 Task: Find connections with filter location Rajapolah with filter topic #Energywith filter profile language English with filter current company Brookfield Asset Management with filter school Bharati Vidyapeeth University College Of Engineering, Pune with filter industry Accounting with filter service category HR Consulting with filter keywords title Conservation Scientist
Action: Mouse moved to (581, 62)
Screenshot: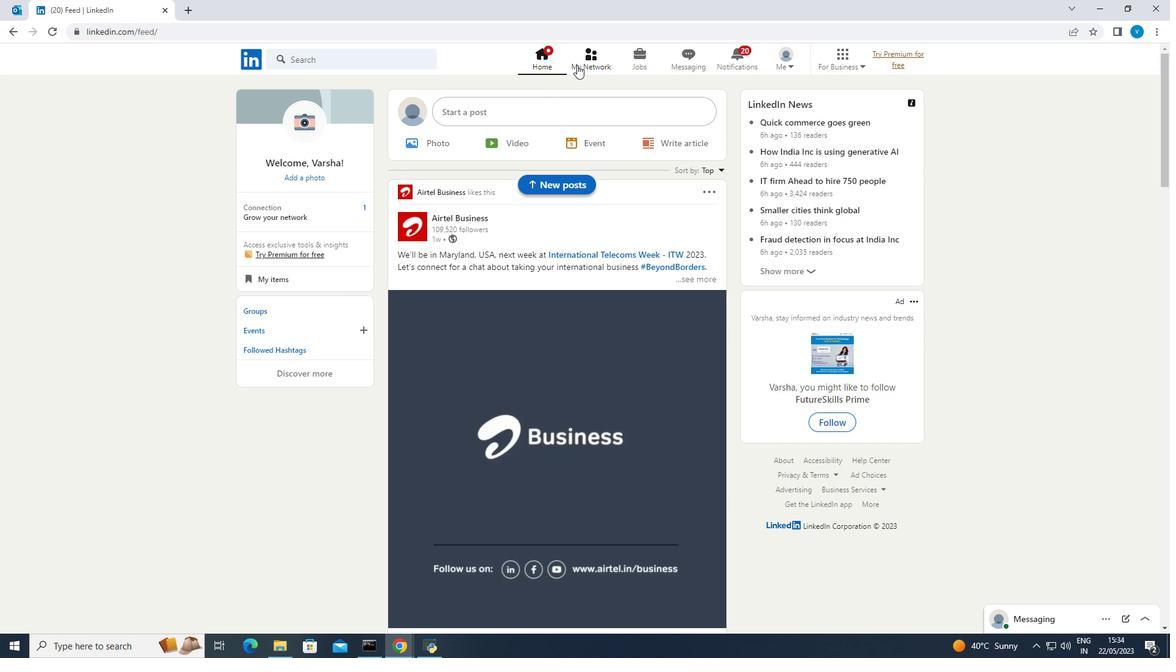 
Action: Mouse pressed left at (581, 62)
Screenshot: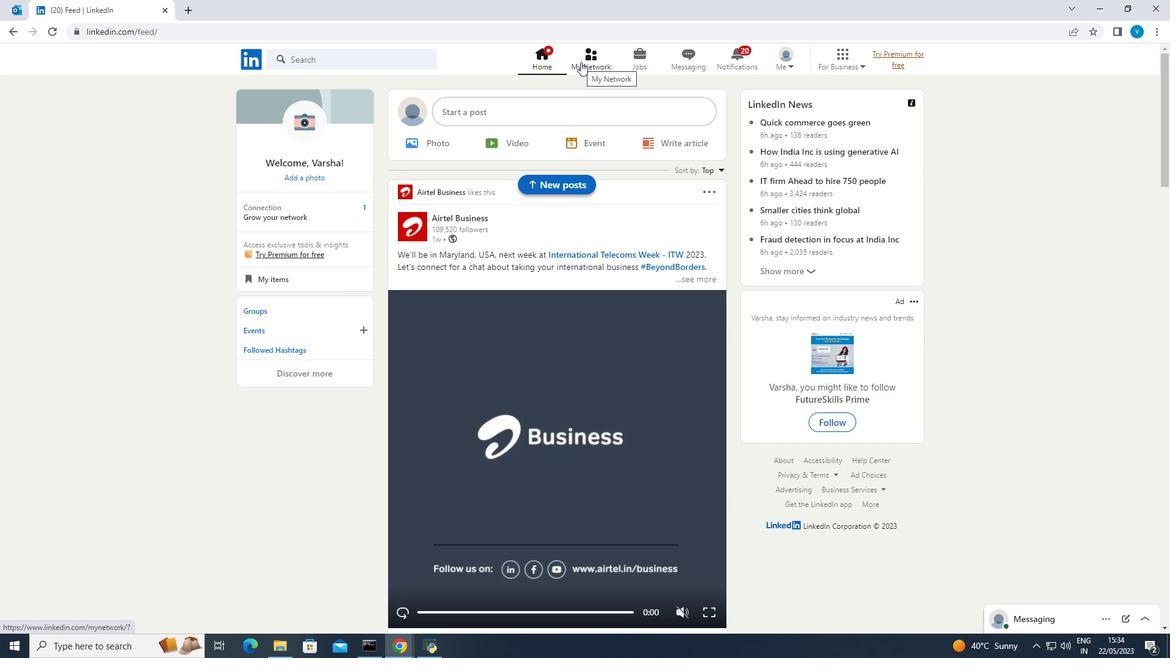 
Action: Mouse moved to (328, 127)
Screenshot: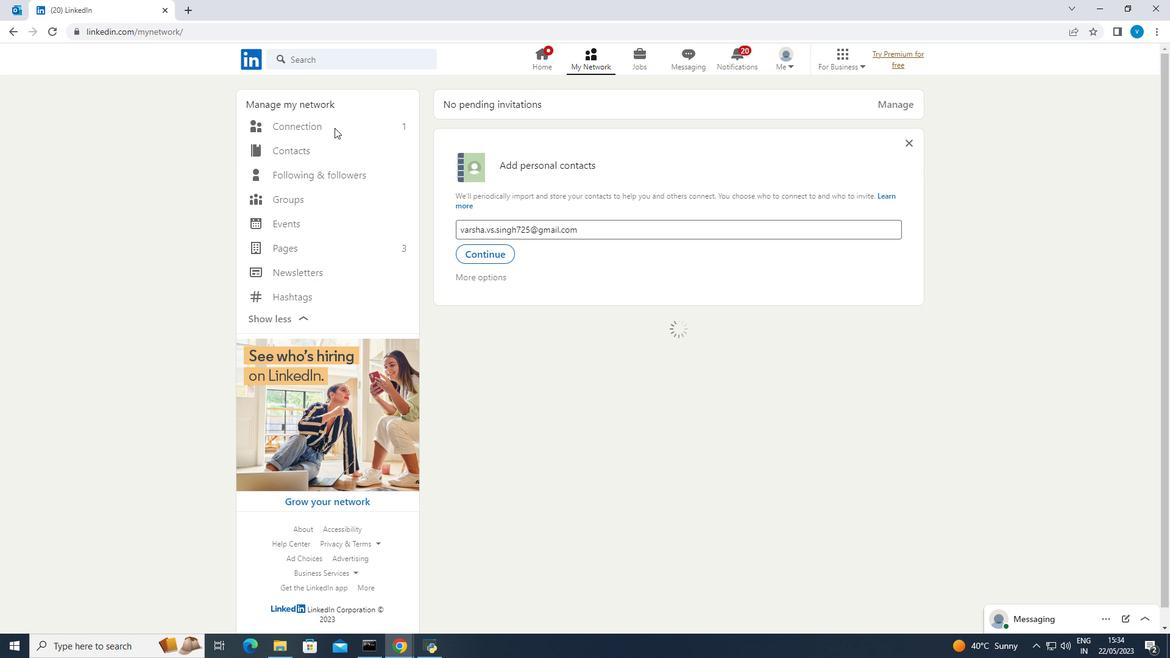 
Action: Mouse pressed left at (328, 127)
Screenshot: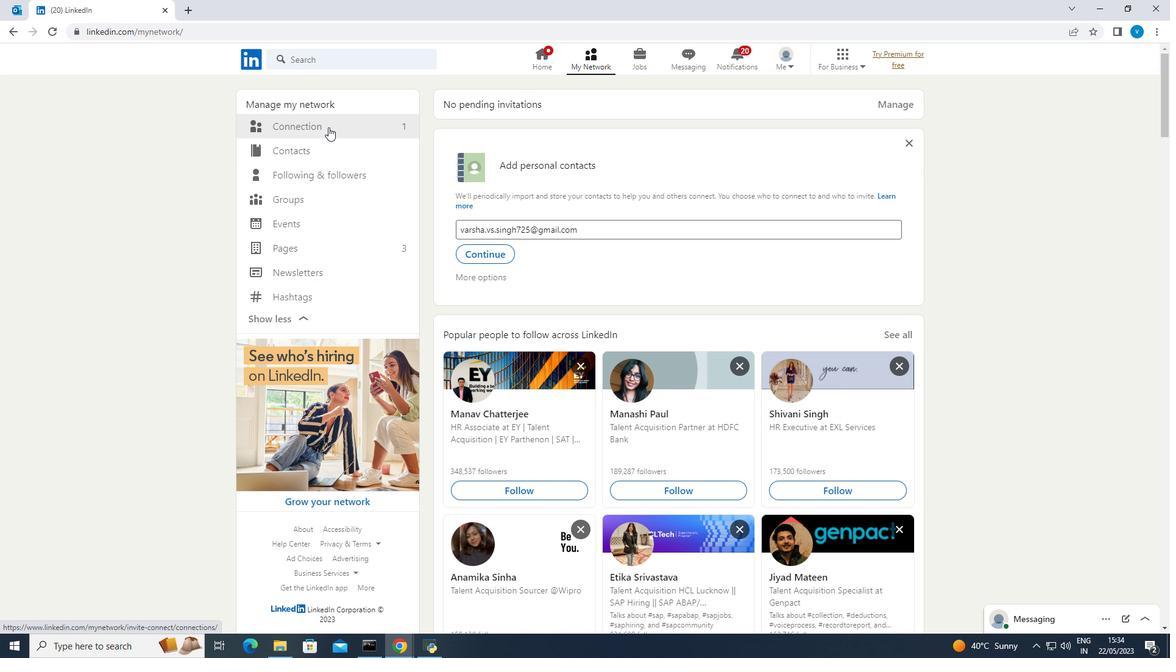 
Action: Mouse moved to (655, 131)
Screenshot: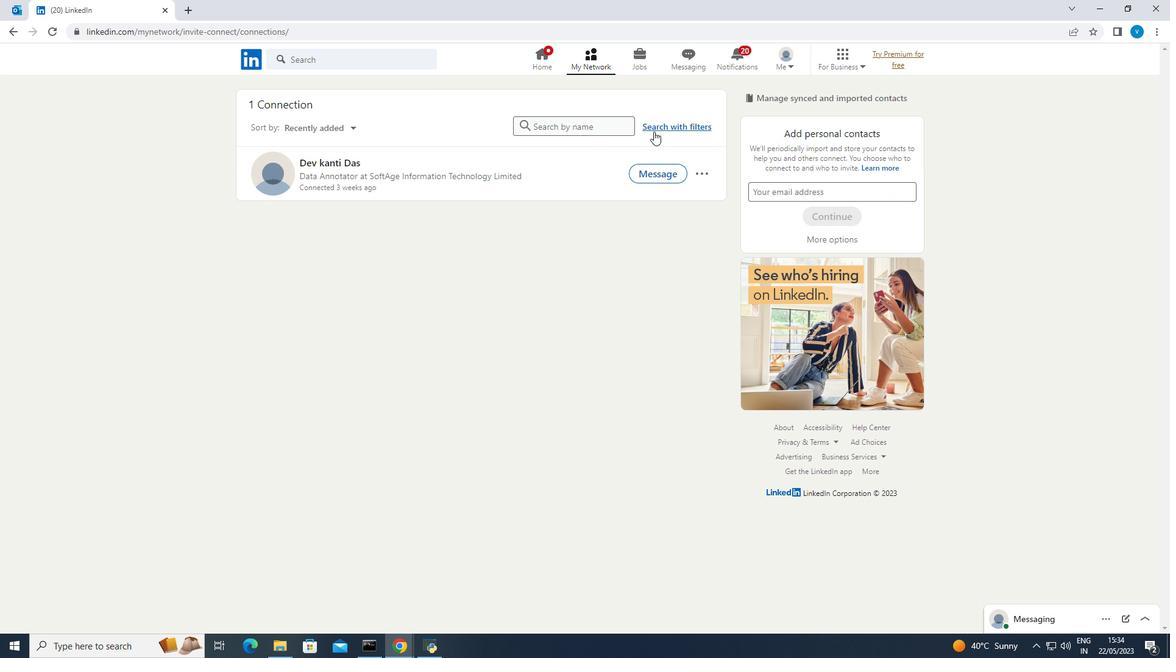 
Action: Mouse pressed left at (655, 131)
Screenshot: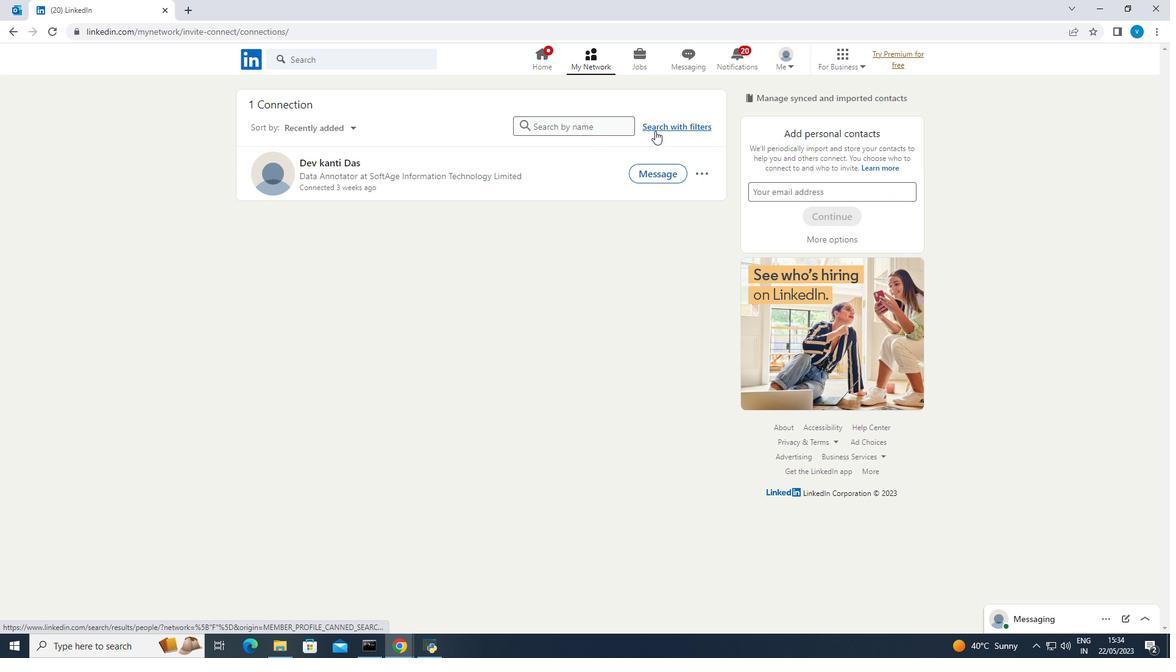 
Action: Mouse moved to (630, 97)
Screenshot: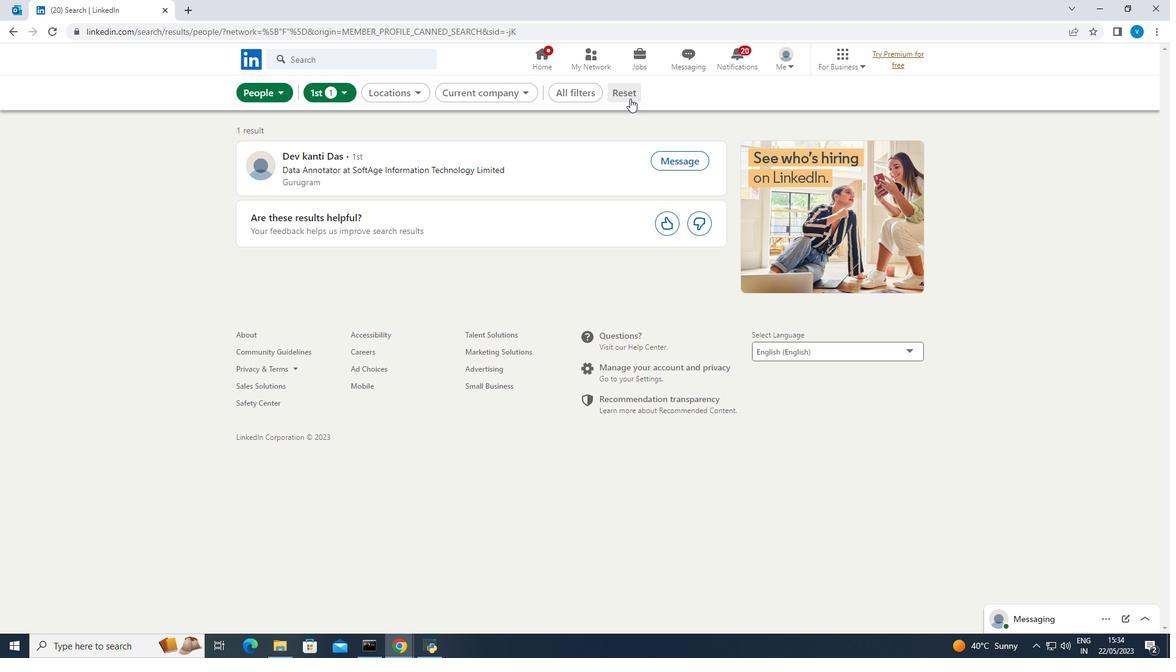 
Action: Mouse pressed left at (630, 97)
Screenshot: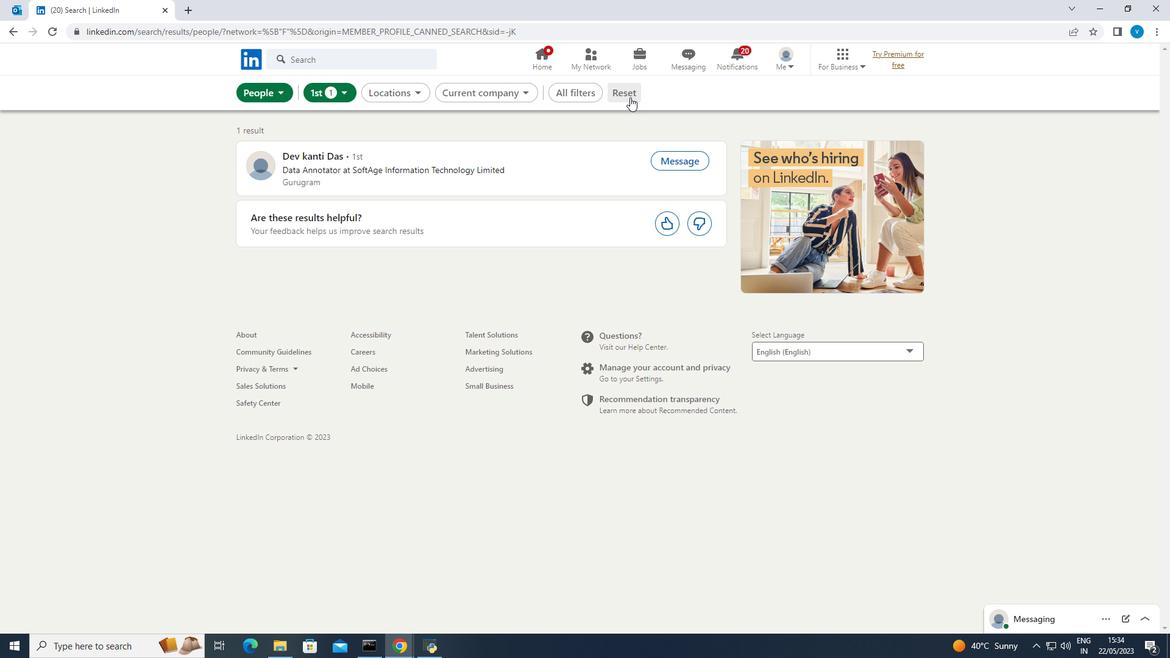 
Action: Mouse moved to (614, 99)
Screenshot: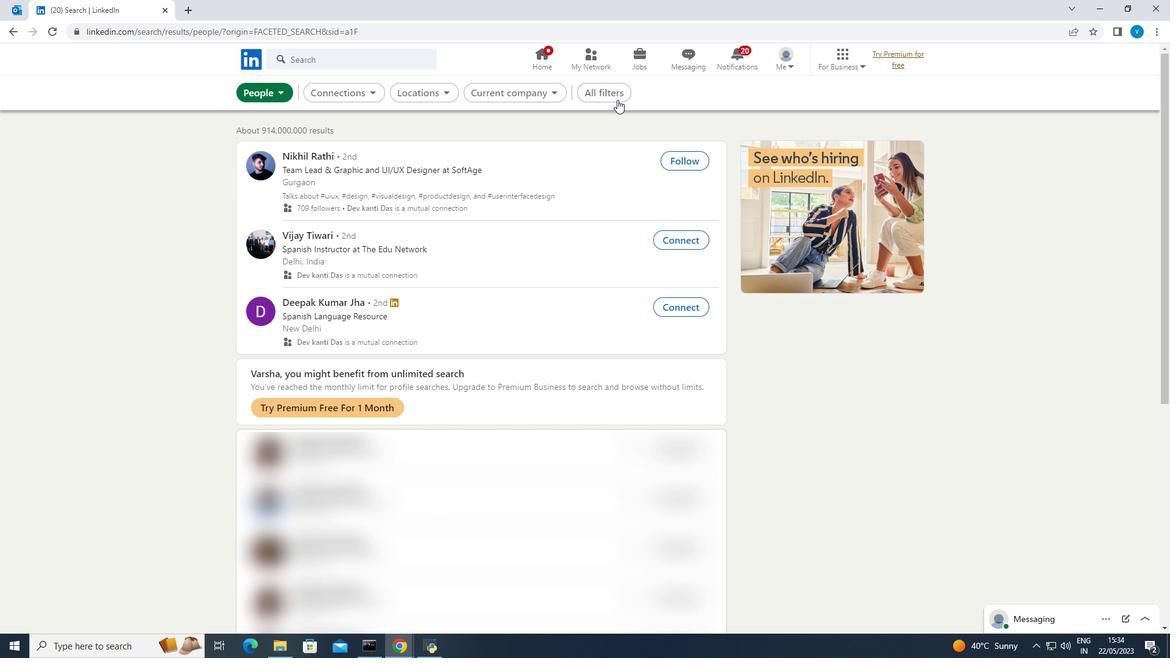 
Action: Mouse pressed left at (614, 99)
Screenshot: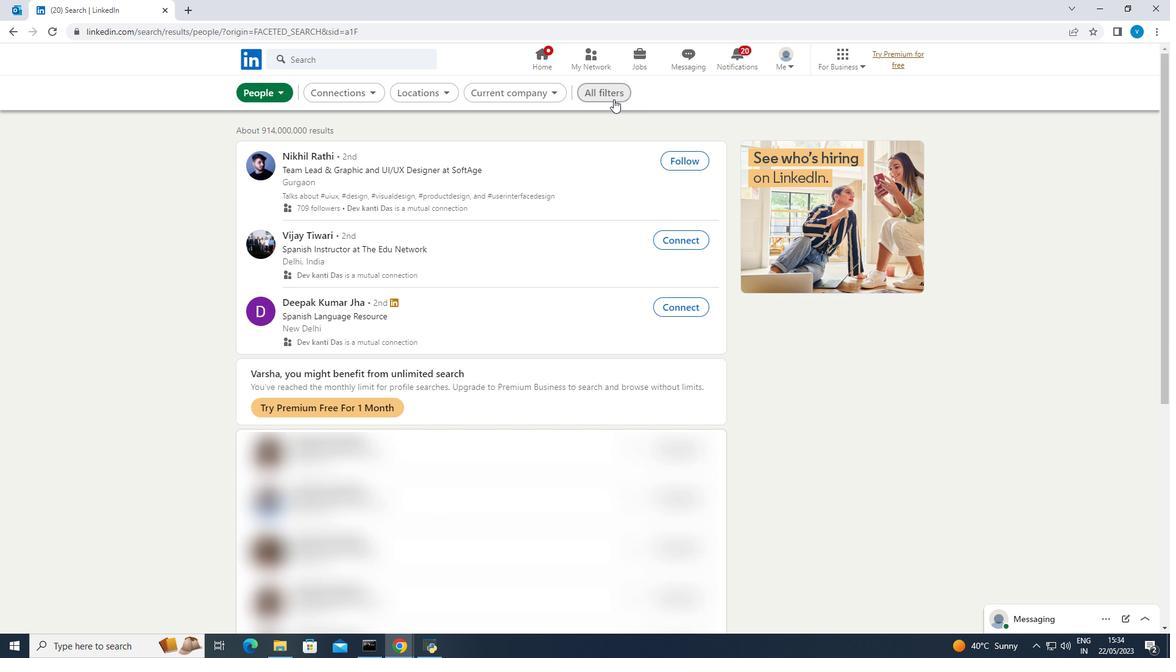 
Action: Mouse moved to (836, 190)
Screenshot: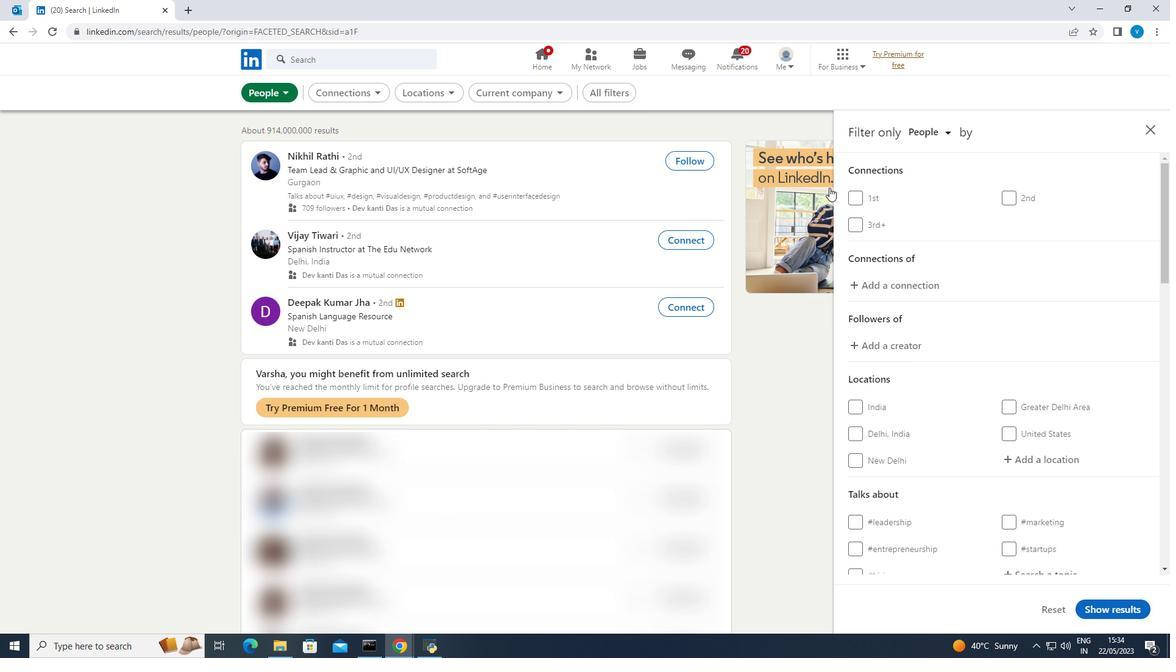 
Action: Mouse scrolled (836, 189) with delta (0, 0)
Screenshot: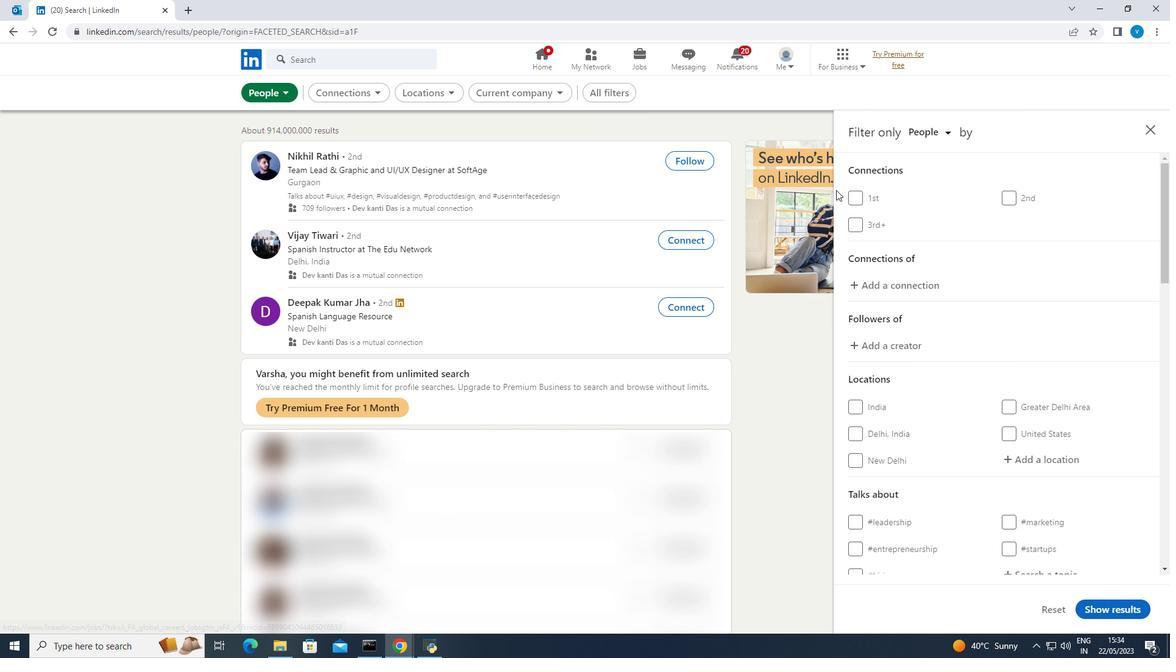 
Action: Mouse moved to (836, 190)
Screenshot: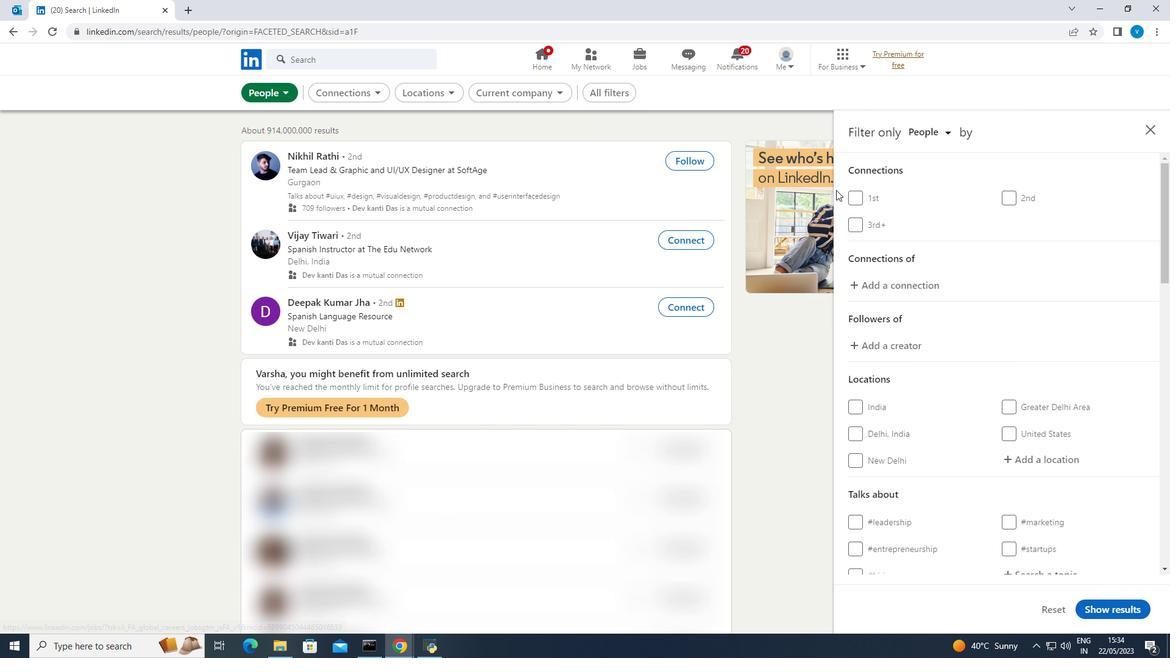 
Action: Mouse scrolled (836, 189) with delta (0, 0)
Screenshot: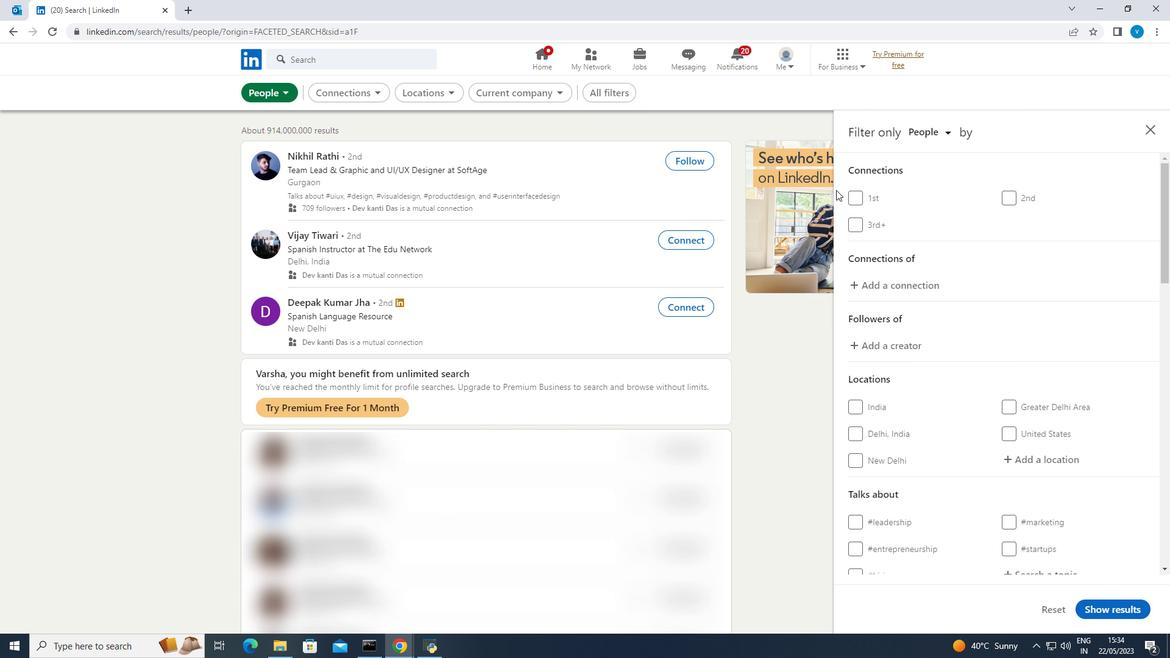 
Action: Mouse scrolled (836, 189) with delta (0, 0)
Screenshot: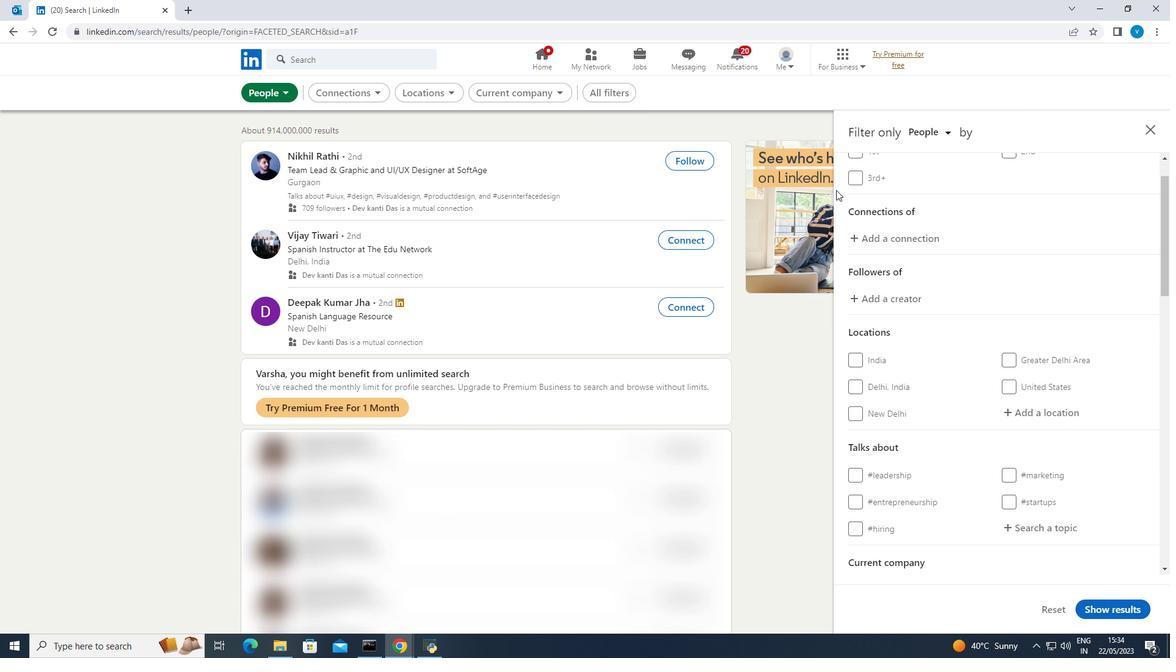 
Action: Mouse moved to (1020, 268)
Screenshot: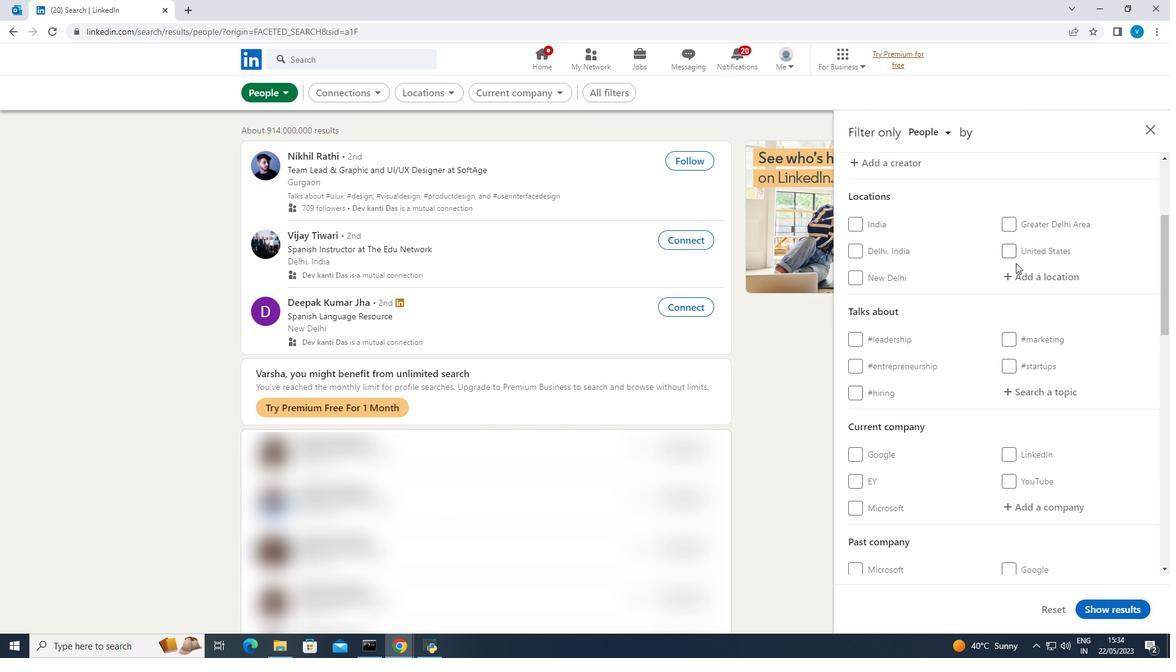 
Action: Mouse pressed left at (1020, 268)
Screenshot: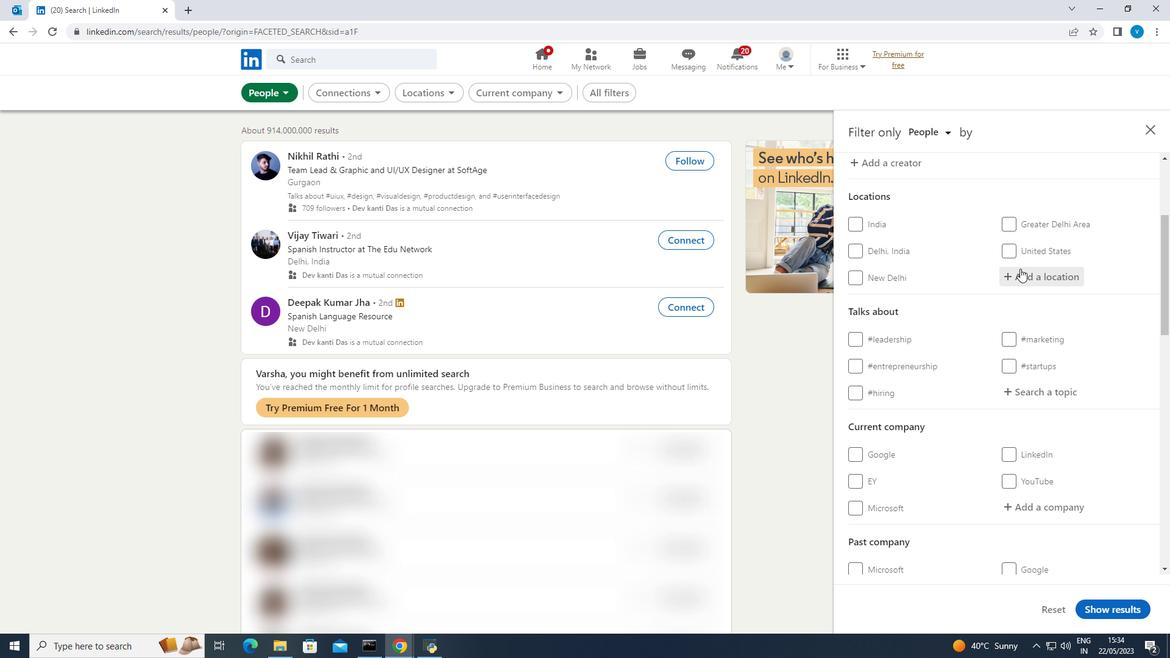 
Action: Mouse moved to (967, 237)
Screenshot: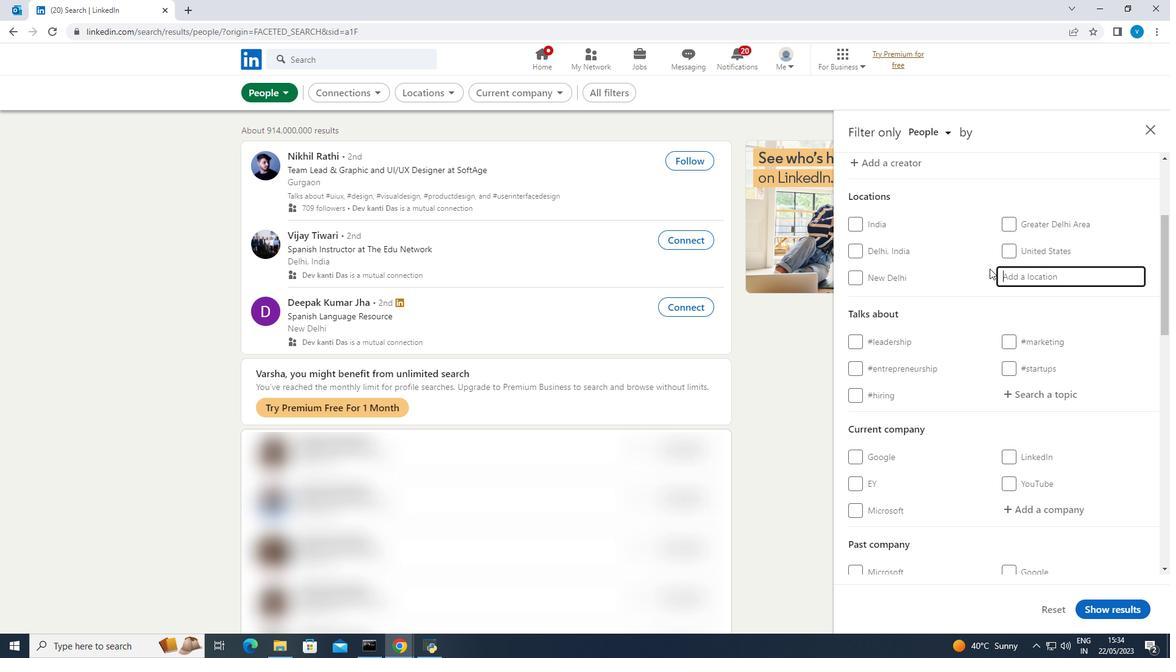 
Action: Key pressed <Key.shift><Key.shift><Key.shift><Key.shift><Key.shift><Key.shift>Rajapolah
Screenshot: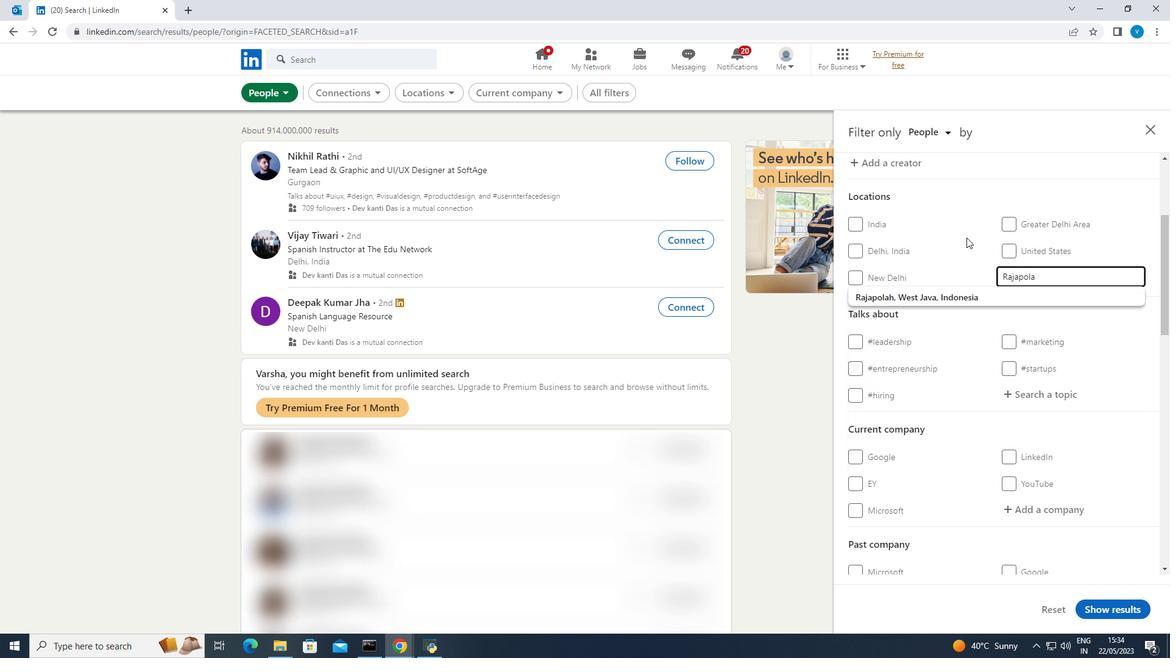 
Action: Mouse moved to (1024, 389)
Screenshot: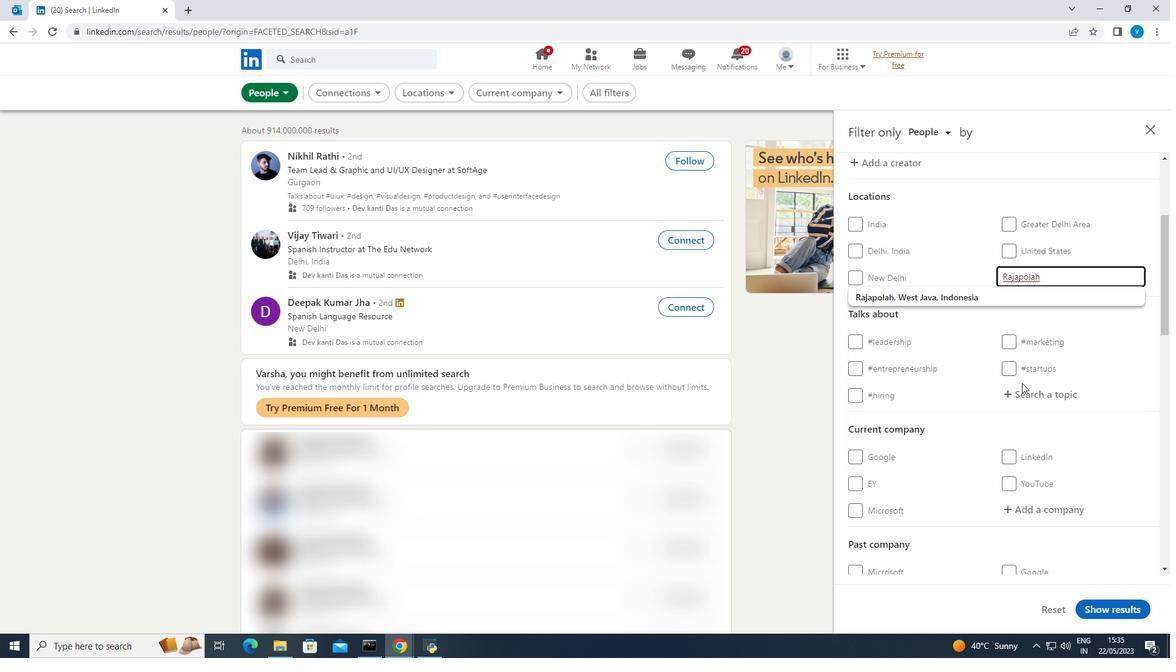 
Action: Mouse pressed left at (1024, 389)
Screenshot: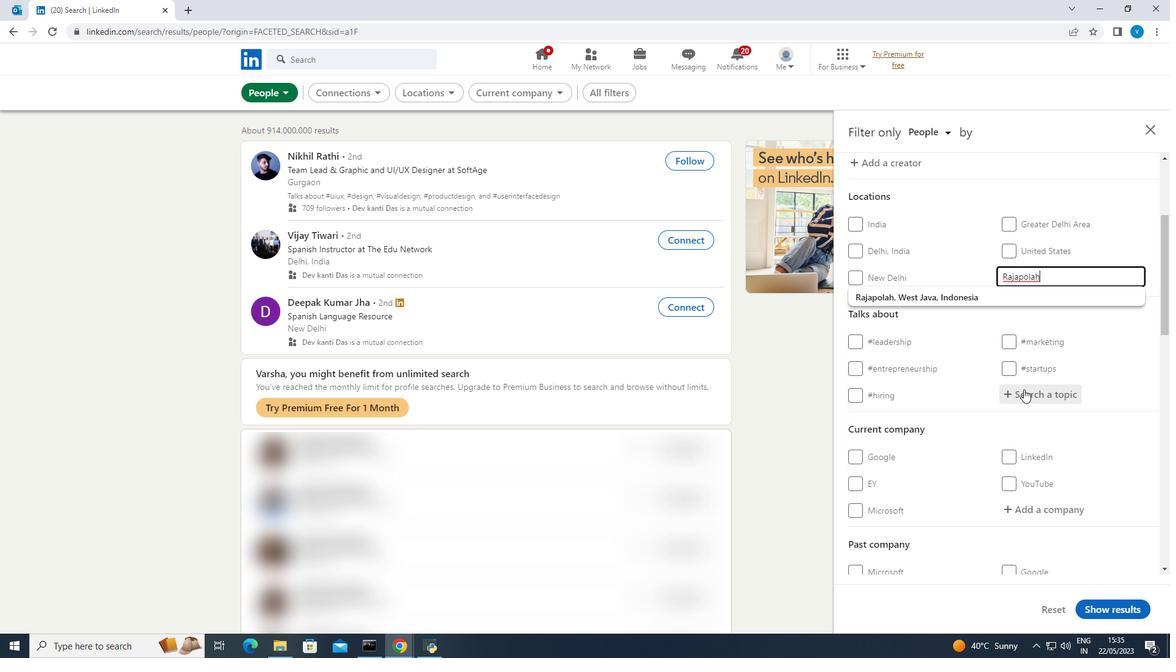 
Action: Key pressed <Key.shift><Key.shift><Key.shift><Key.shift><Key.shift><Key.shift><Key.shift><Key.shift><Key.shift><Key.shift><Key.shift><Key.shift><Key.shift><Key.shift>#<Key.shift><Key.shift><Key.shift>Energy
Screenshot: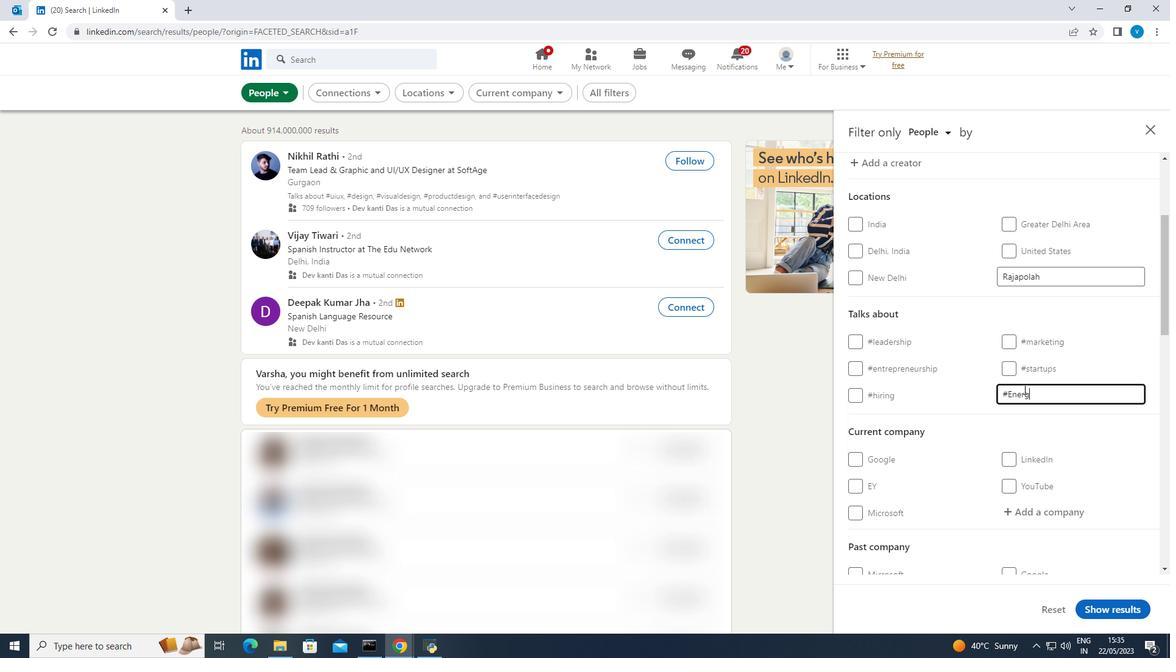 
Action: Mouse moved to (939, 425)
Screenshot: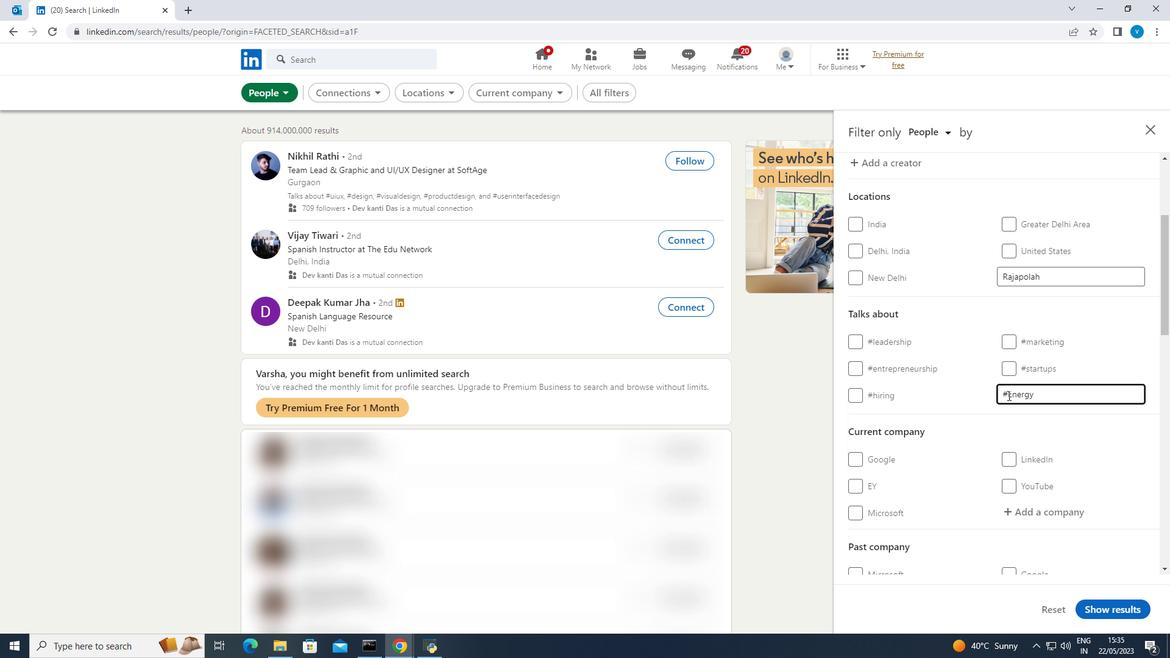 
Action: Mouse scrolled (939, 424) with delta (0, 0)
Screenshot: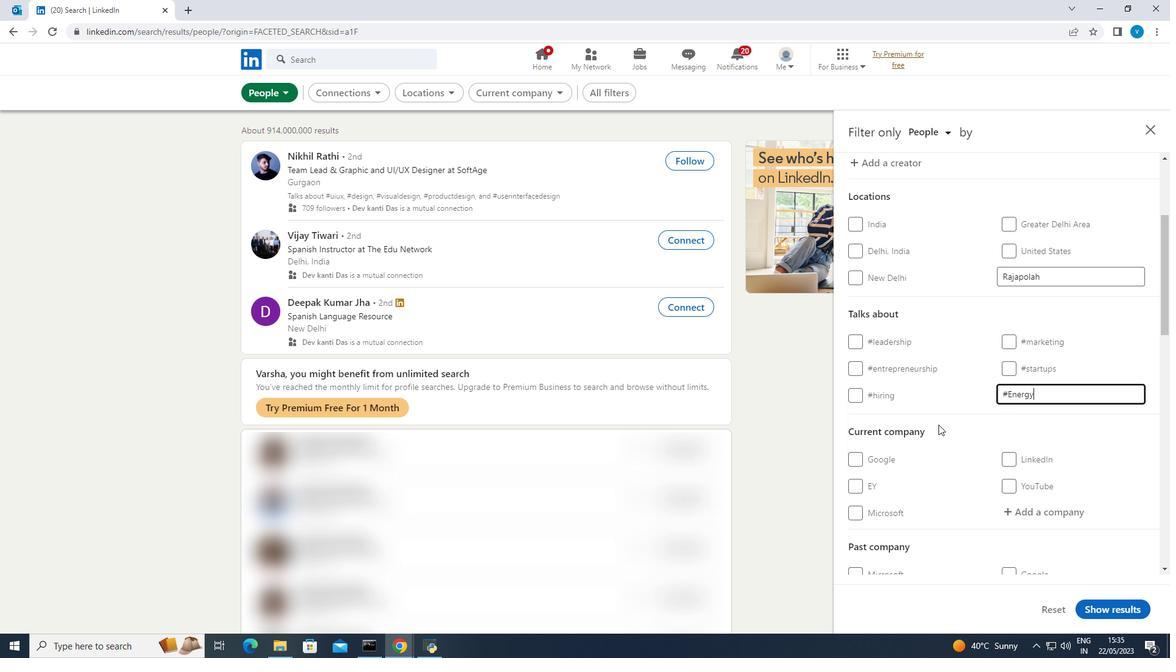 
Action: Mouse scrolled (939, 424) with delta (0, 0)
Screenshot: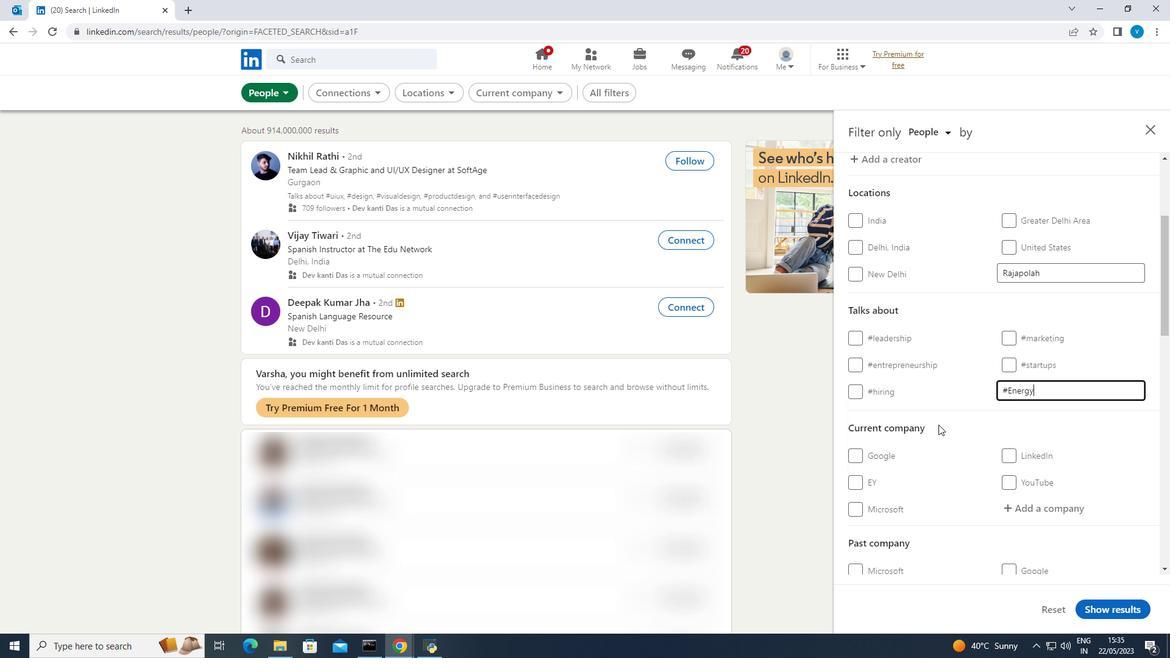 
Action: Mouse scrolled (939, 424) with delta (0, 0)
Screenshot: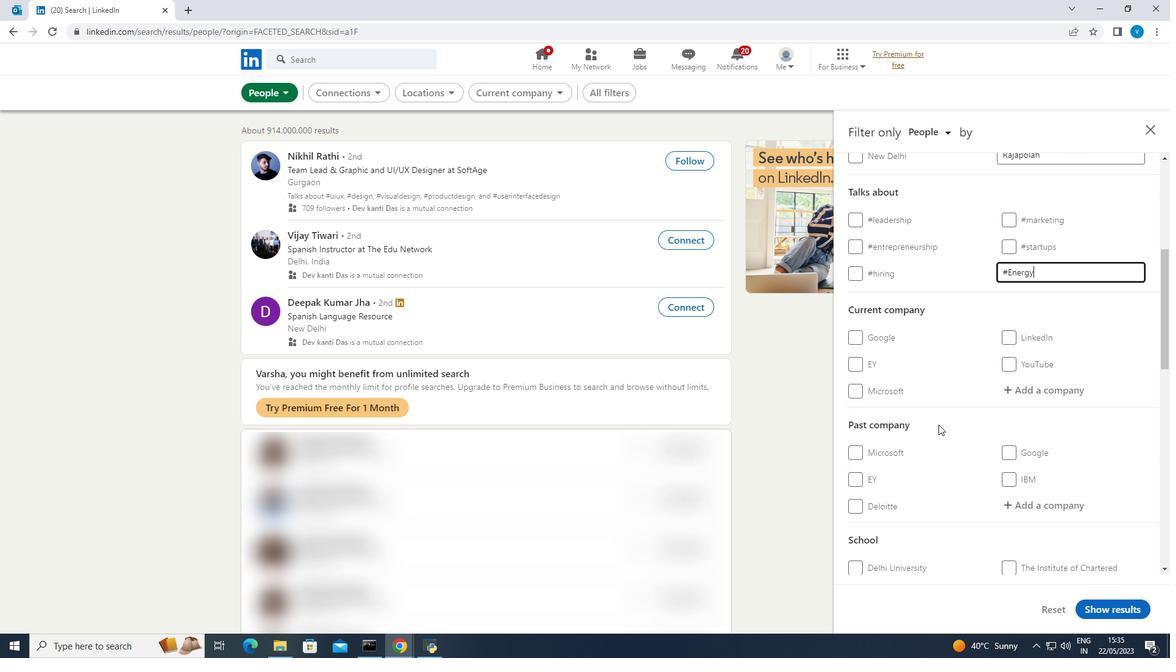 
Action: Mouse scrolled (939, 424) with delta (0, 0)
Screenshot: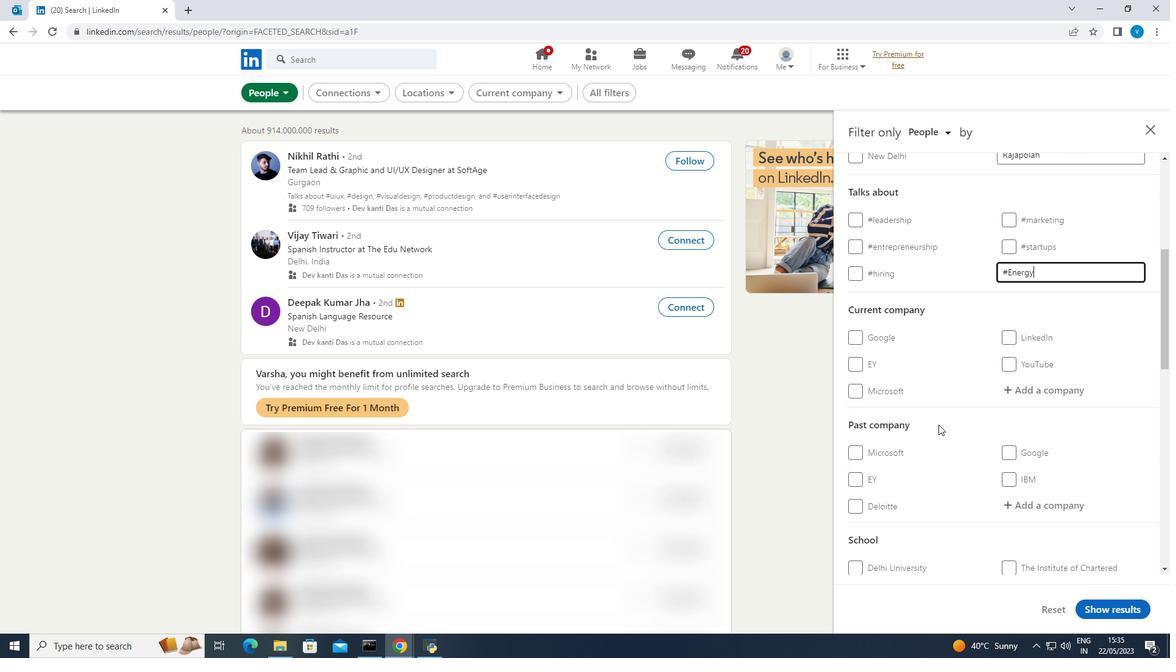
Action: Mouse scrolled (939, 424) with delta (0, 0)
Screenshot: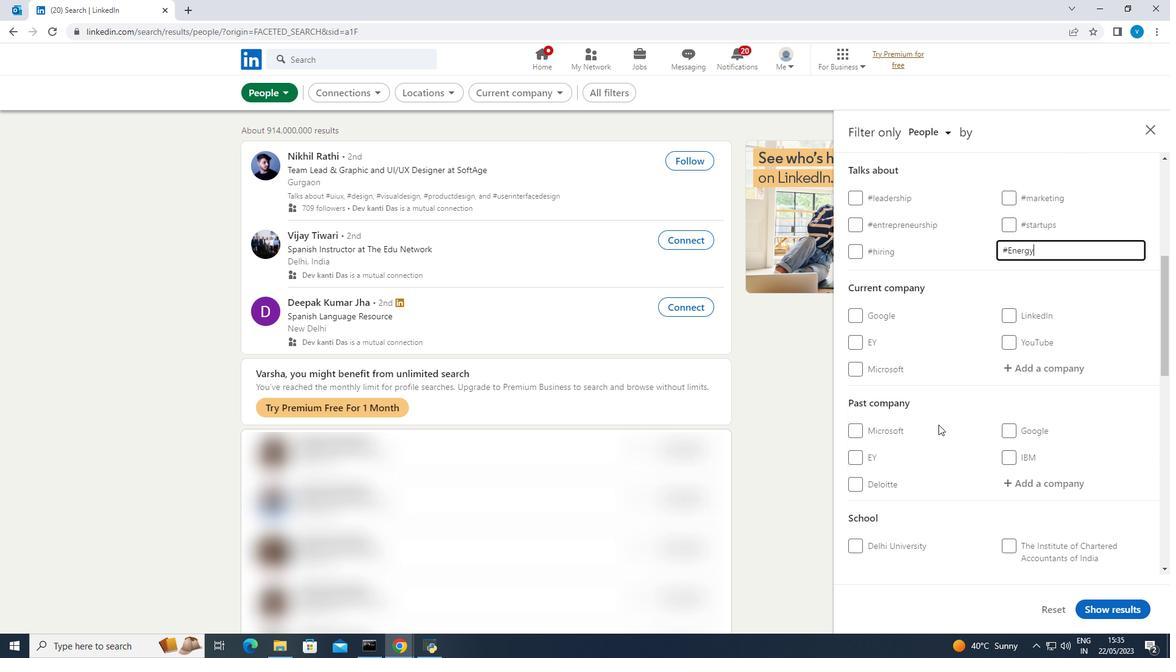 
Action: Mouse moved to (939, 425)
Screenshot: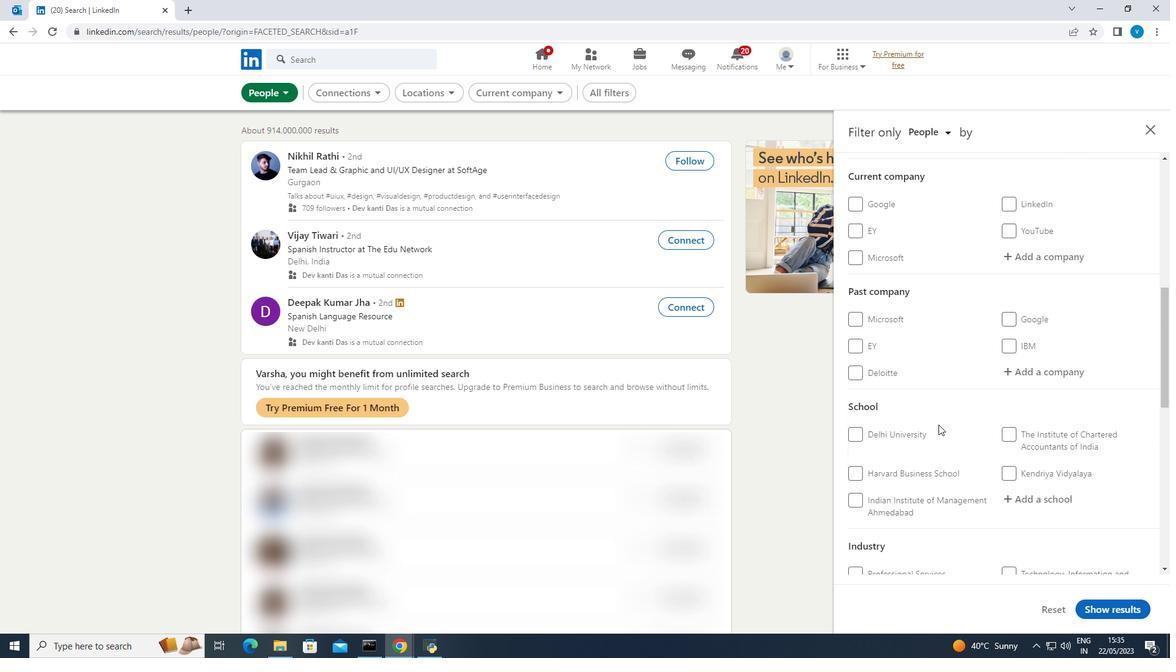 
Action: Mouse scrolled (939, 424) with delta (0, 0)
Screenshot: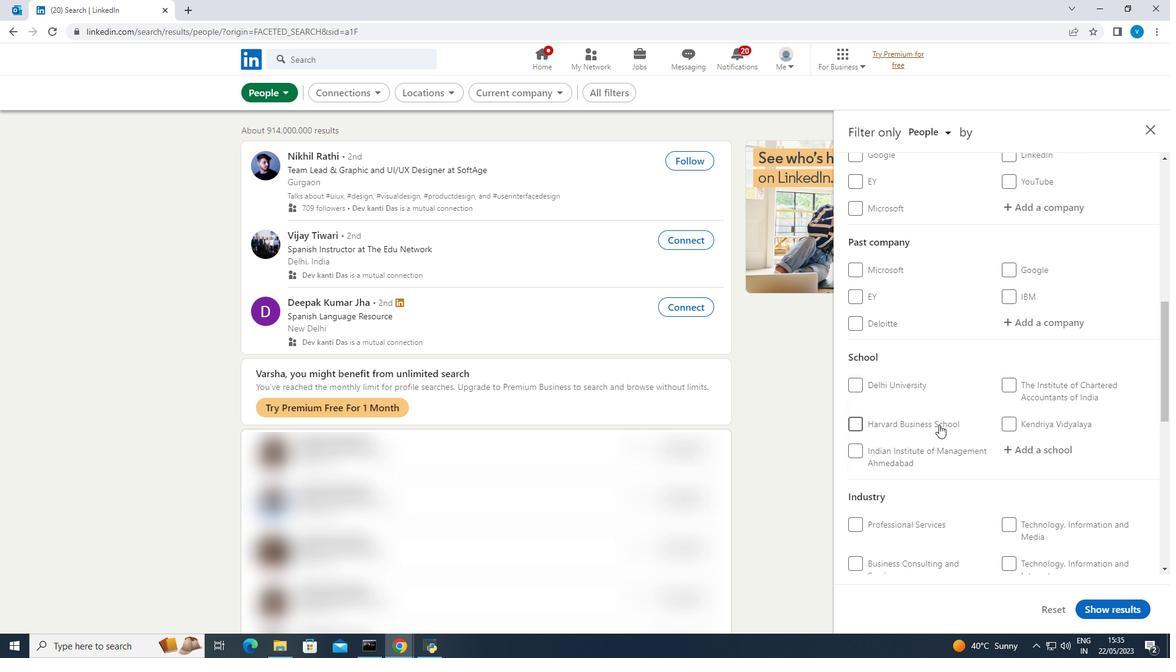 
Action: Mouse scrolled (939, 424) with delta (0, 0)
Screenshot: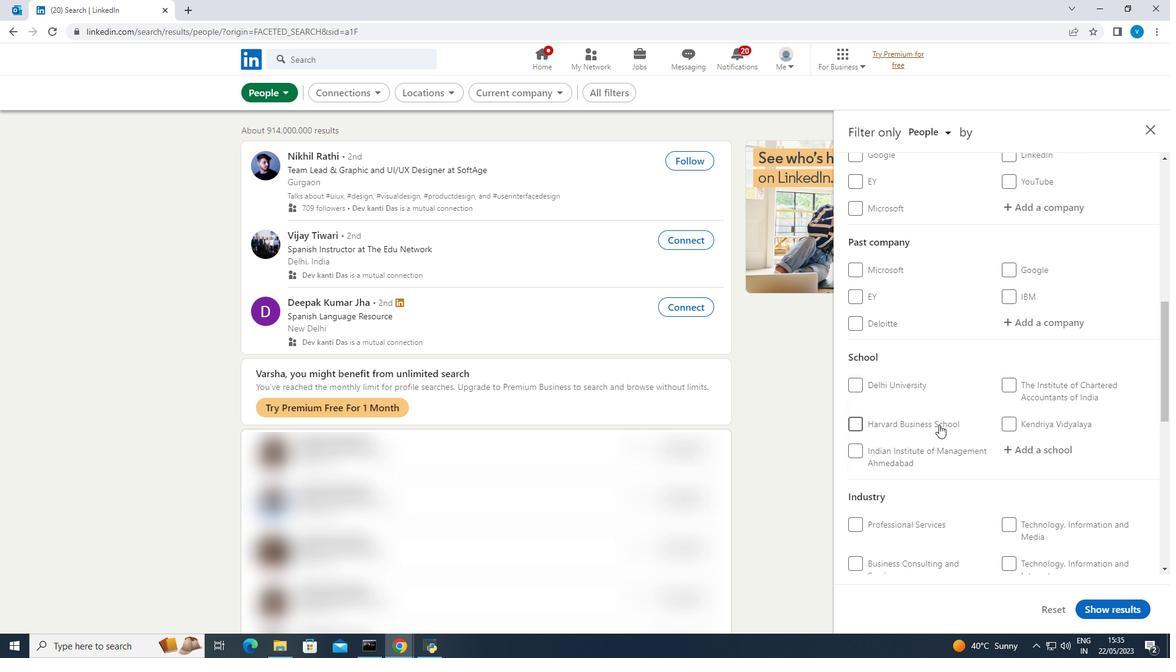 
Action: Mouse scrolled (939, 424) with delta (0, 0)
Screenshot: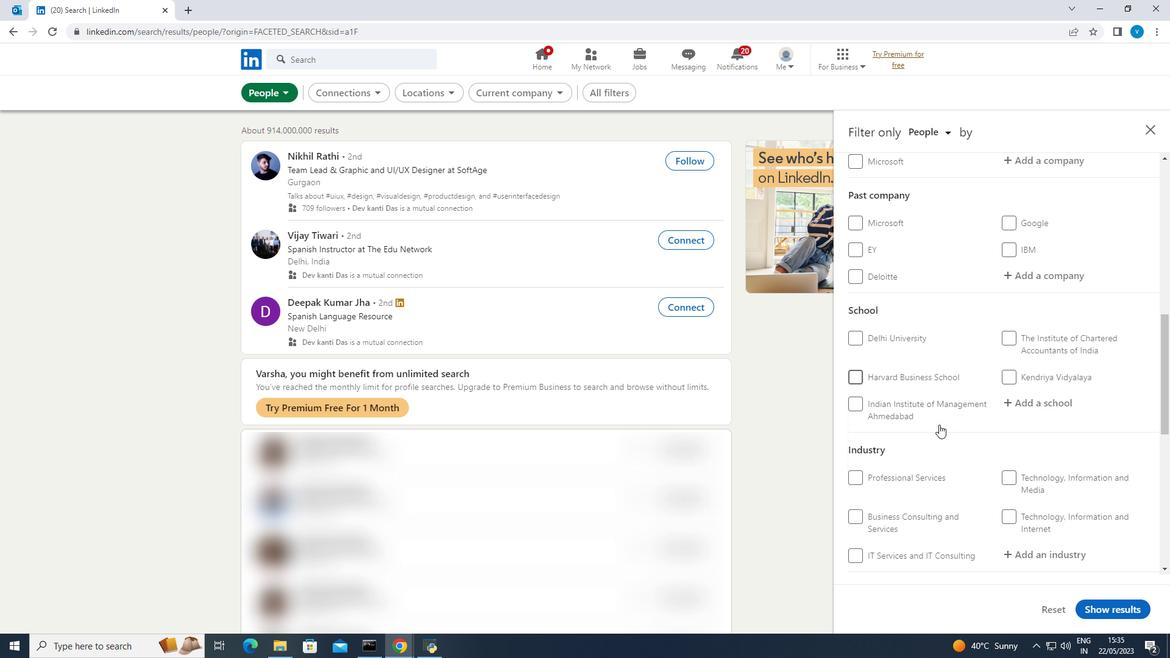 
Action: Mouse moved to (856, 482)
Screenshot: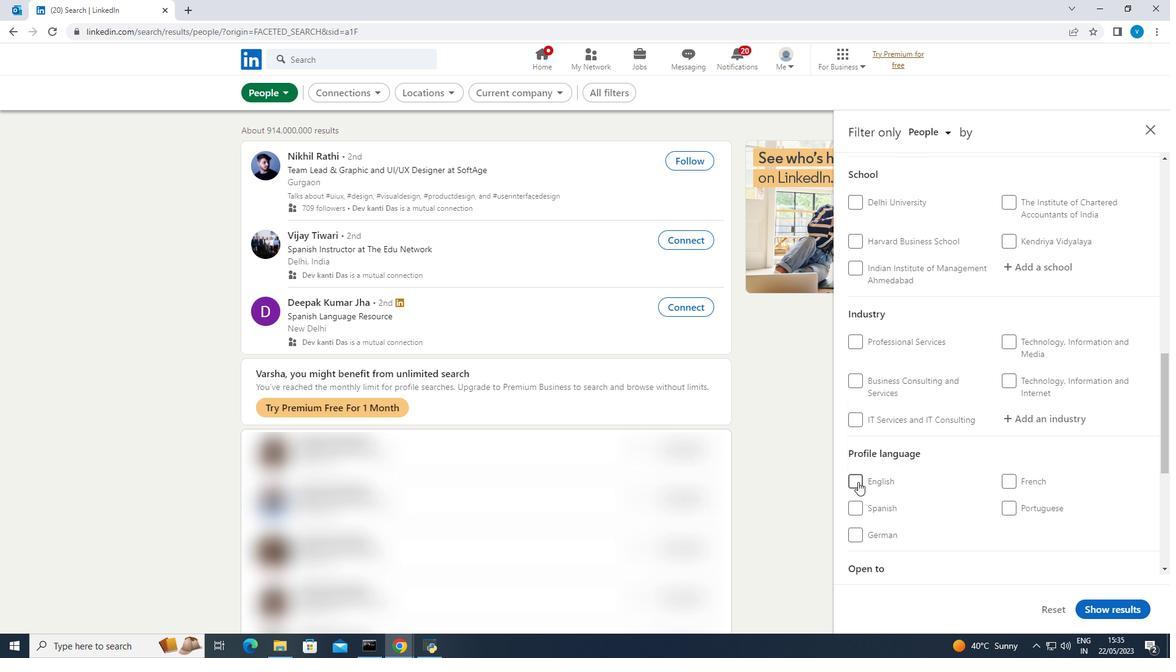 
Action: Mouse pressed left at (856, 482)
Screenshot: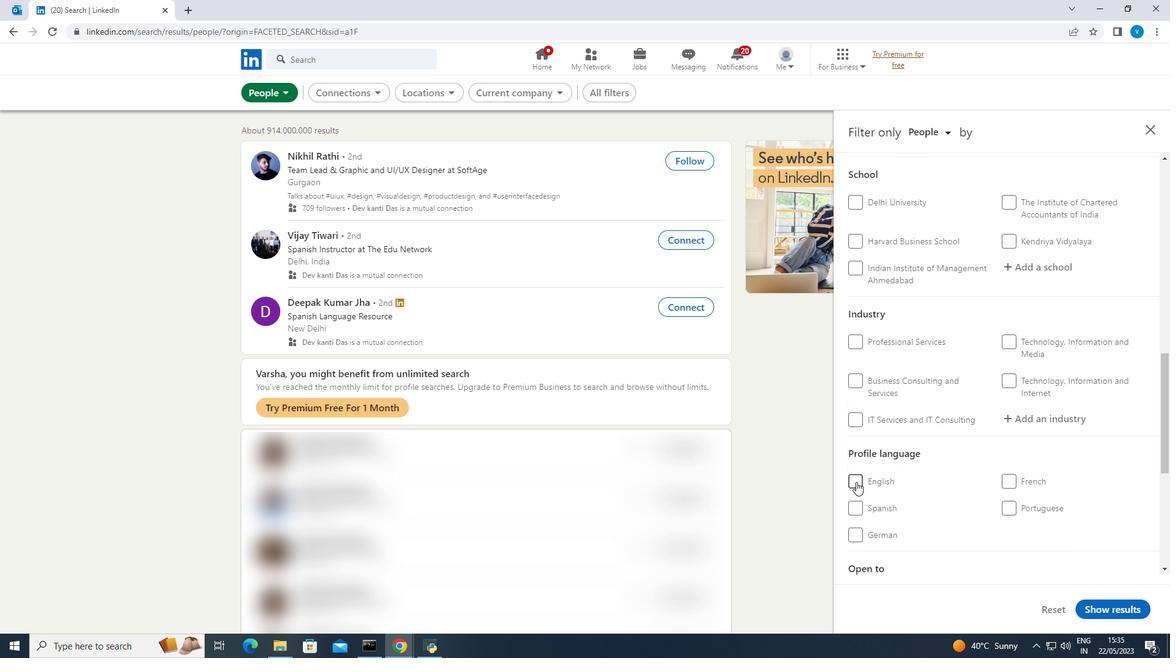 
Action: Mouse moved to (914, 464)
Screenshot: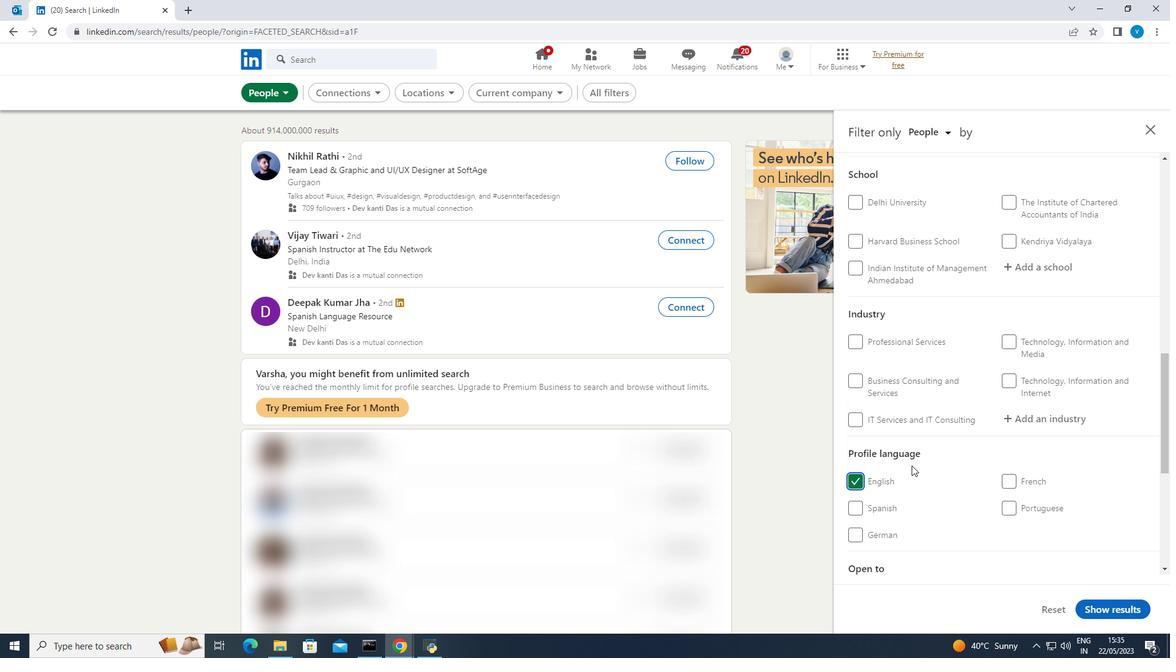 
Action: Mouse scrolled (914, 465) with delta (0, 0)
Screenshot: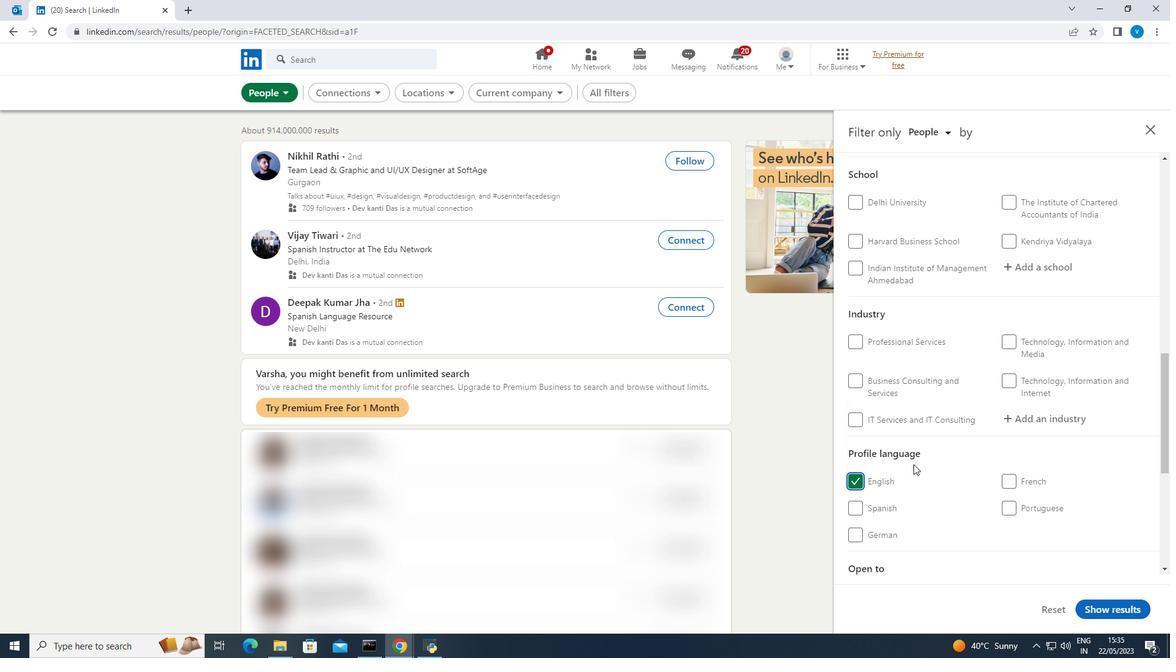 
Action: Mouse scrolled (914, 465) with delta (0, 0)
Screenshot: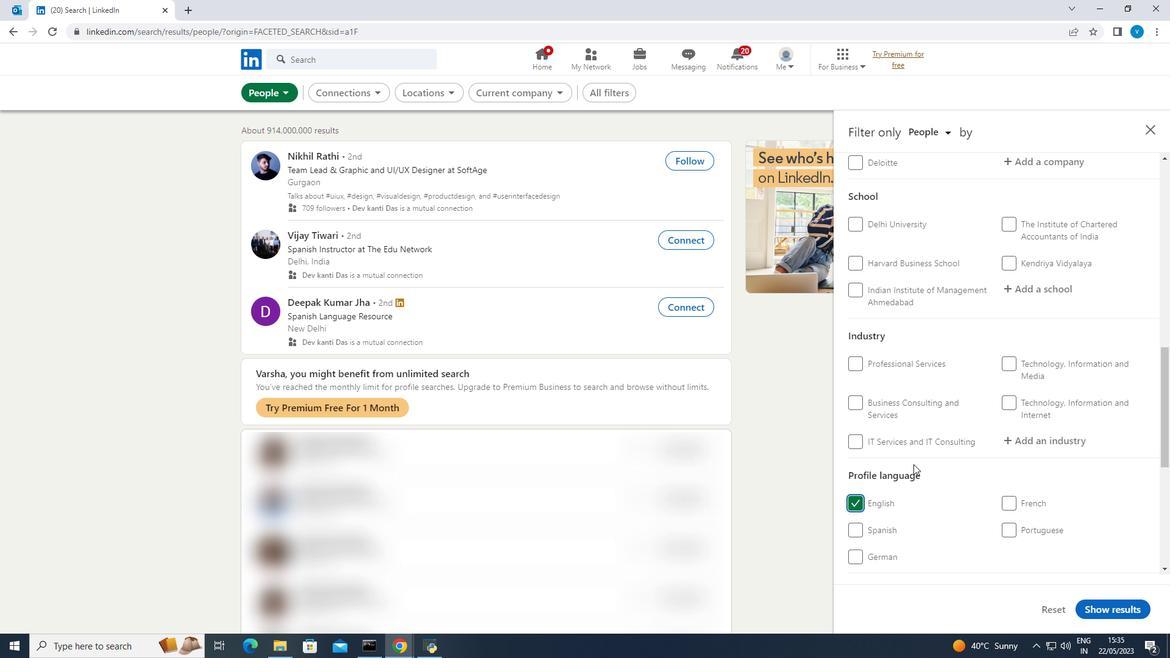 
Action: Mouse moved to (916, 463)
Screenshot: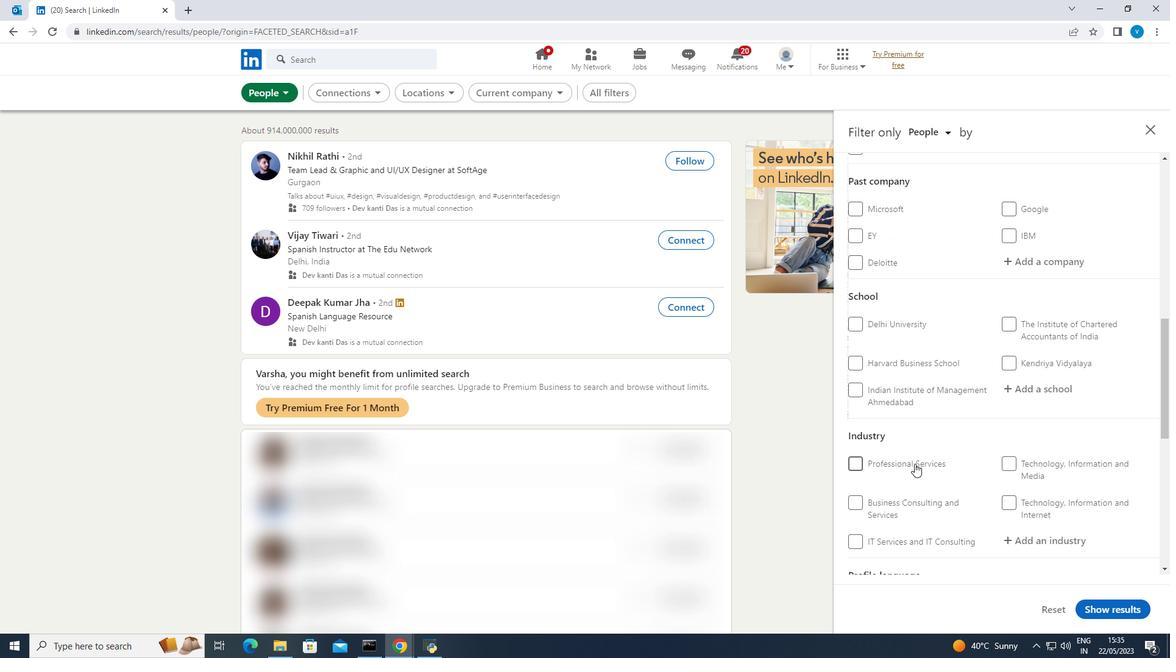 
Action: Mouse scrolled (916, 464) with delta (0, 0)
Screenshot: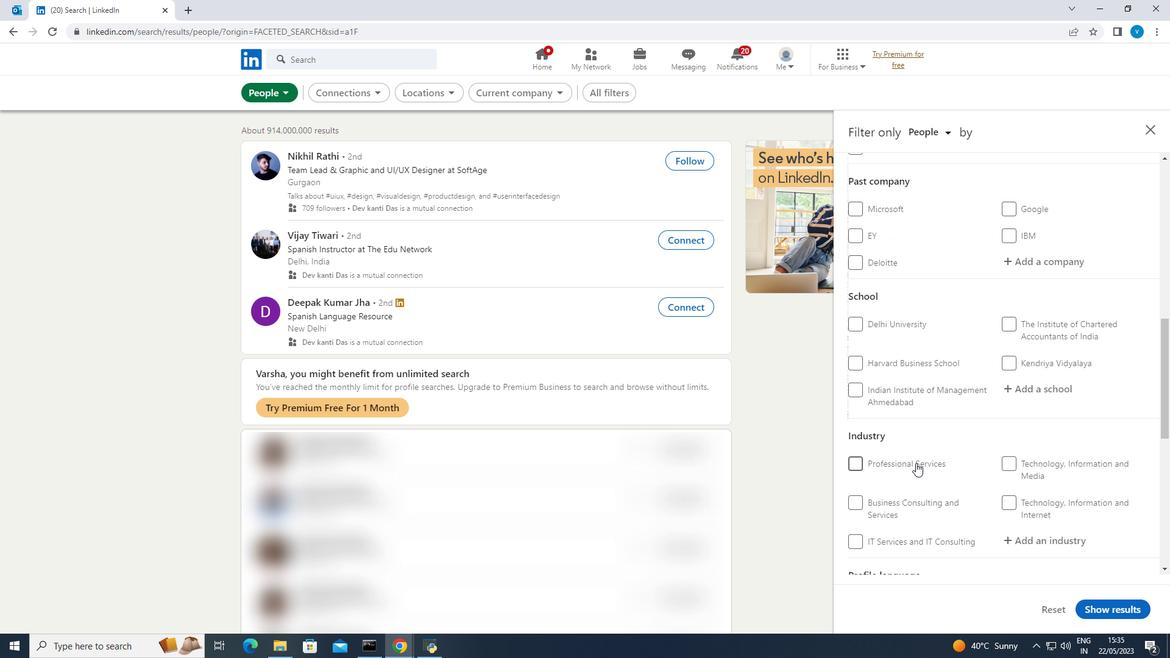 
Action: Mouse scrolled (916, 464) with delta (0, 0)
Screenshot: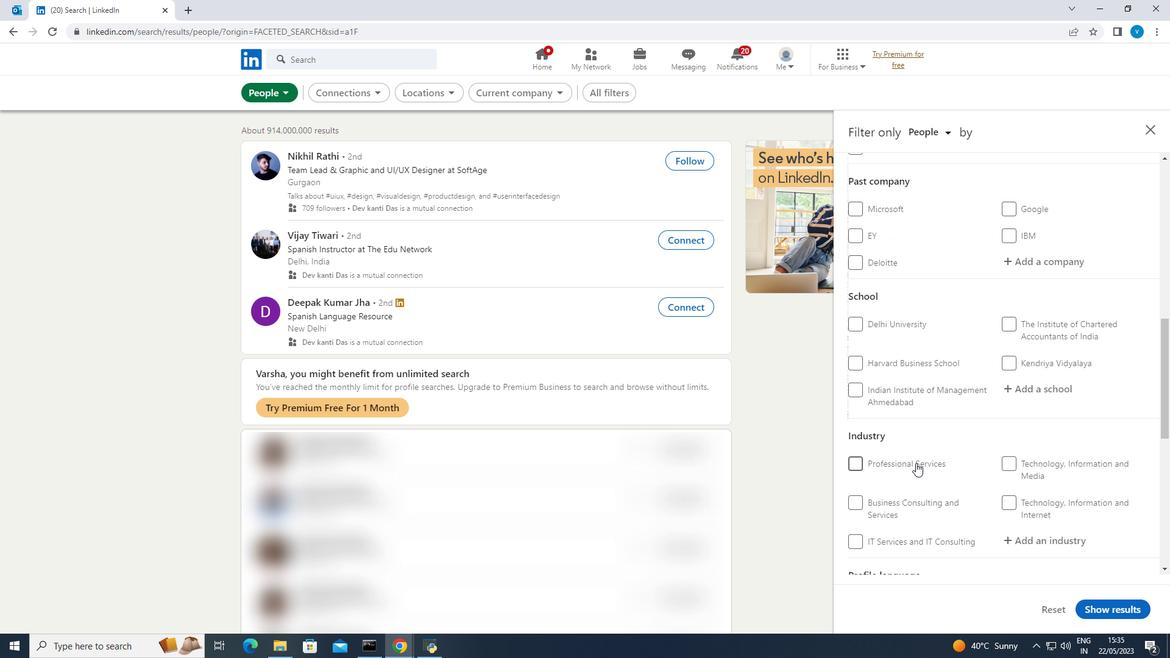 
Action: Mouse scrolled (916, 464) with delta (0, 0)
Screenshot: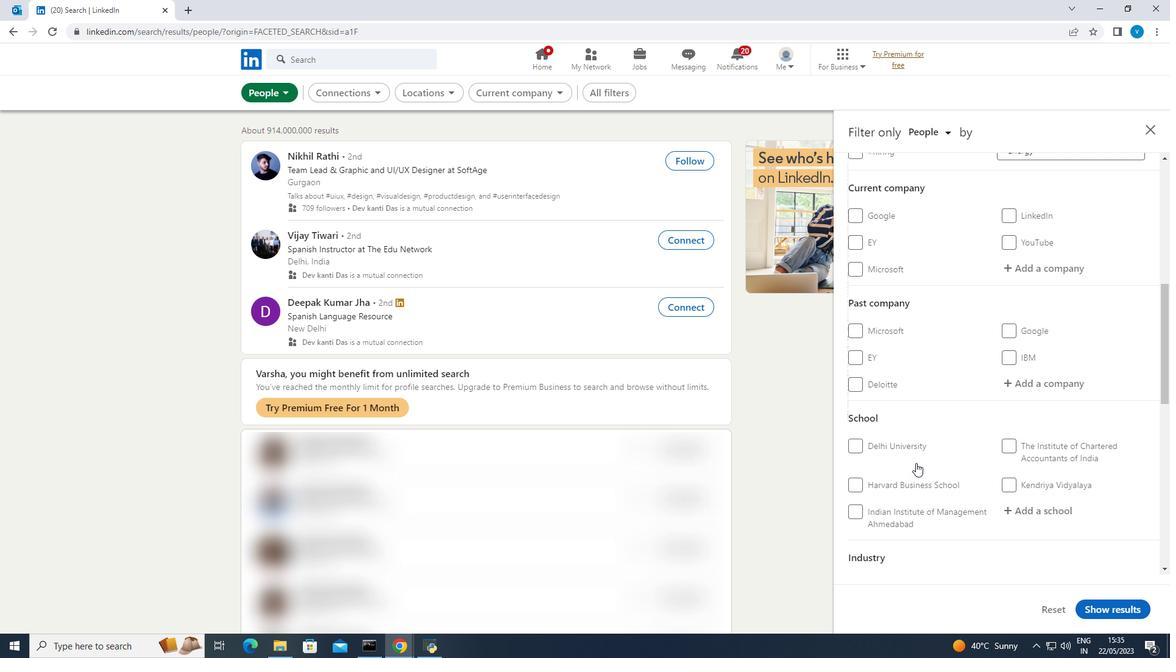 
Action: Mouse moved to (1025, 329)
Screenshot: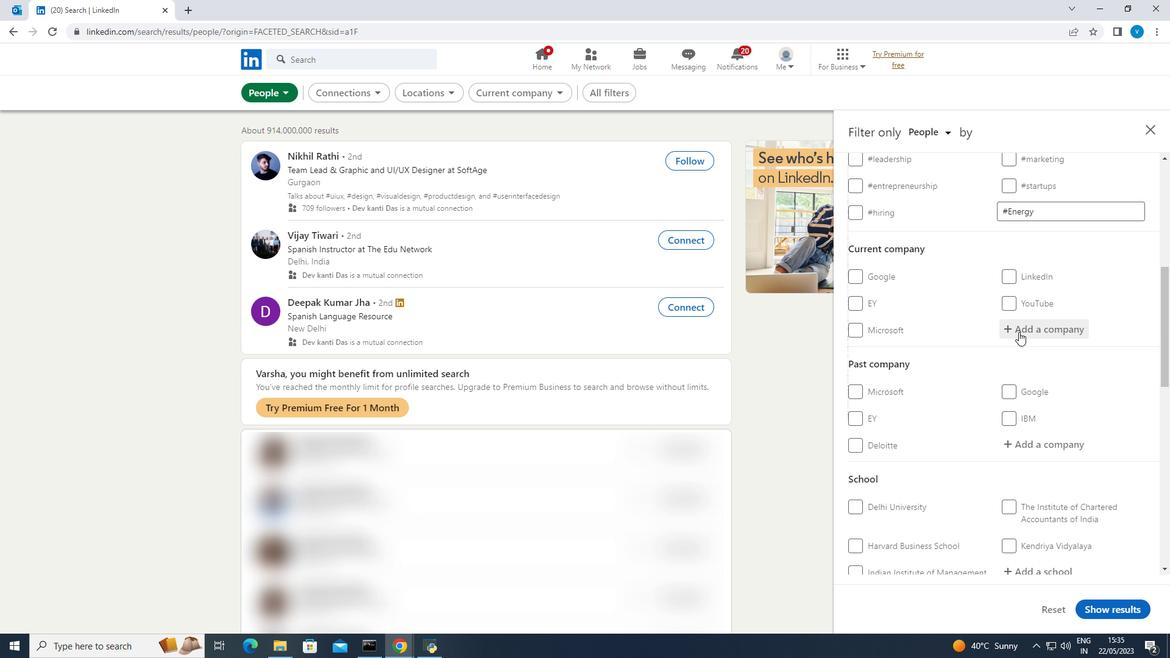 
Action: Mouse pressed left at (1025, 329)
Screenshot: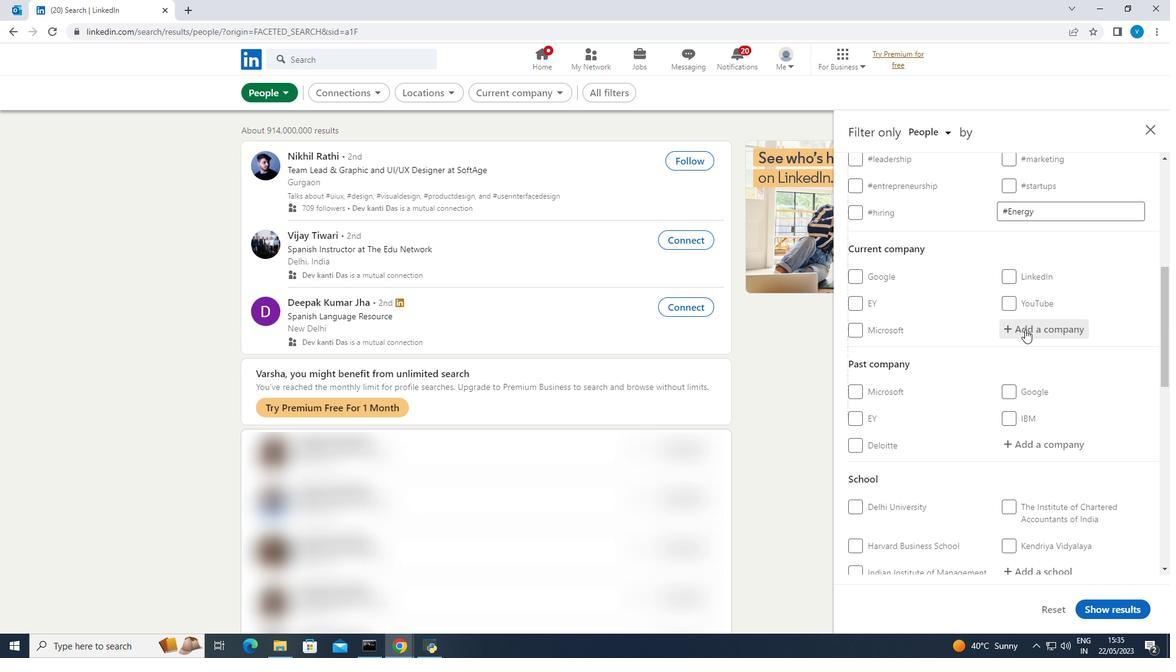 
Action: Mouse moved to (1010, 315)
Screenshot: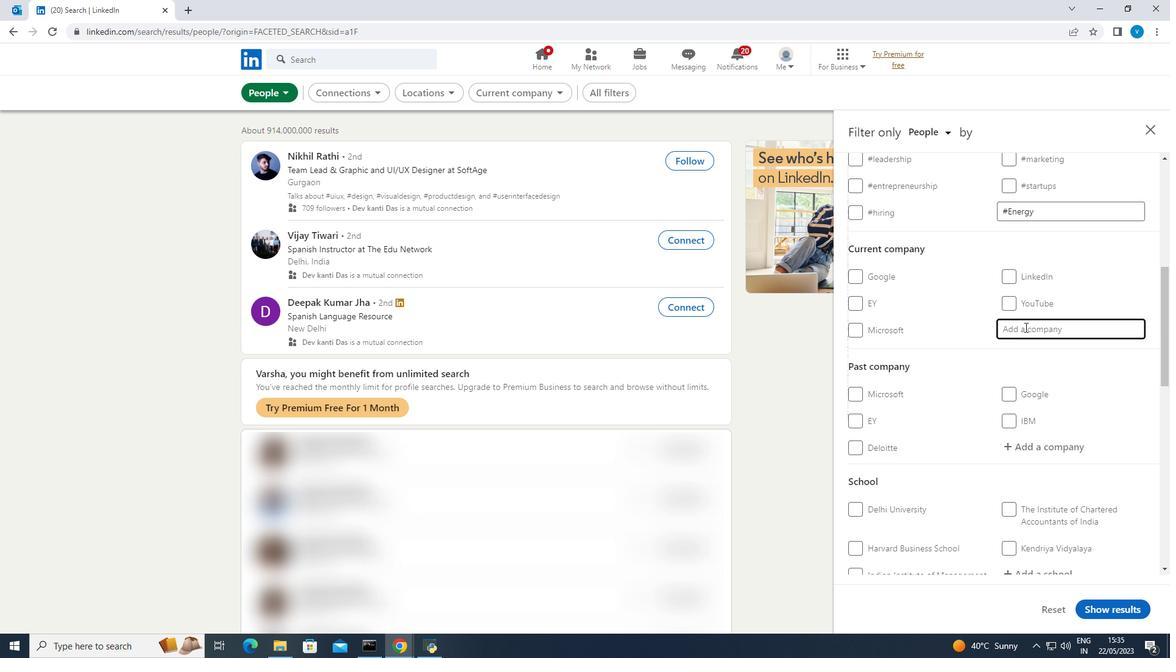 
Action: Key pressed <Key.shift><Key.shift><Key.shift><Key.shift><Key.shift>Brookfield
Screenshot: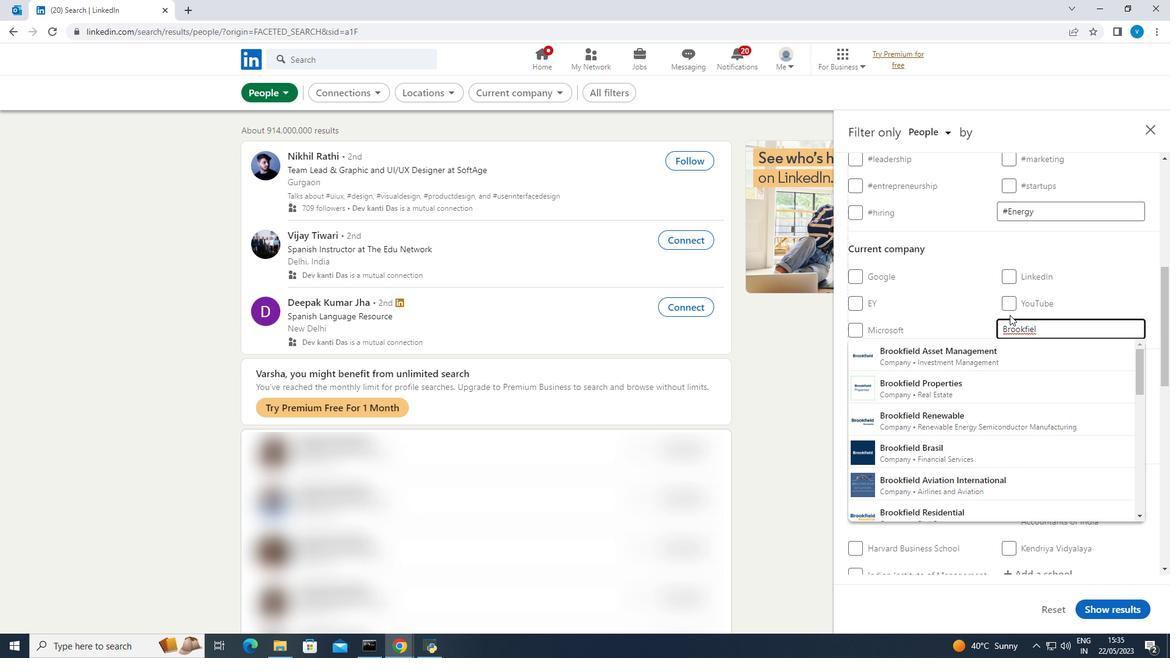 
Action: Mouse moved to (978, 349)
Screenshot: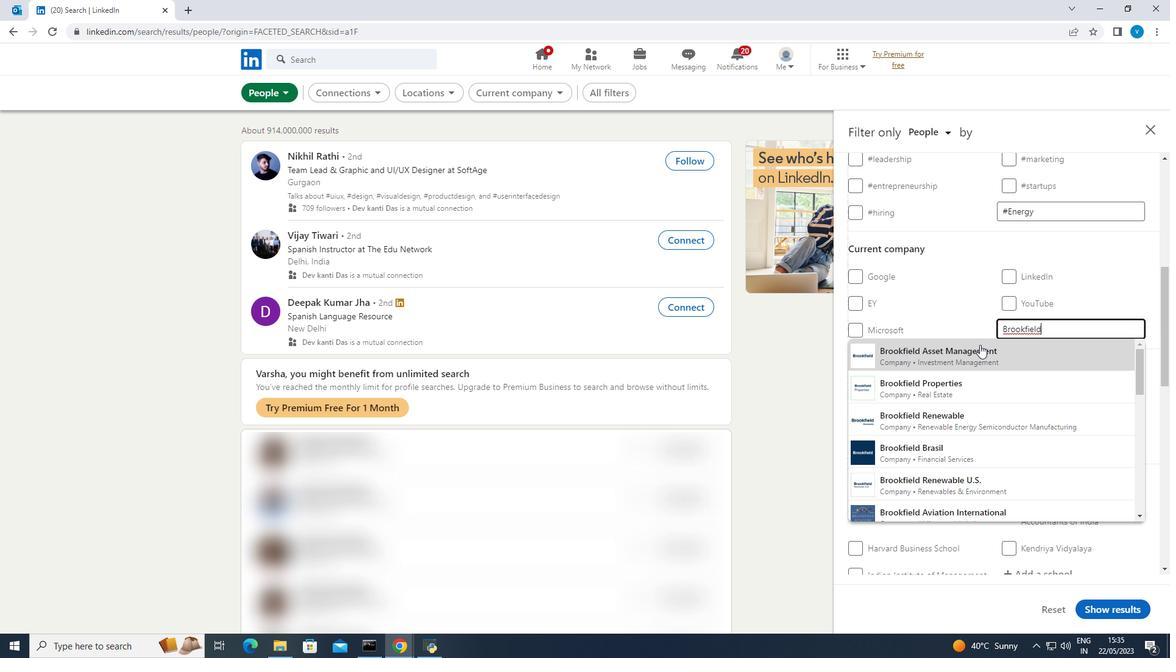 
Action: Mouse pressed left at (978, 349)
Screenshot: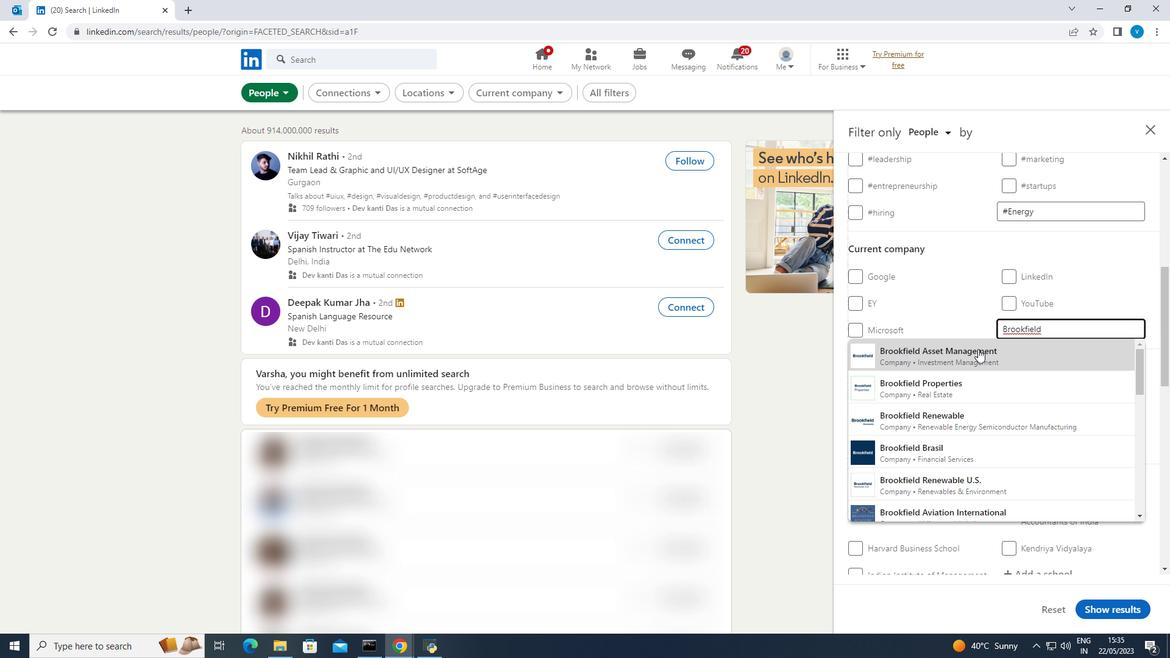 
Action: Mouse moved to (980, 349)
Screenshot: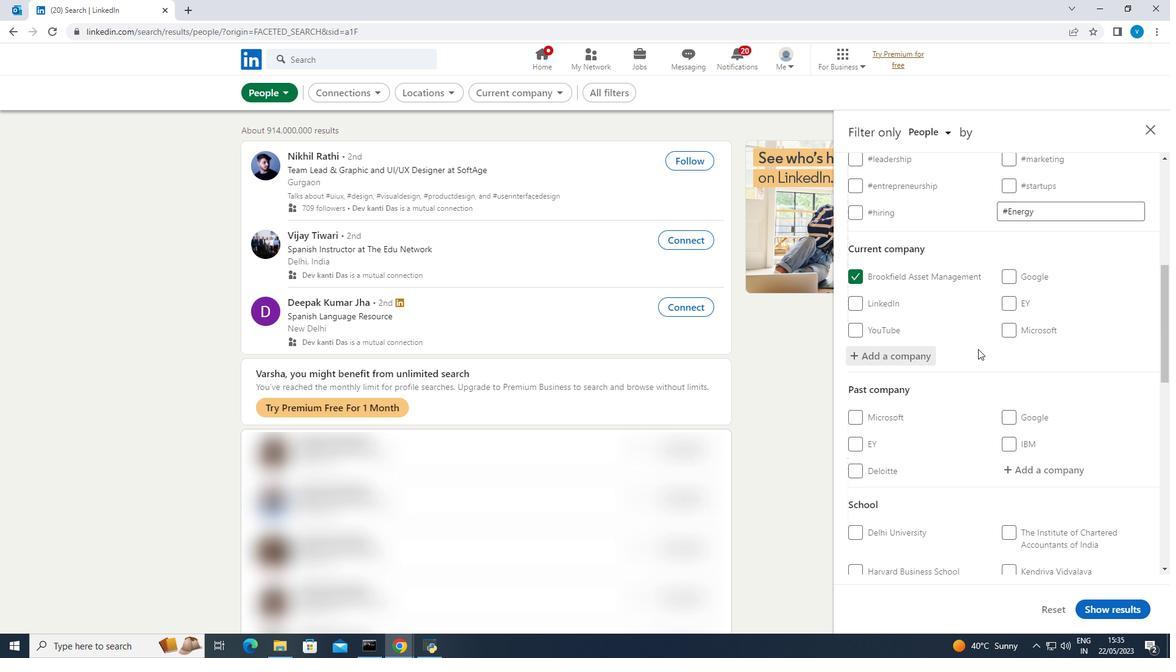 
Action: Mouse scrolled (980, 348) with delta (0, 0)
Screenshot: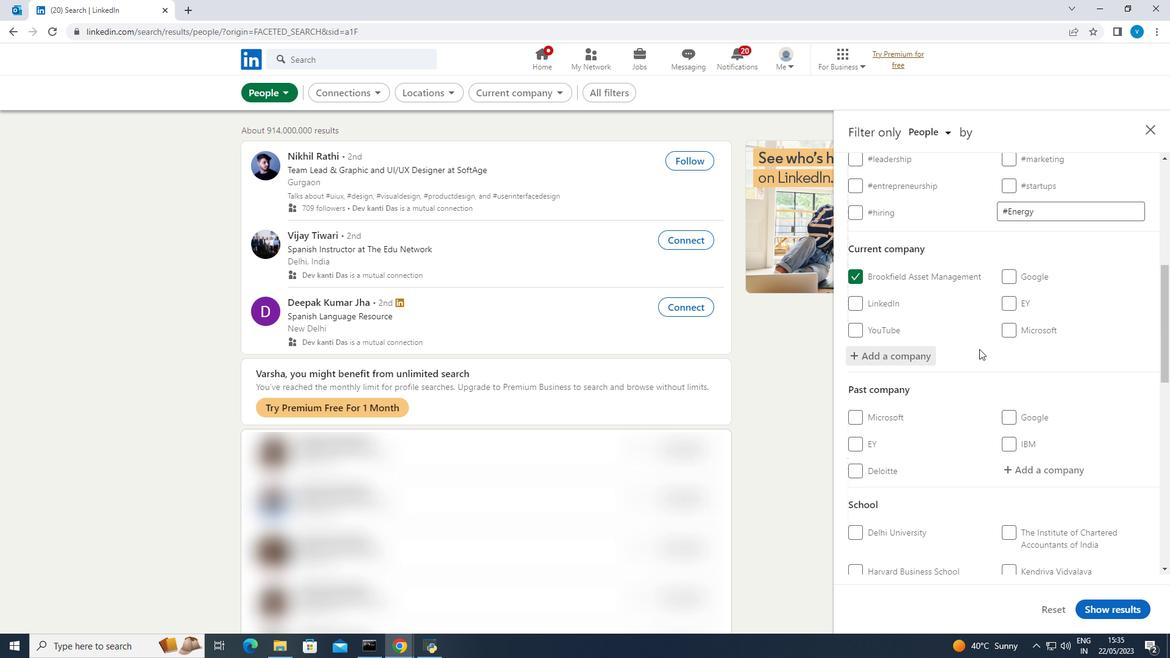 
Action: Mouse scrolled (980, 348) with delta (0, 0)
Screenshot: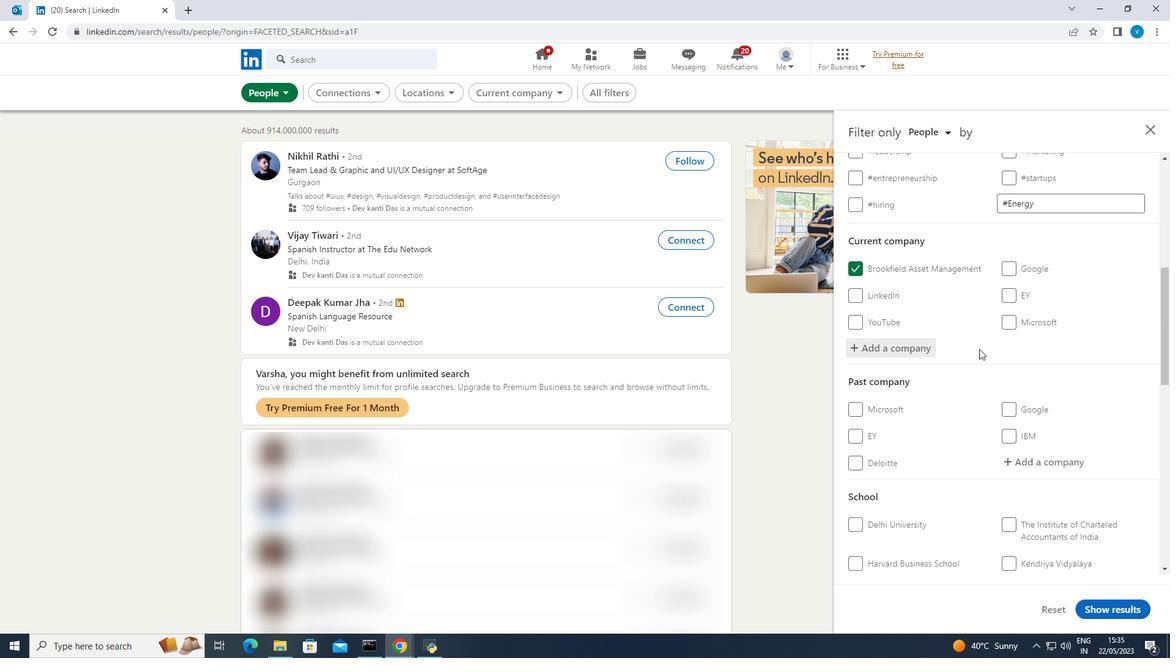
Action: Mouse moved to (980, 349)
Screenshot: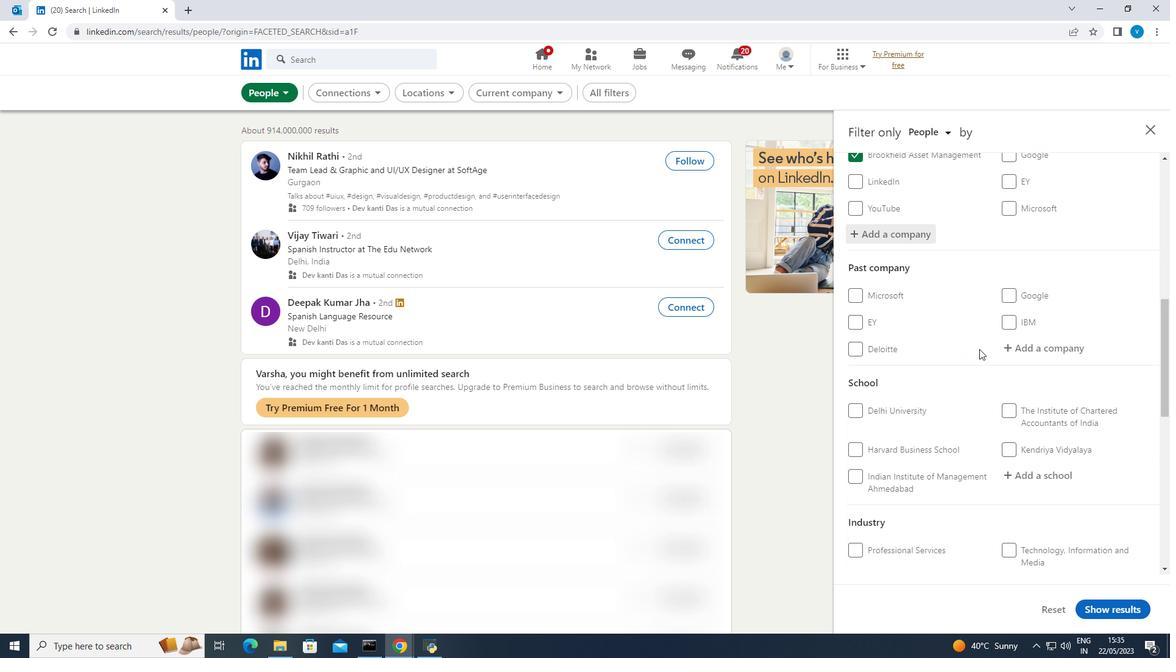 
Action: Mouse scrolled (980, 348) with delta (0, 0)
Screenshot: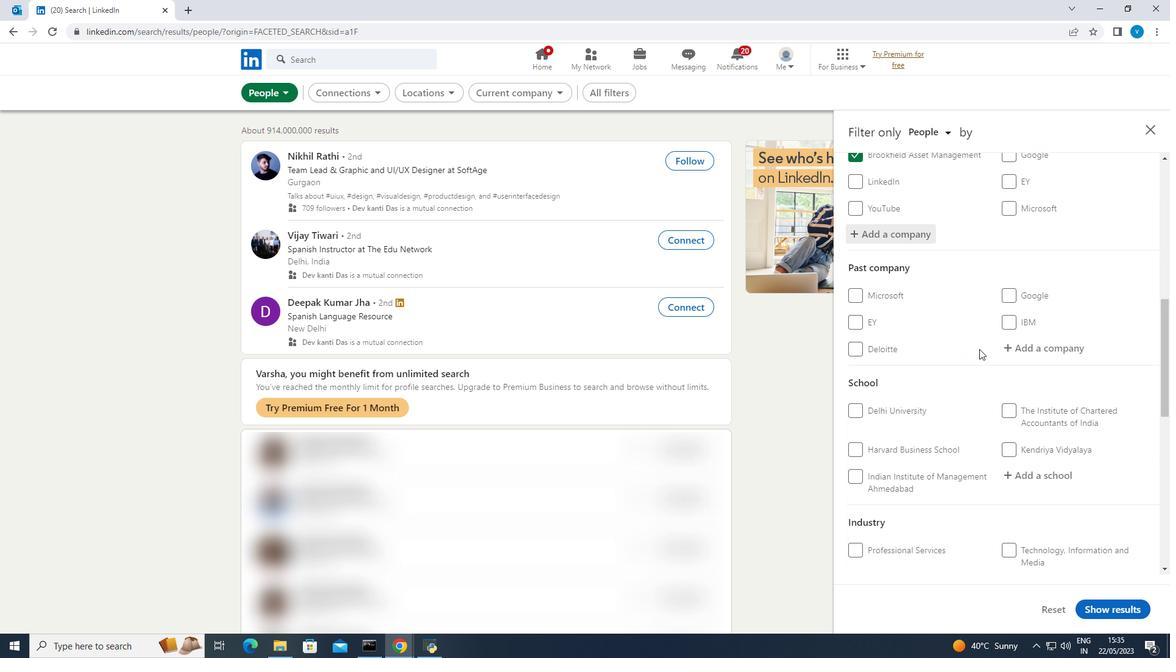 
Action: Mouse moved to (1042, 418)
Screenshot: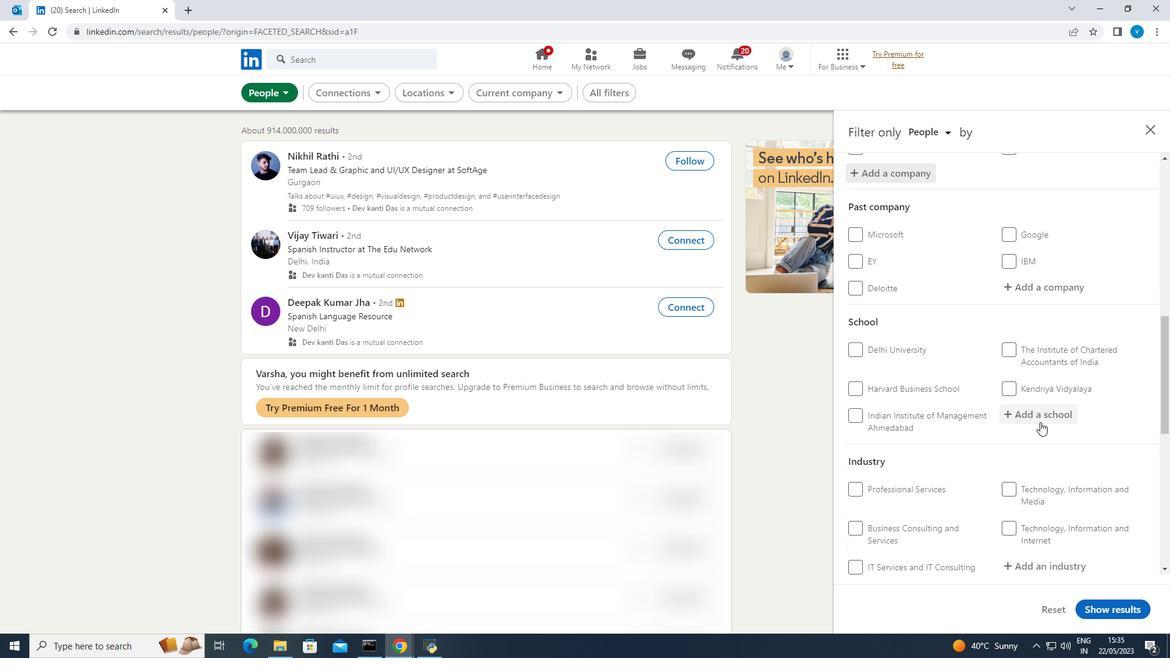
Action: Mouse pressed left at (1042, 418)
Screenshot: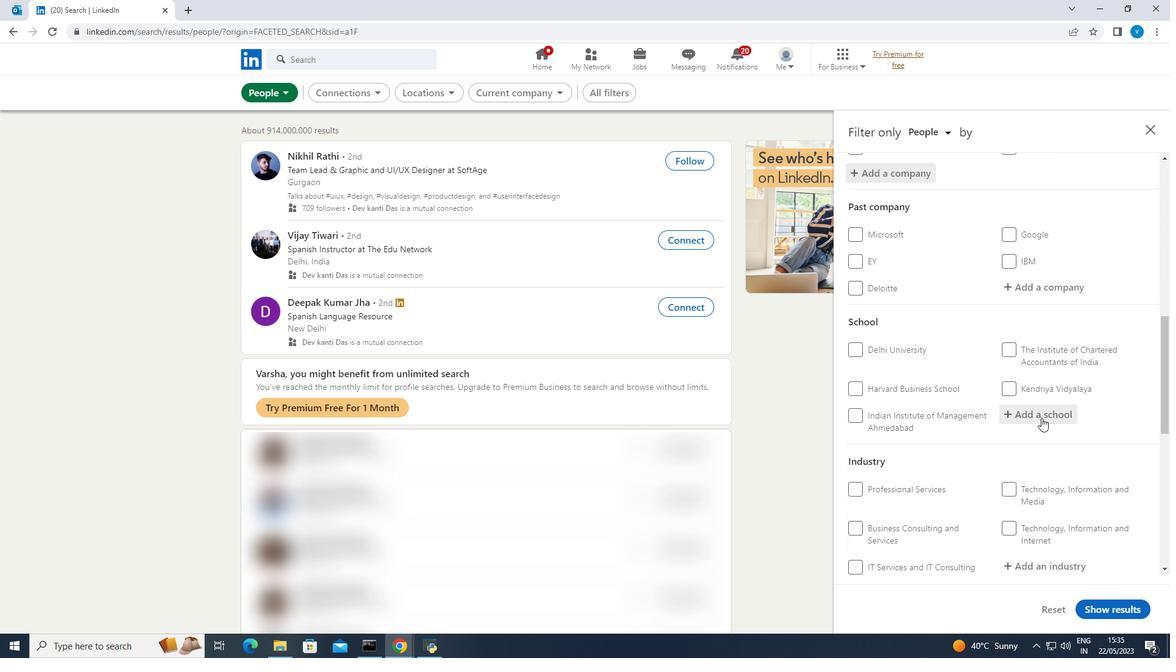 
Action: Key pressed <Key.shift><Key.shift><Key.shift><Key.shift><Key.shift><Key.shift><Key.shift><Key.shift>Bharati<Key.space><Key.shift><Key.shift><Key.shift><Key.shift><Key.shift><Key.shift><Key.shift><Key.shift><Key.shift>Vidyapeeth
Screenshot: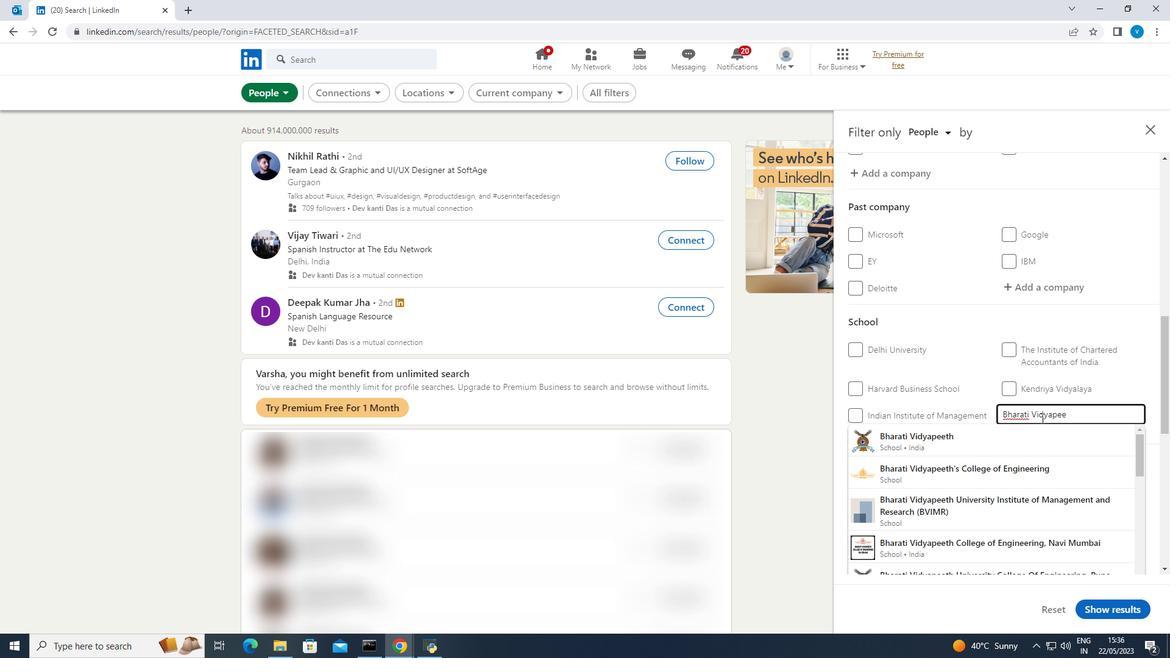 
Action: Mouse moved to (1046, 543)
Screenshot: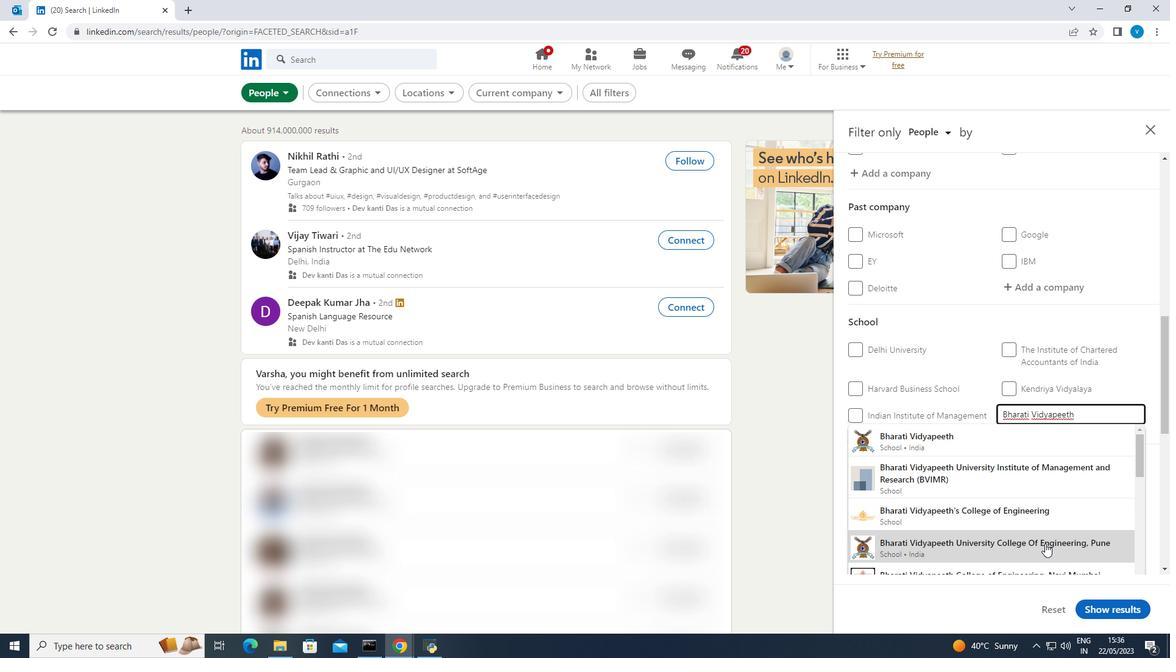 
Action: Mouse pressed left at (1046, 543)
Screenshot: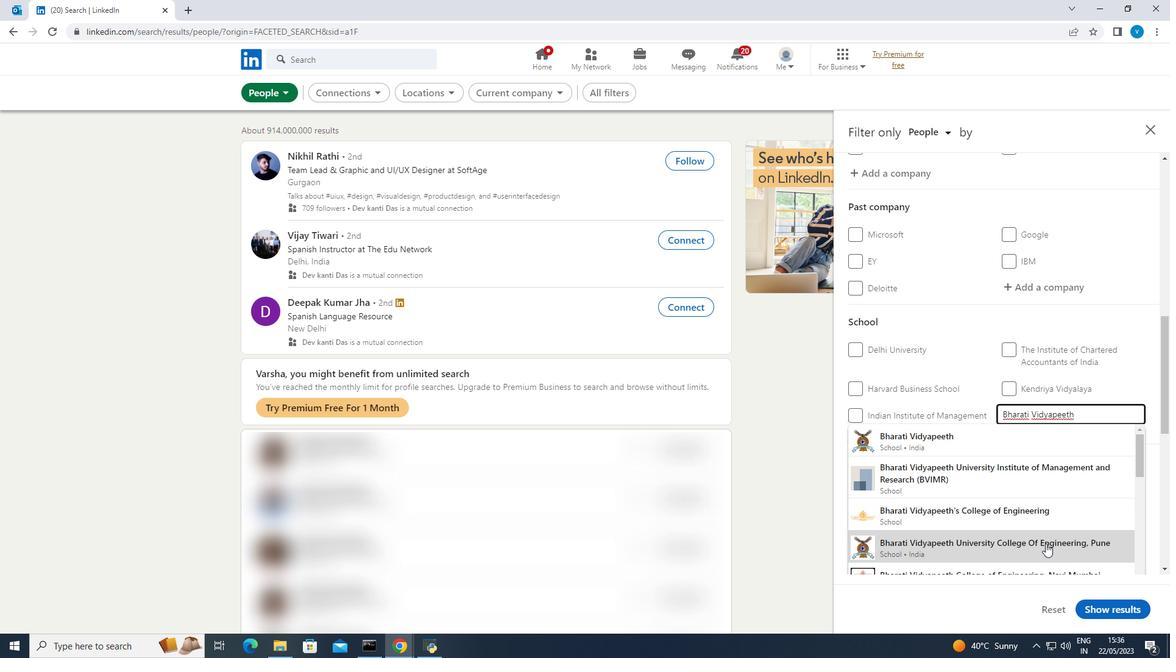 
Action: Mouse moved to (1050, 526)
Screenshot: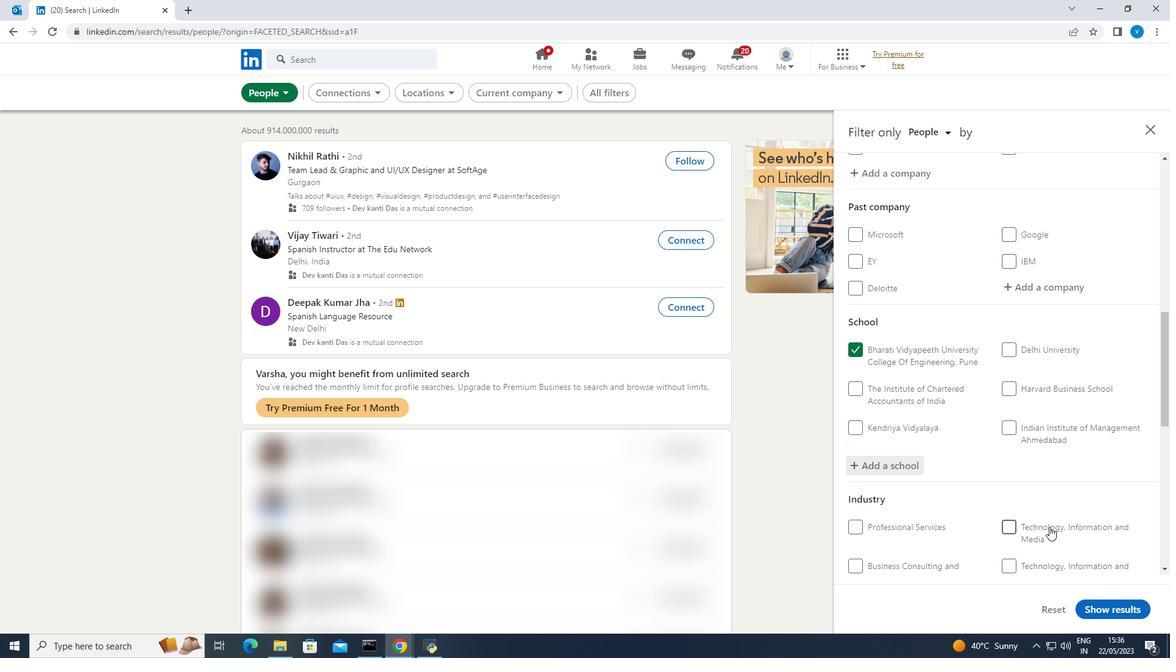 
Action: Mouse scrolled (1050, 526) with delta (0, 0)
Screenshot: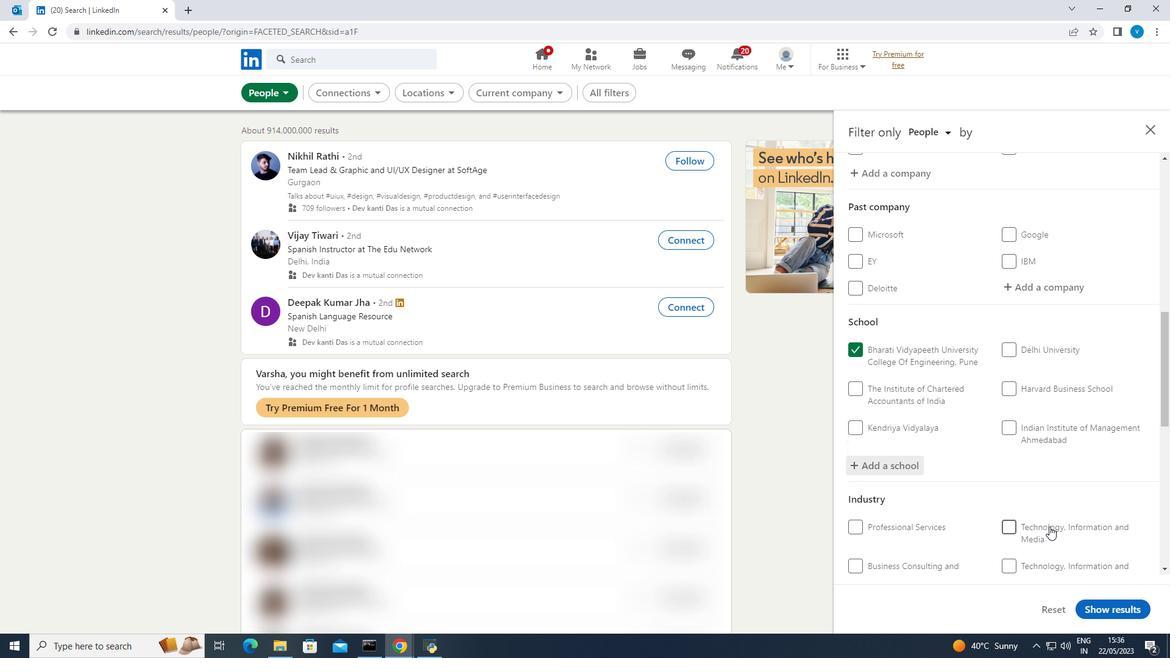 
Action: Mouse moved to (1051, 526)
Screenshot: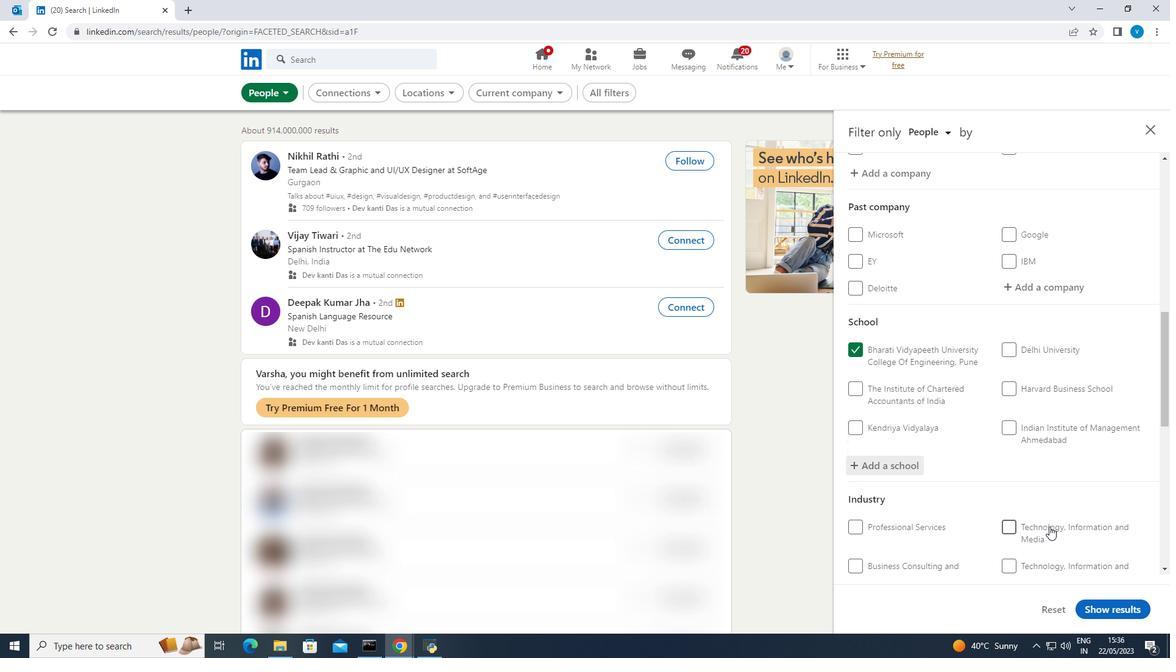 
Action: Mouse scrolled (1051, 525) with delta (0, 0)
Screenshot: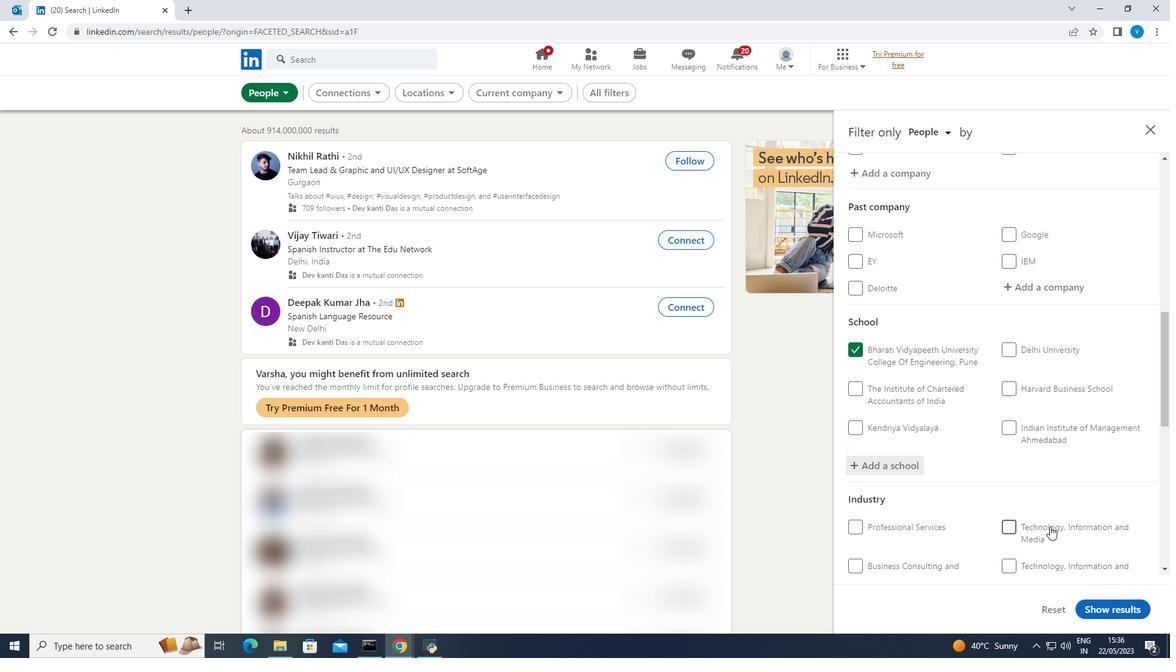 
Action: Mouse moved to (1061, 508)
Screenshot: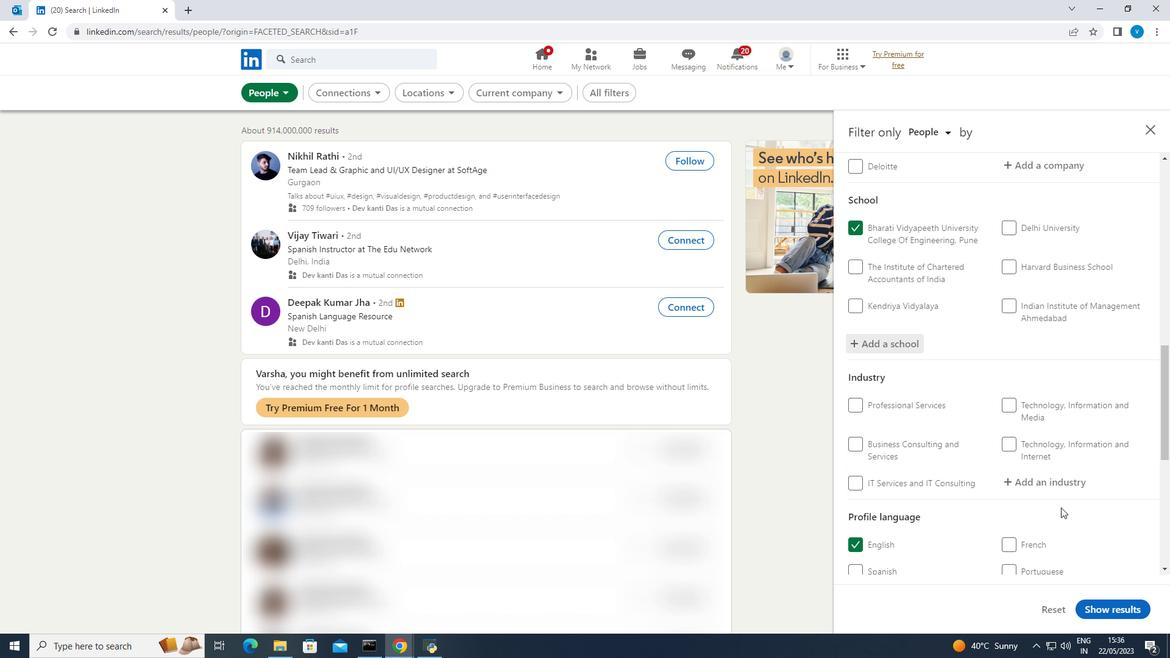
Action: Mouse scrolled (1061, 507) with delta (0, 0)
Screenshot: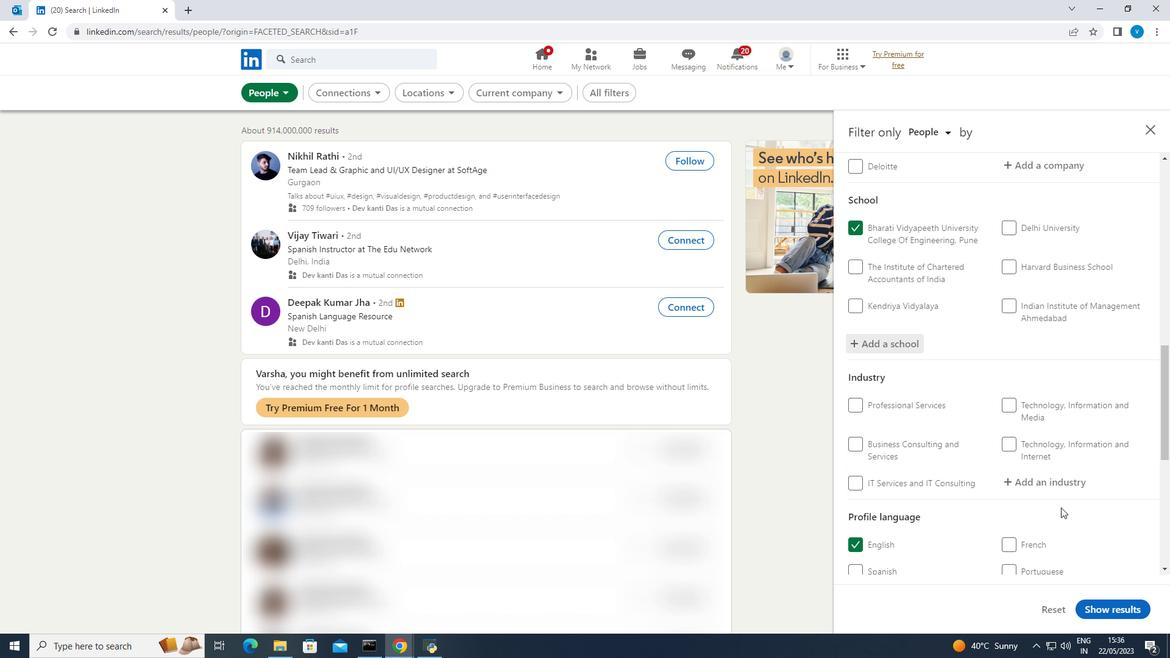 
Action: Mouse moved to (1074, 424)
Screenshot: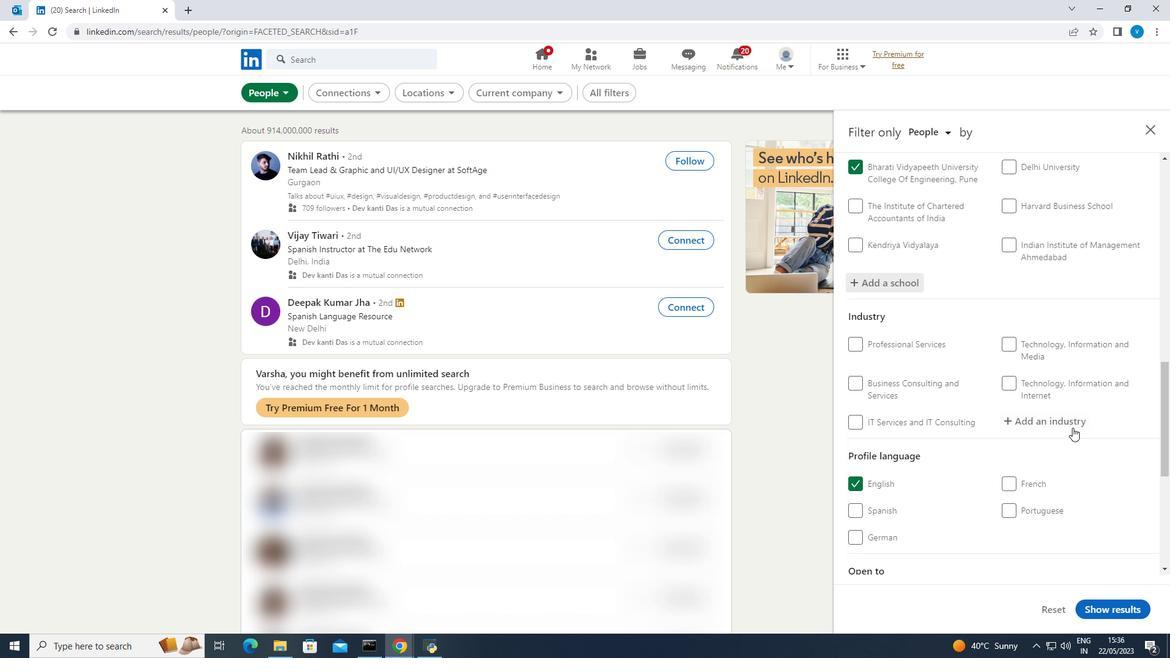 
Action: Mouse pressed left at (1074, 424)
Screenshot: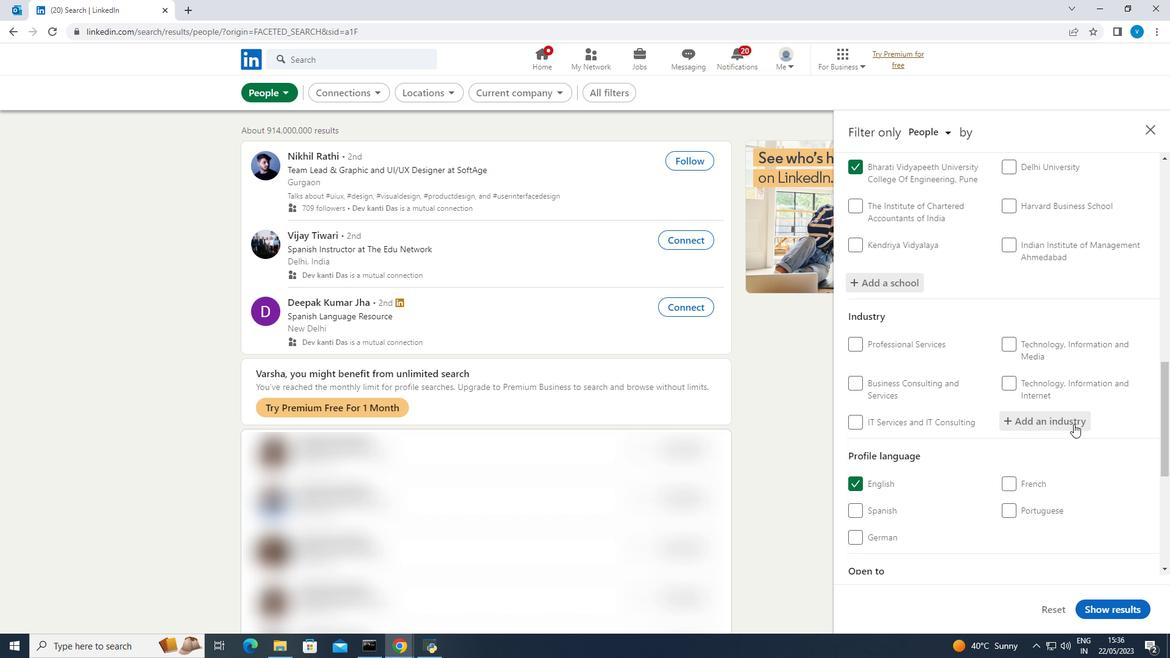 
Action: Mouse moved to (1076, 422)
Screenshot: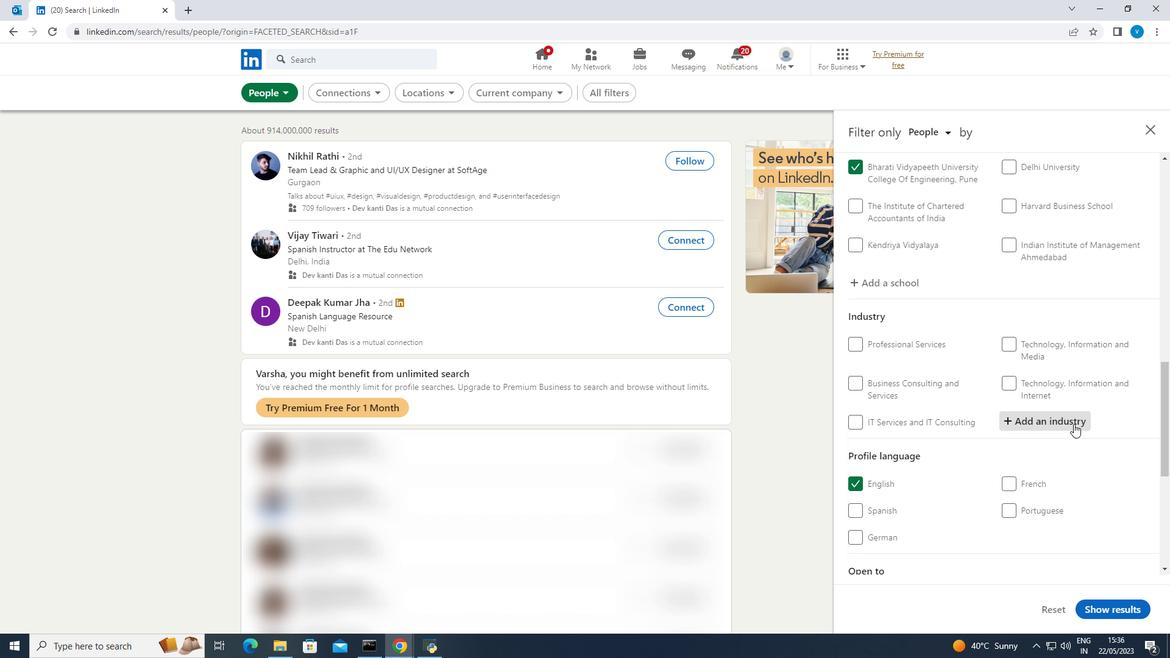 
Action: Key pressed <Key.shift><Key.shift><Key.shift>Acc
Screenshot: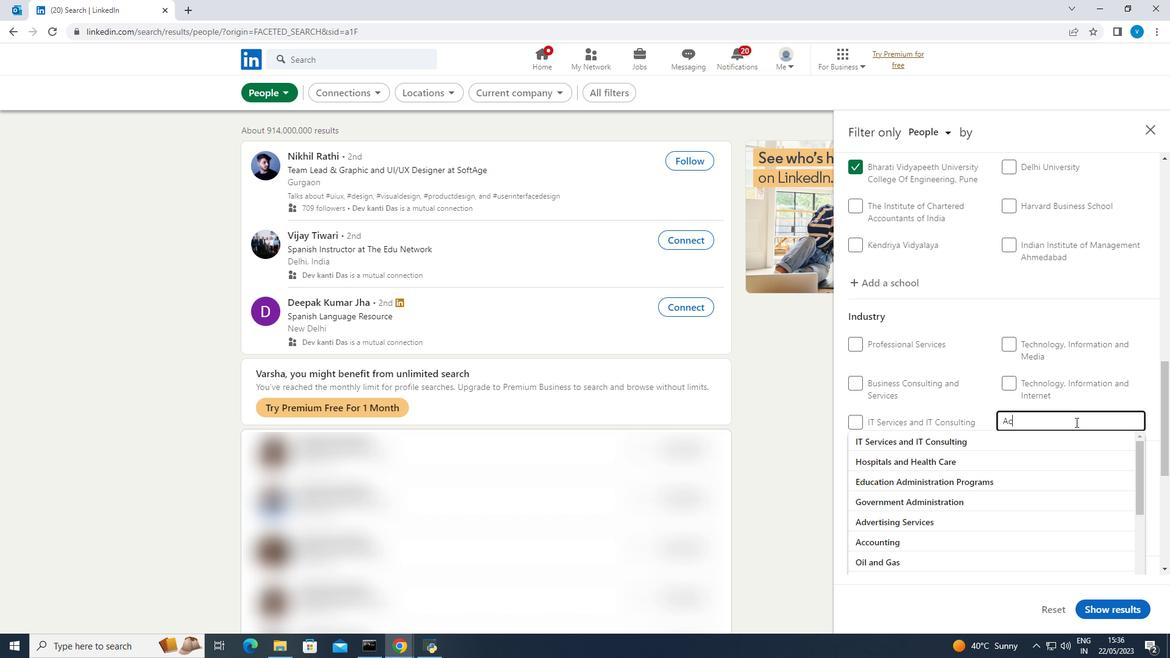 
Action: Mouse moved to (1031, 437)
Screenshot: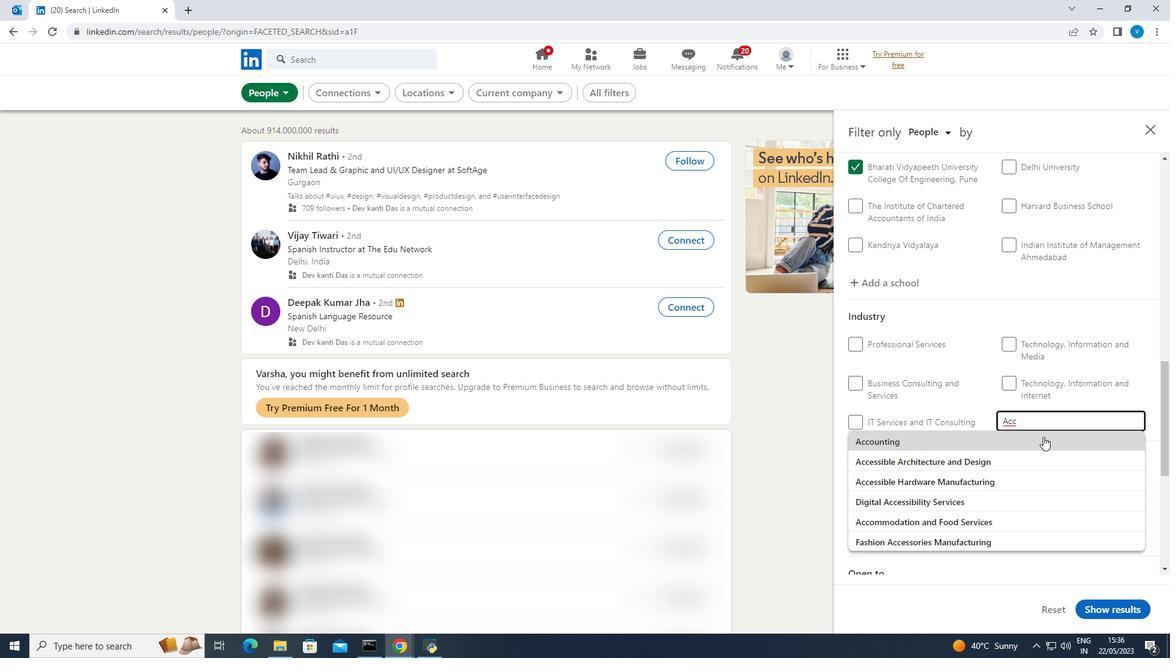 
Action: Mouse pressed left at (1031, 437)
Screenshot: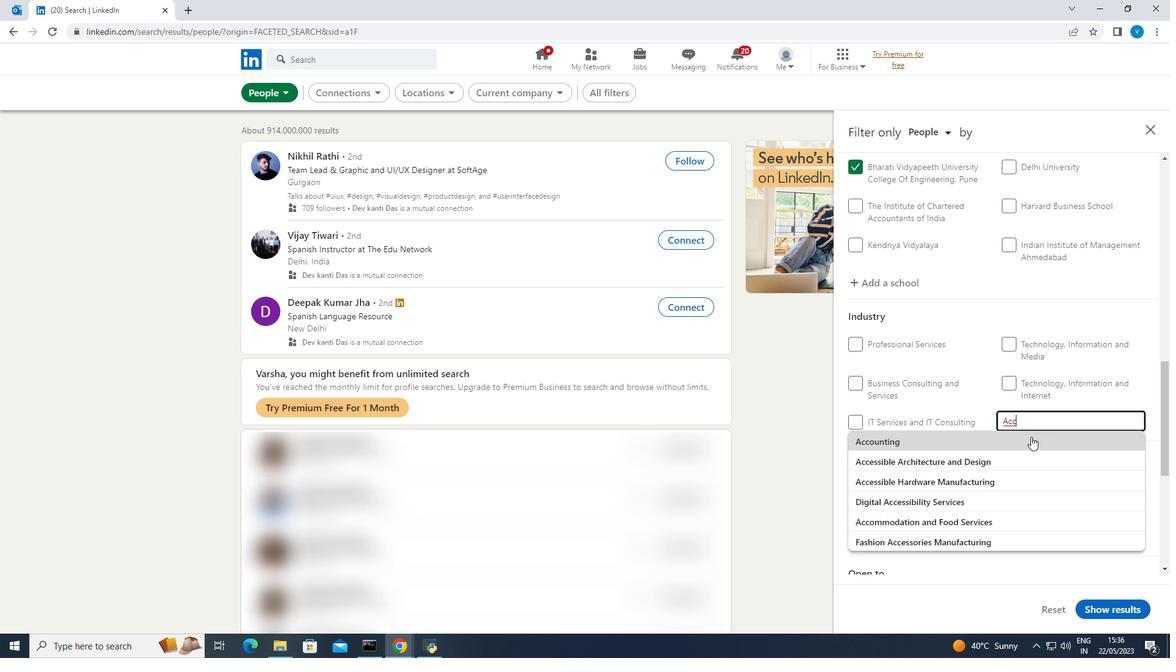 
Action: Mouse scrolled (1031, 436) with delta (0, 0)
Screenshot: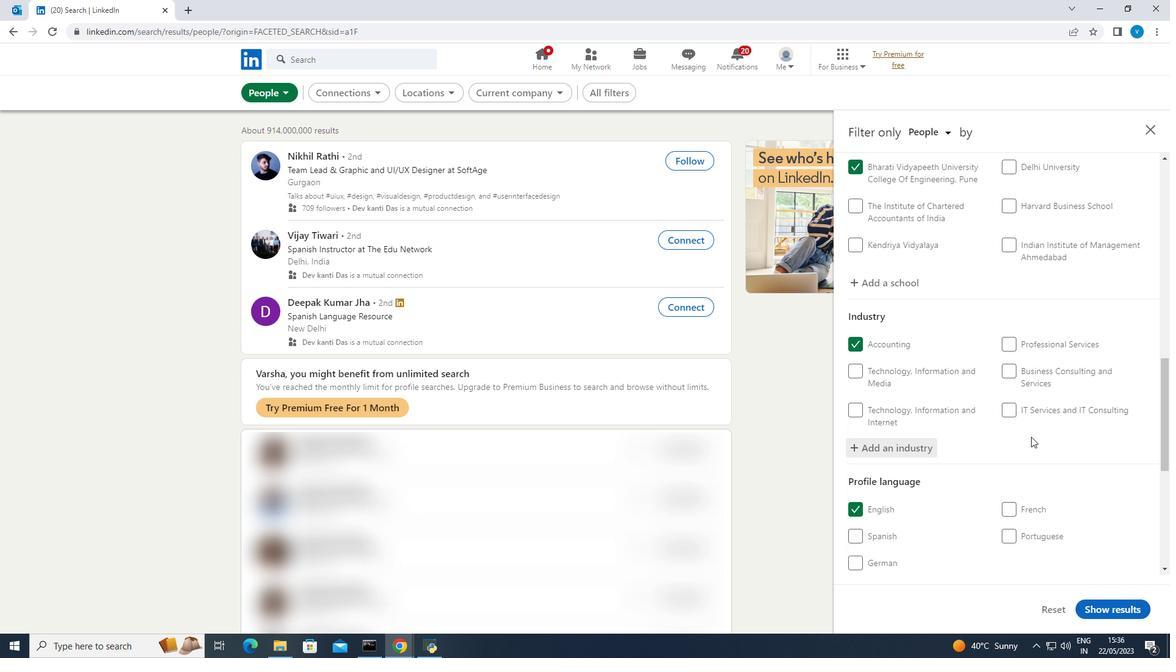 
Action: Mouse scrolled (1031, 436) with delta (0, 0)
Screenshot: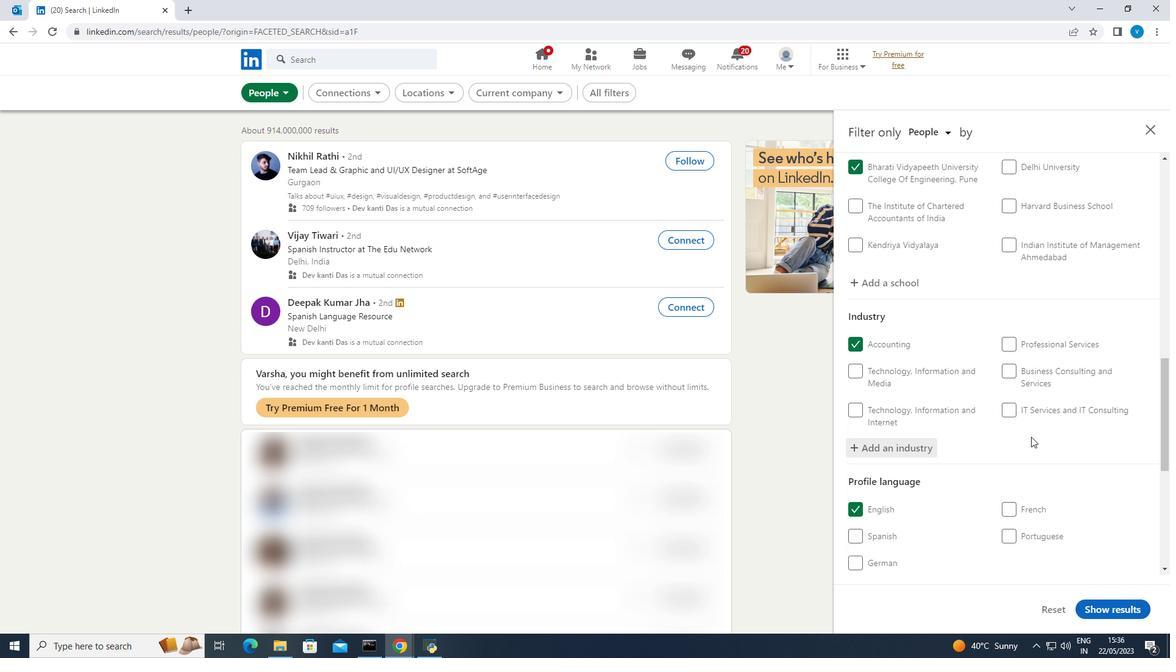 
Action: Mouse scrolled (1031, 436) with delta (0, 0)
Screenshot: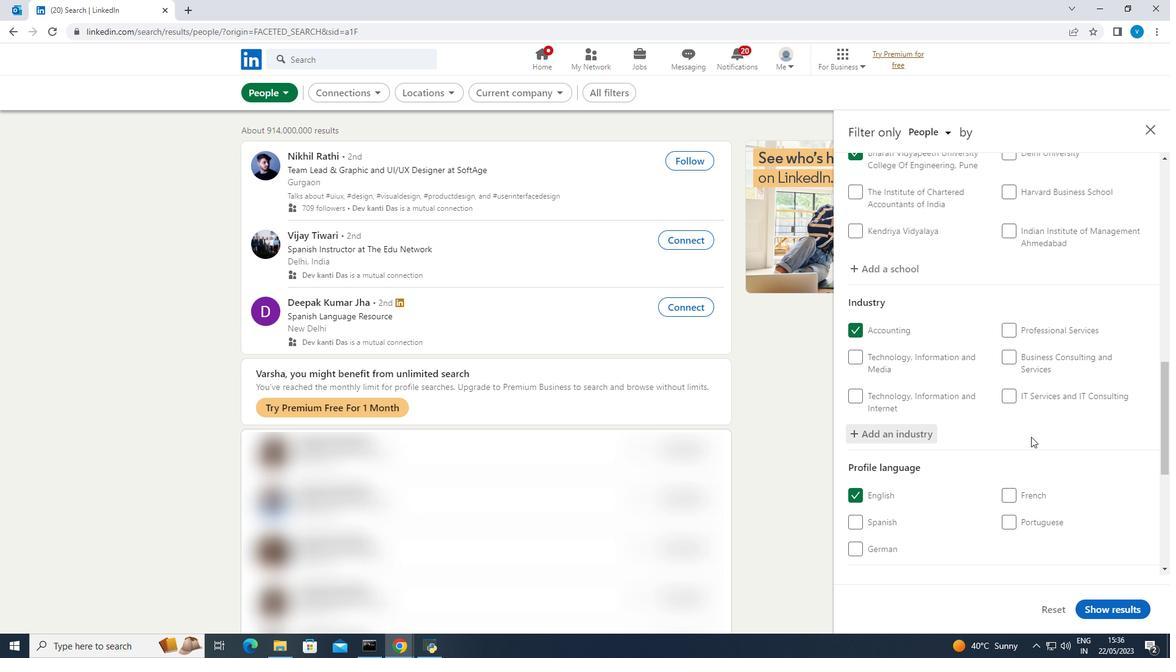 
Action: Mouse moved to (1031, 437)
Screenshot: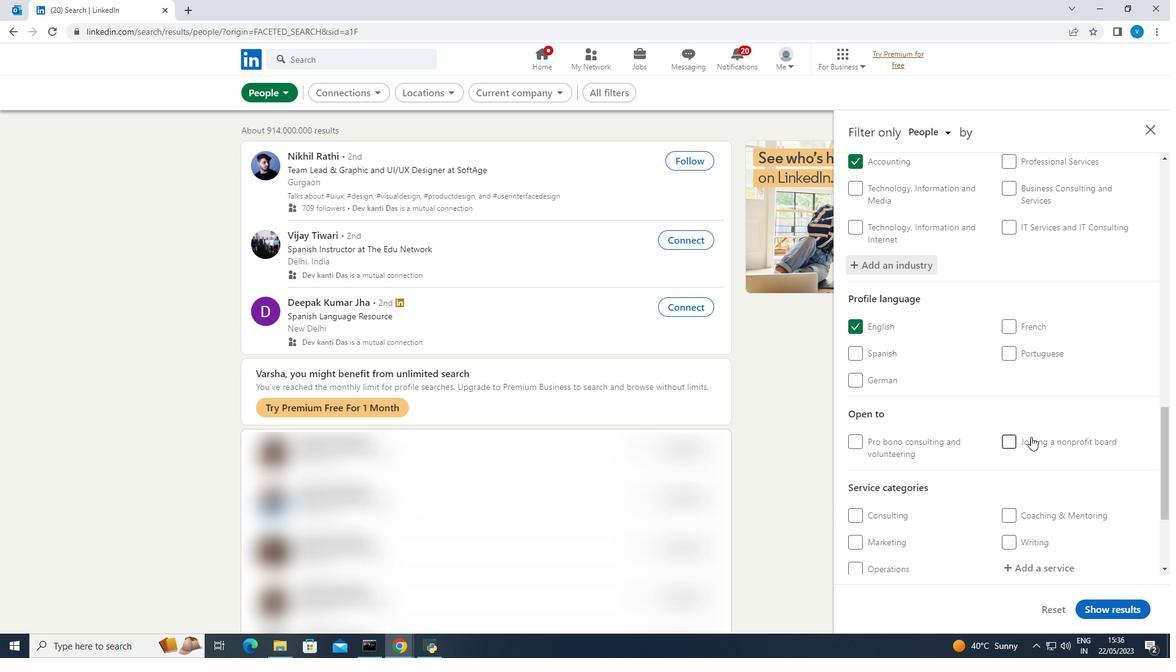 
Action: Mouse scrolled (1031, 437) with delta (0, 0)
Screenshot: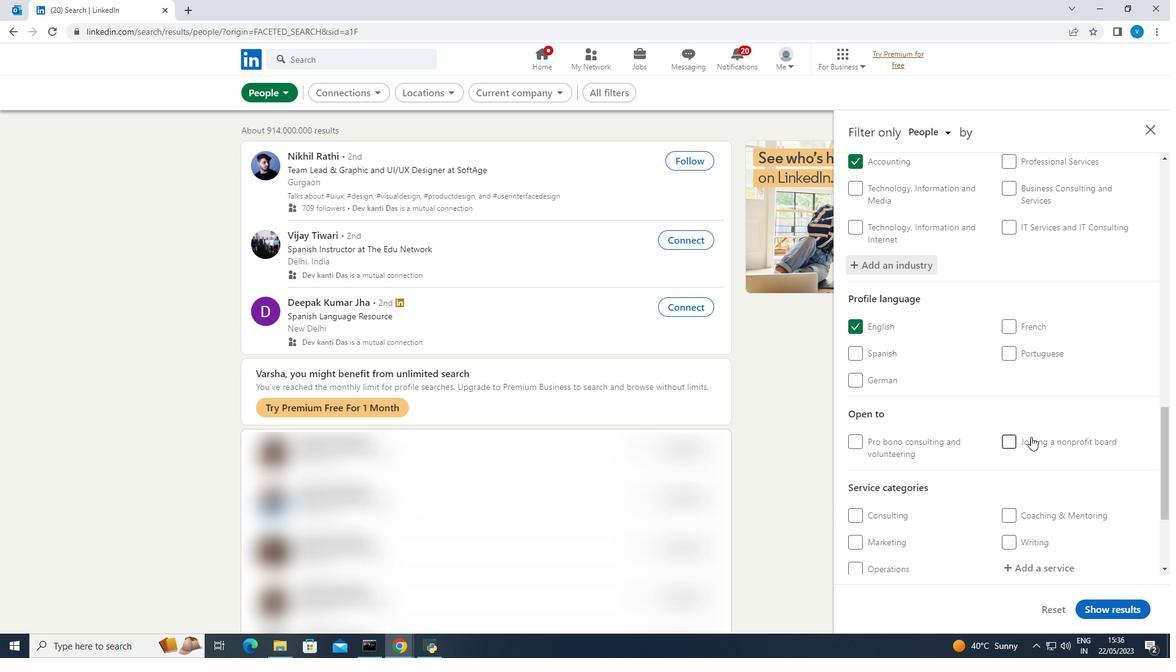 
Action: Mouse moved to (1032, 439)
Screenshot: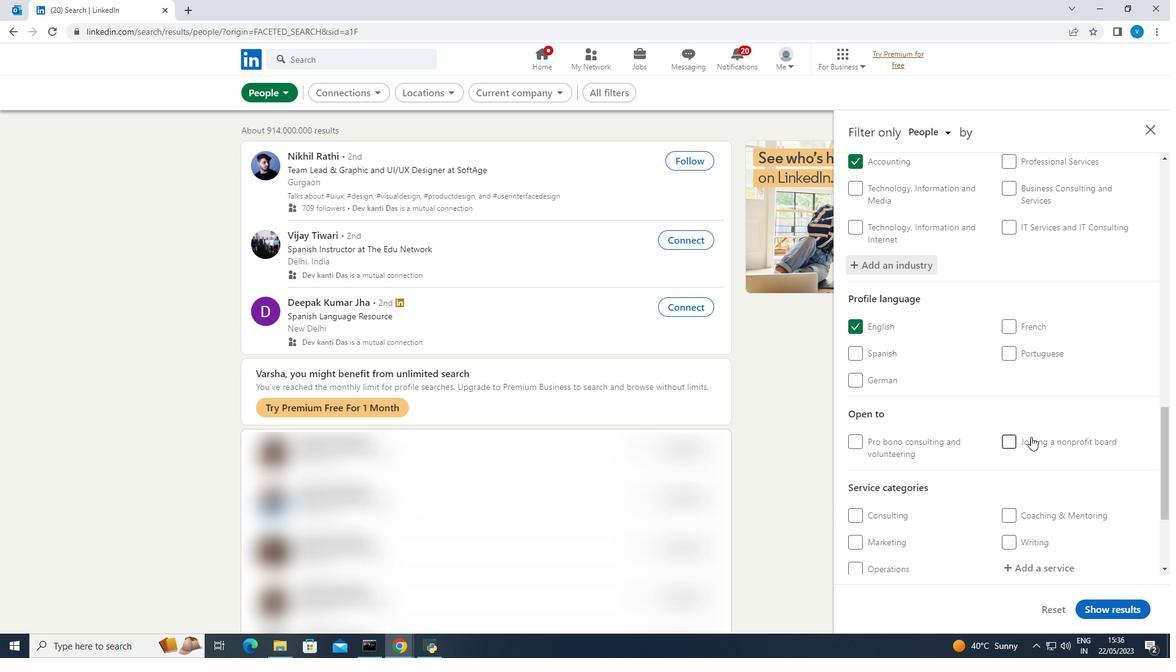 
Action: Mouse scrolled (1032, 438) with delta (0, 0)
Screenshot: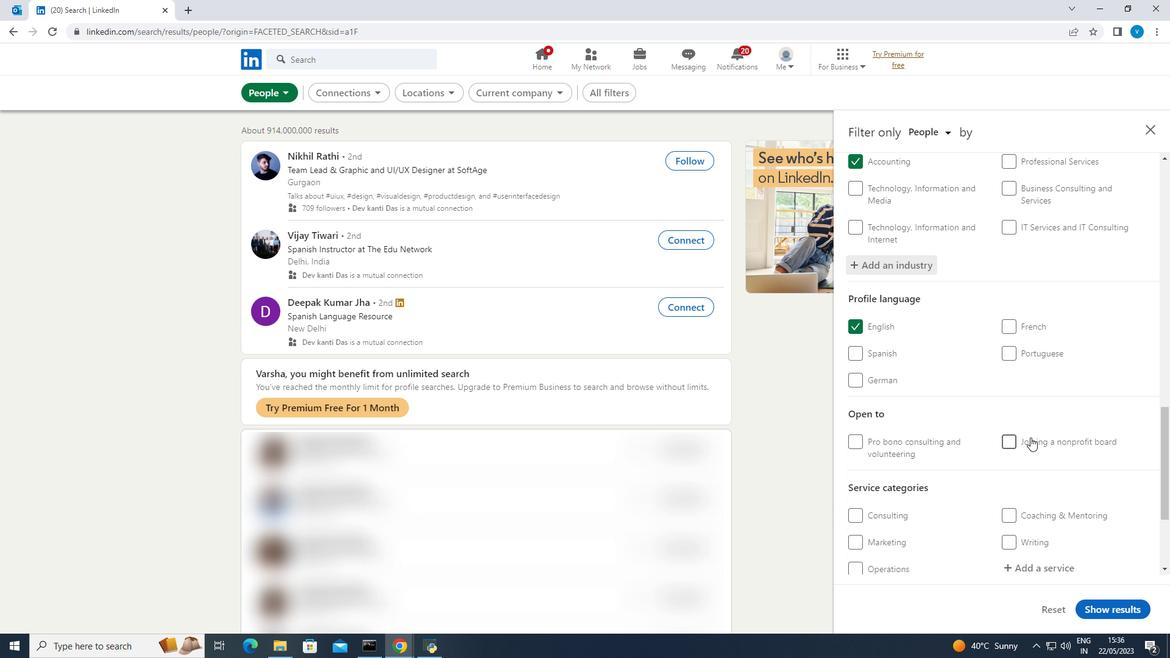 
Action: Mouse moved to (1032, 439)
Screenshot: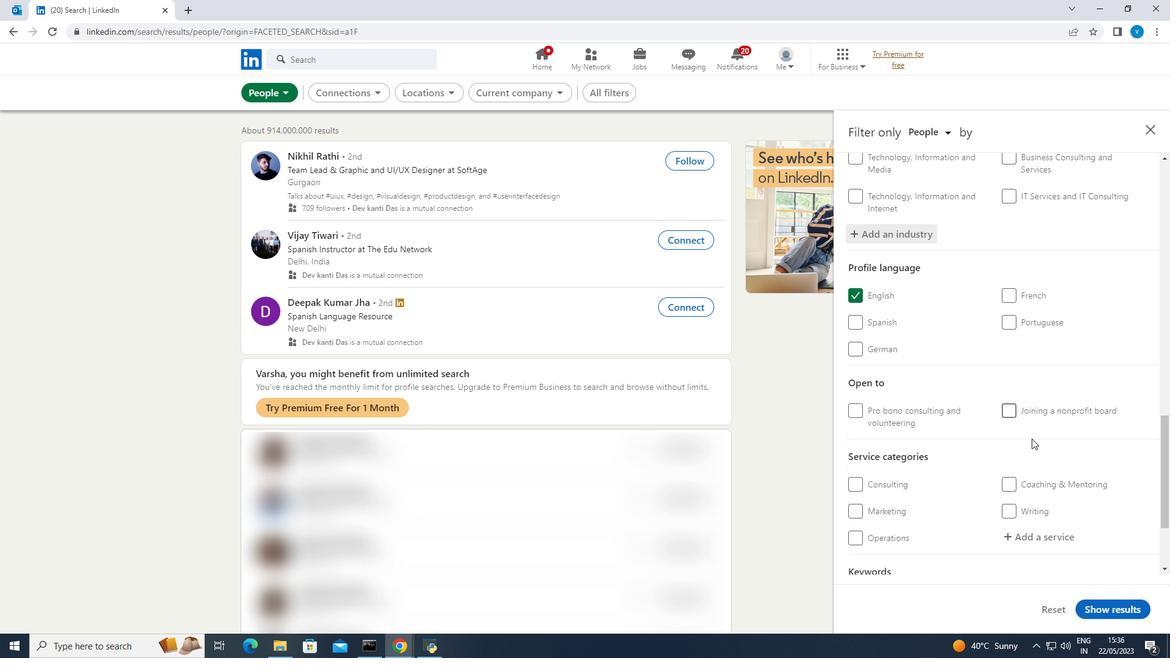 
Action: Mouse scrolled (1032, 439) with delta (0, 0)
Screenshot: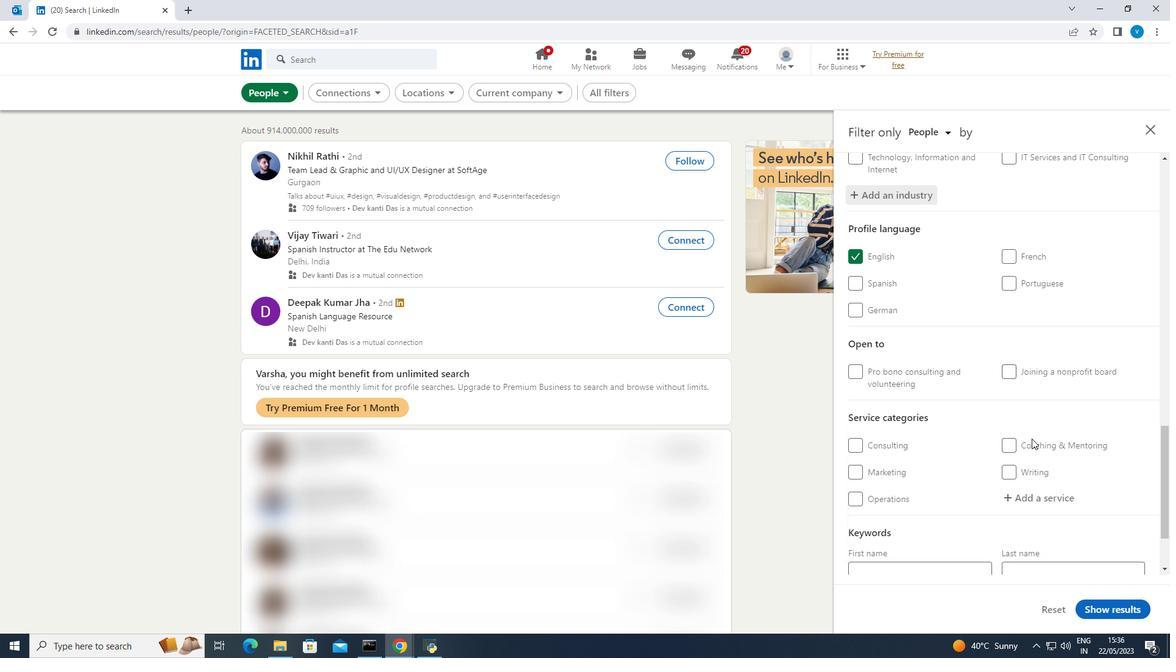 
Action: Mouse moved to (1061, 405)
Screenshot: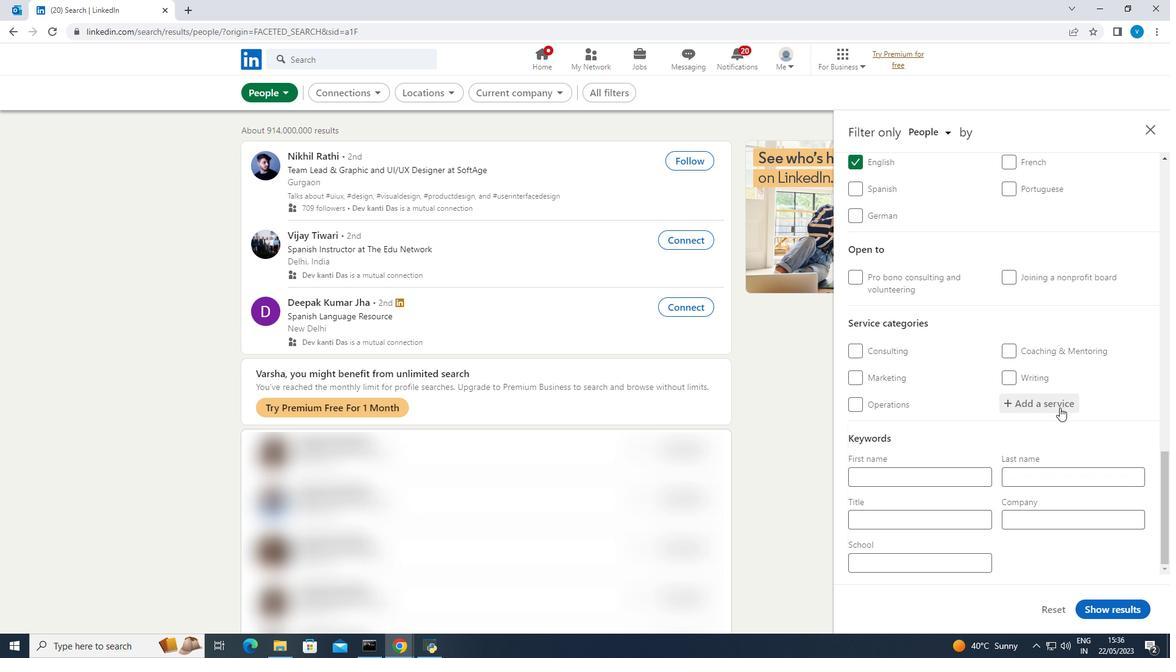 
Action: Mouse pressed left at (1061, 405)
Screenshot: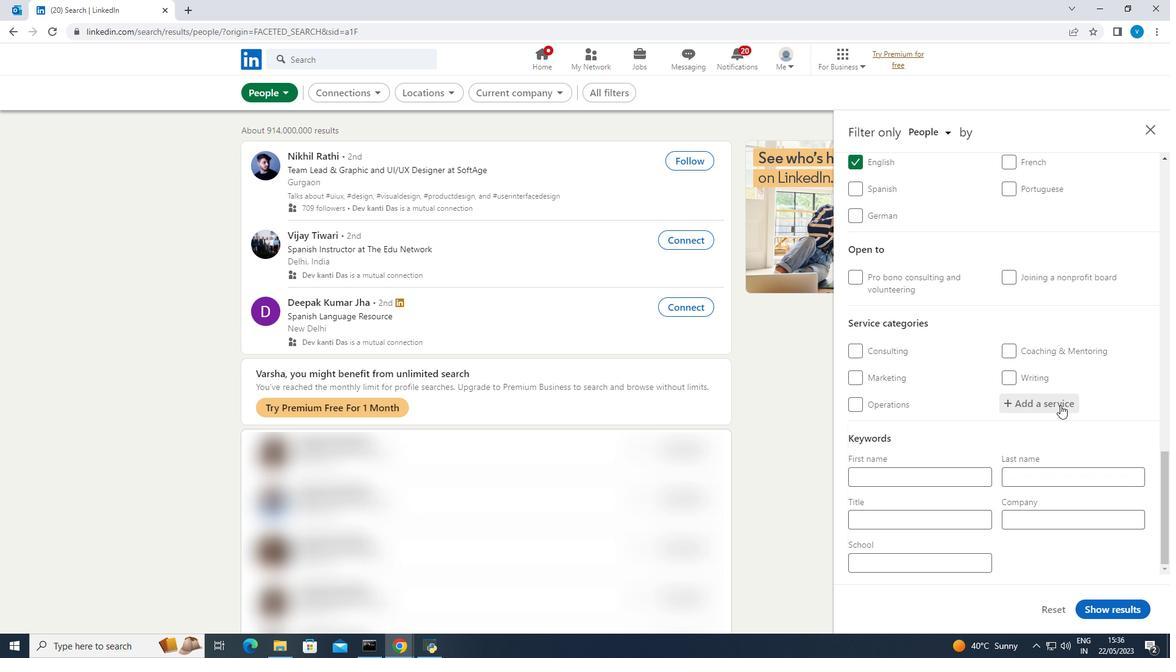 
Action: Key pressed <Key.shift><Key.shift>HR<Key.space><Key.shift><Key.shift><Key.shift><Key.shift><Key.shift>Consul
Screenshot: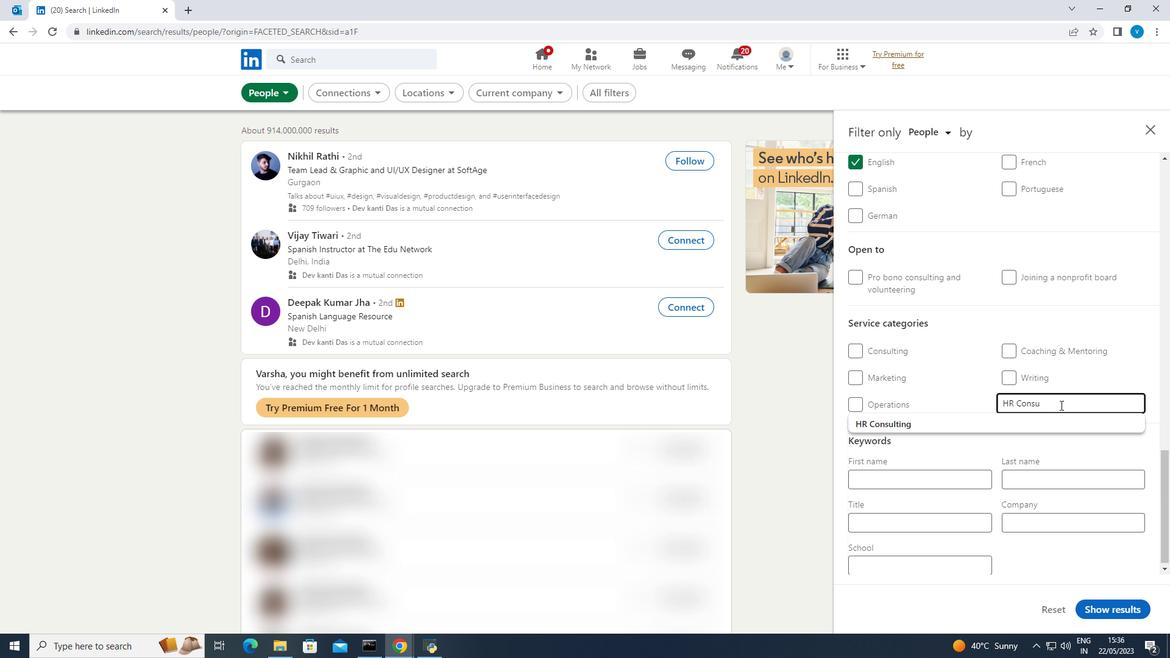 
Action: Mouse moved to (1008, 423)
Screenshot: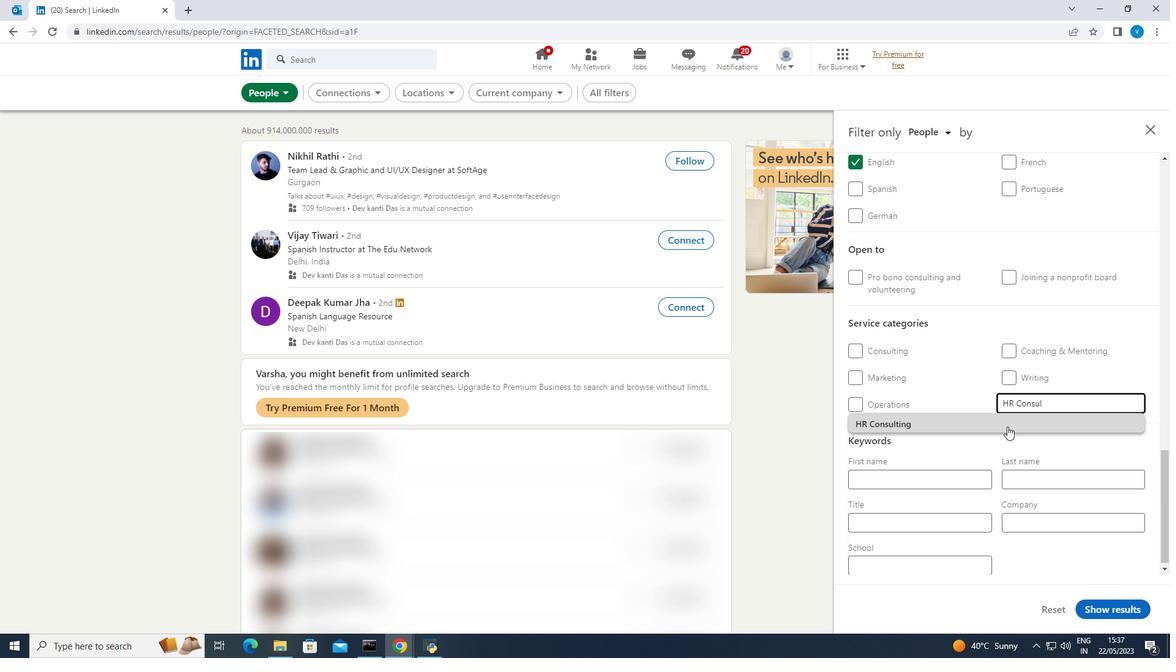 
Action: Mouse pressed left at (1008, 423)
Screenshot: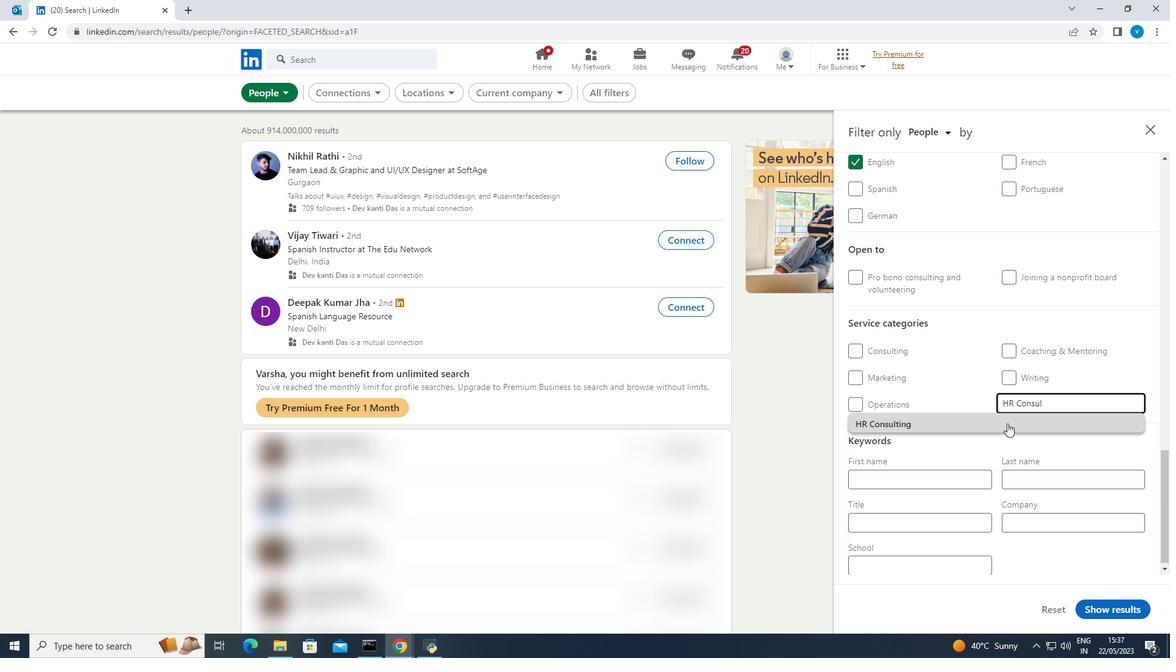 
Action: Mouse moved to (974, 545)
Screenshot: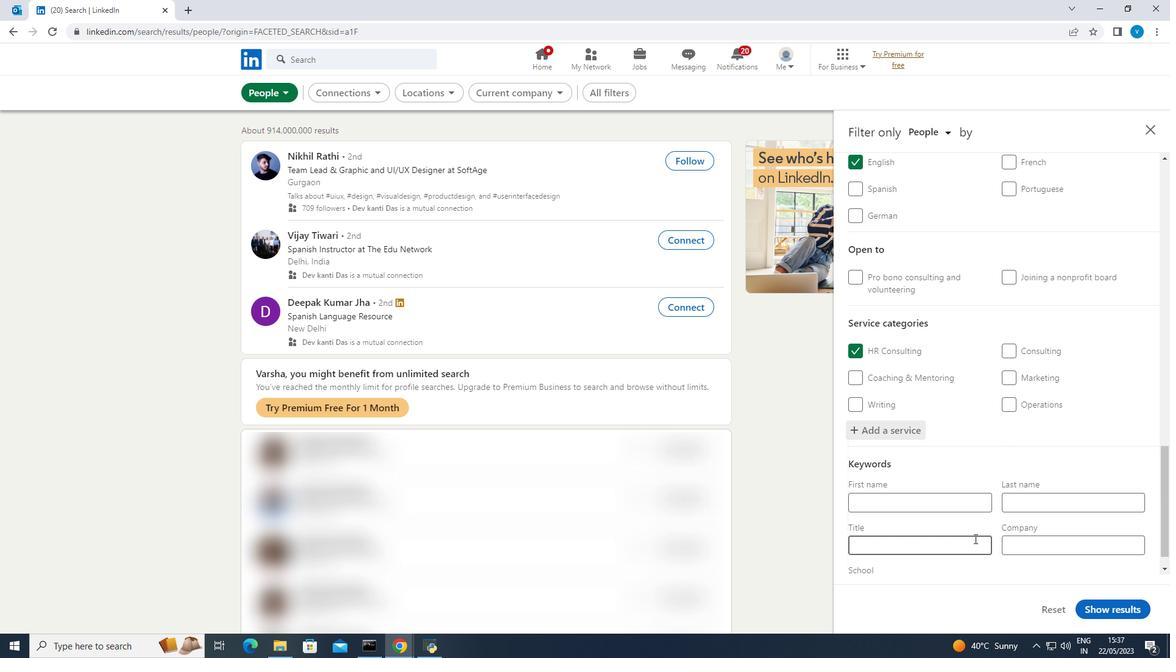 
Action: Mouse pressed left at (974, 545)
Screenshot: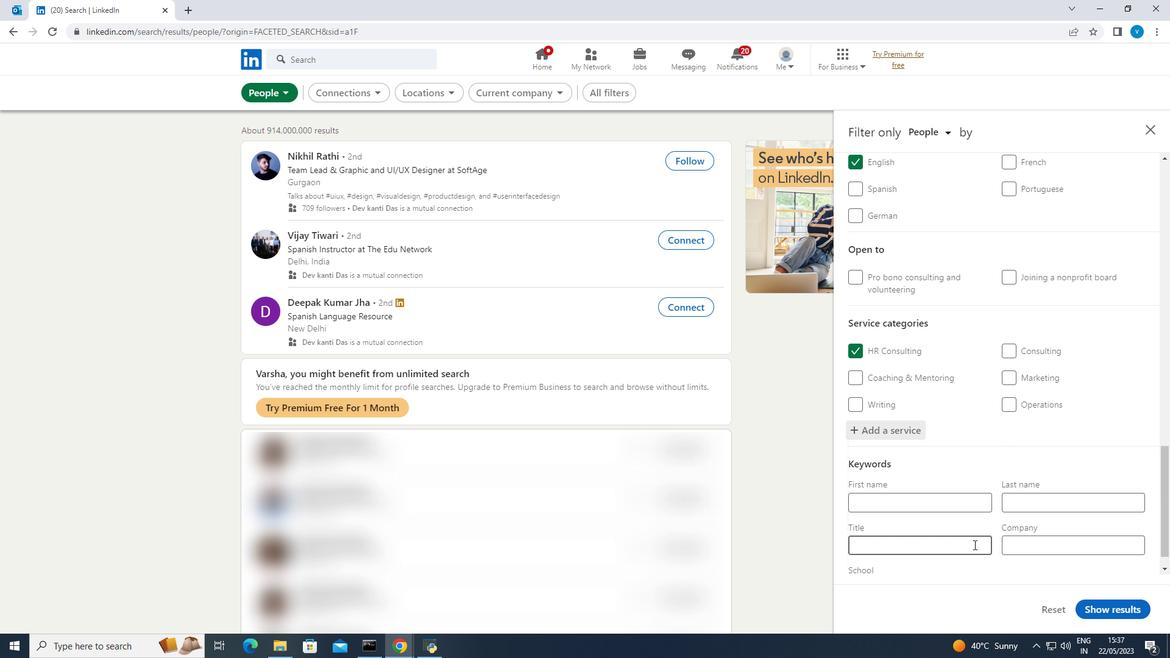 
Action: Mouse moved to (974, 516)
Screenshot: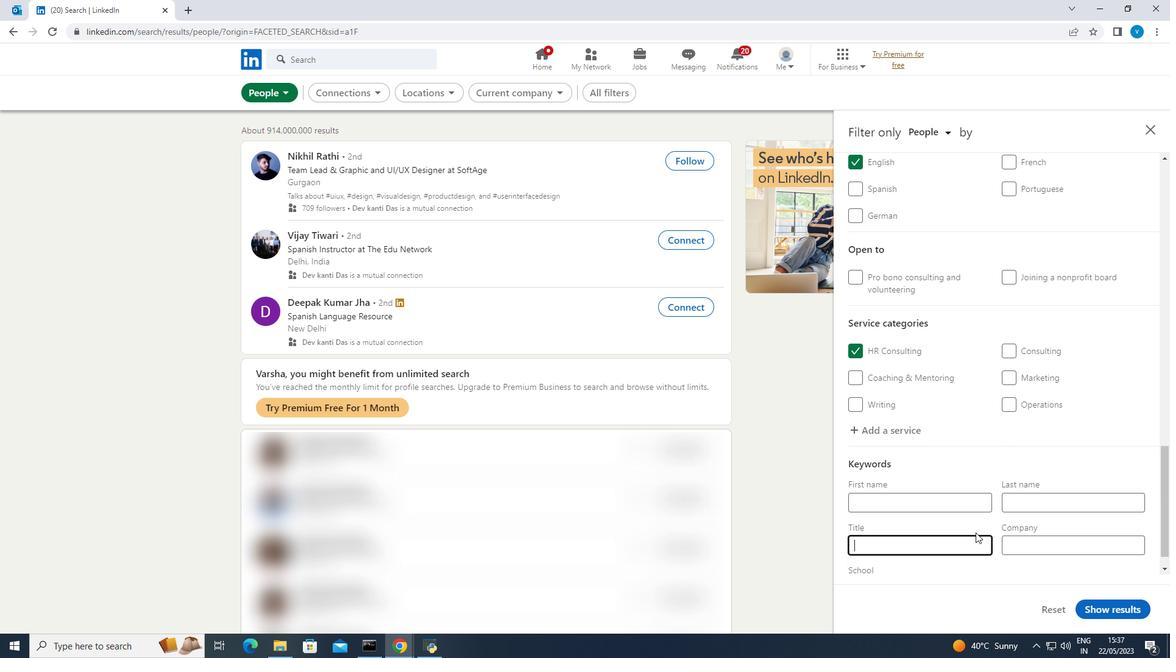 
Action: Key pressed <Key.shift><Key.shift><Key.shift><Key.shift>Conservation<Key.space><Key.shift><Key.shift><Key.shift><Key.shift>Scientist
Screenshot: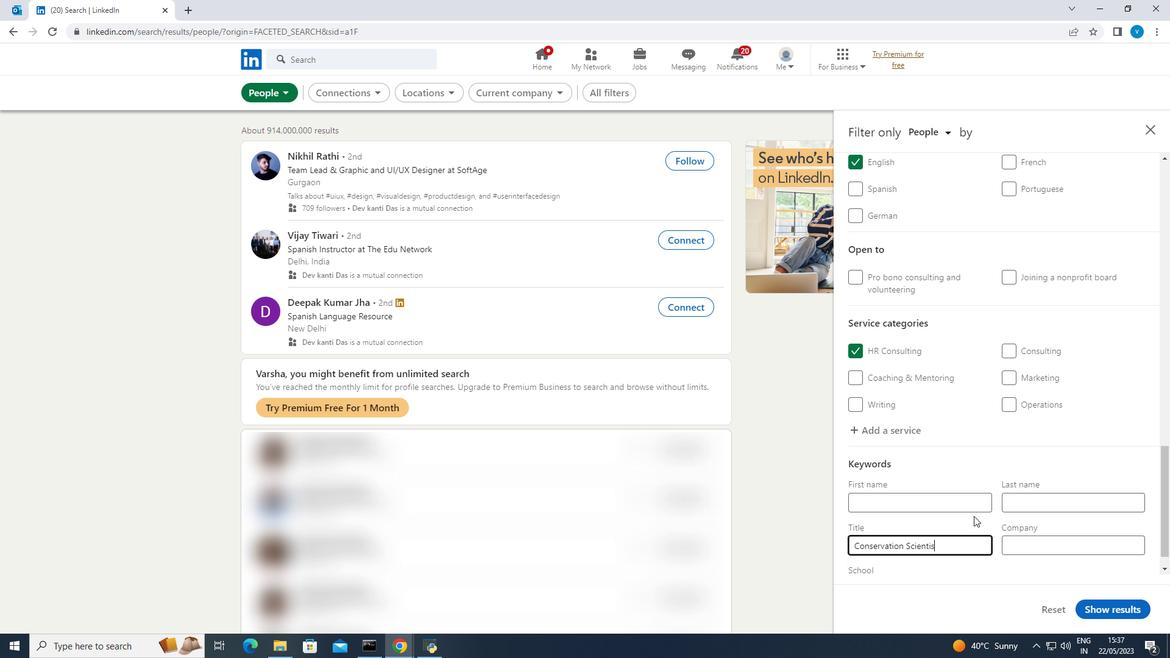 
Action: Mouse moved to (1092, 611)
Screenshot: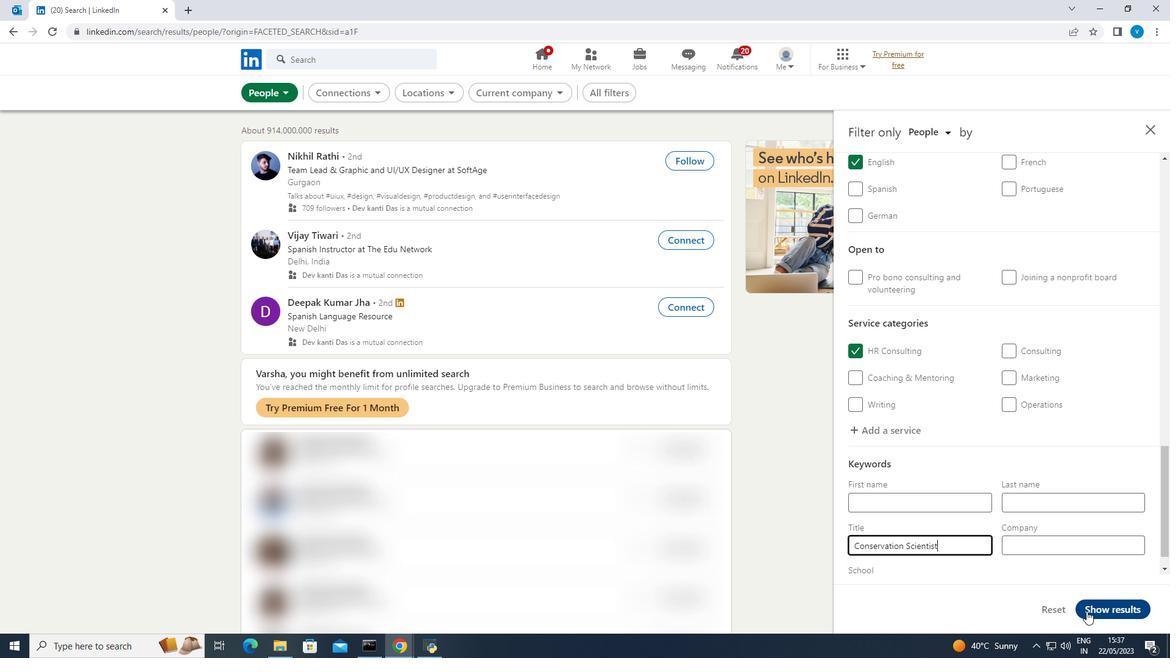
Action: Mouse pressed left at (1092, 611)
Screenshot: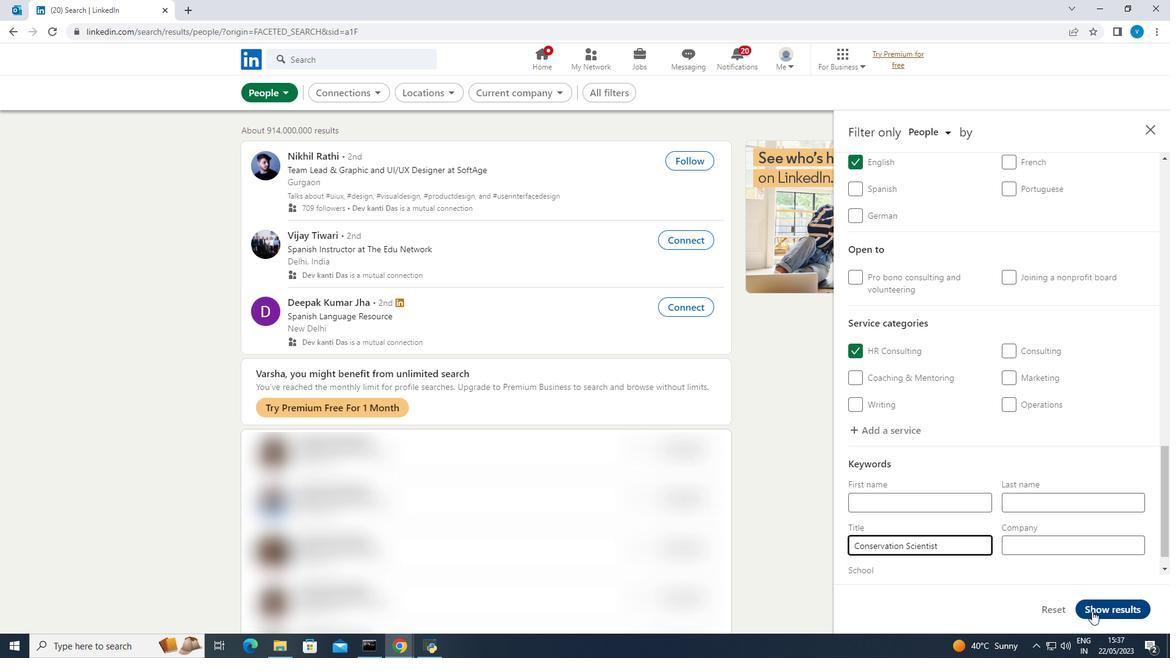 
Action: Mouse moved to (1100, 497)
Screenshot: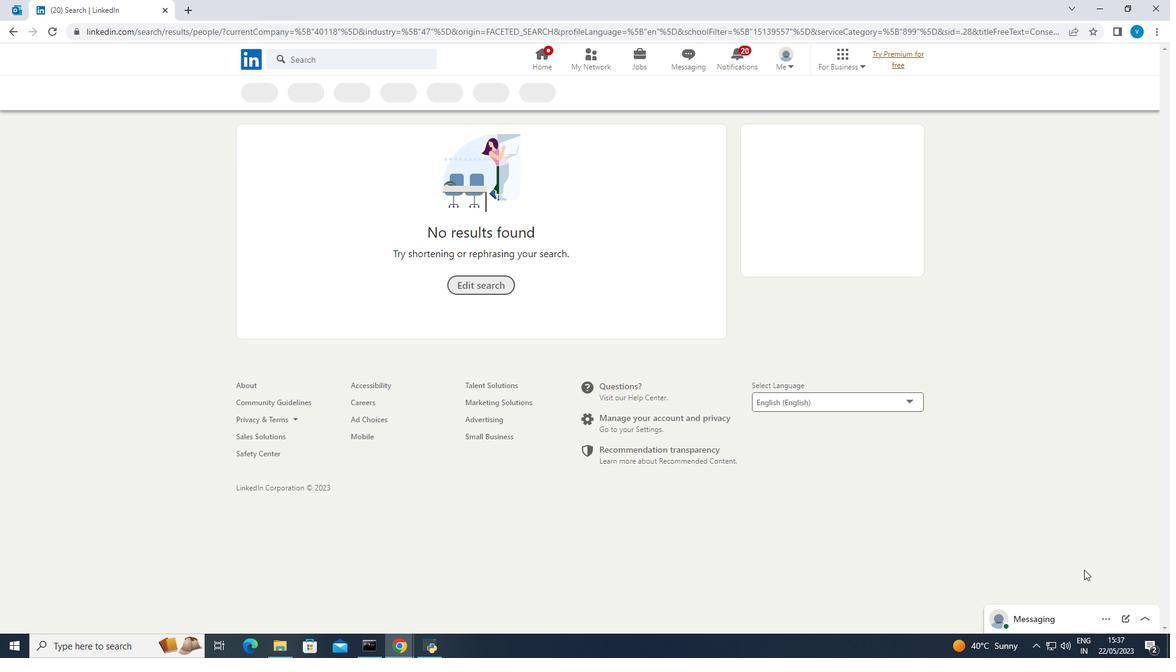 
